 Task: Look for space in Préveza, Greece from 12th August, 2023 to 16th August, 2023 for 8 adults in price range Rs.10000 to Rs.16000. Place can be private room with 8 bedrooms having 8 beds and 8 bathrooms. Property type can be house, flat, hotel. Amenities needed are: wifi, TV, free parkinig on premises, gym, breakfast. Booking option can be shelf check-in. Required host language is English.
Action: Mouse pressed left at (439, 88)
Screenshot: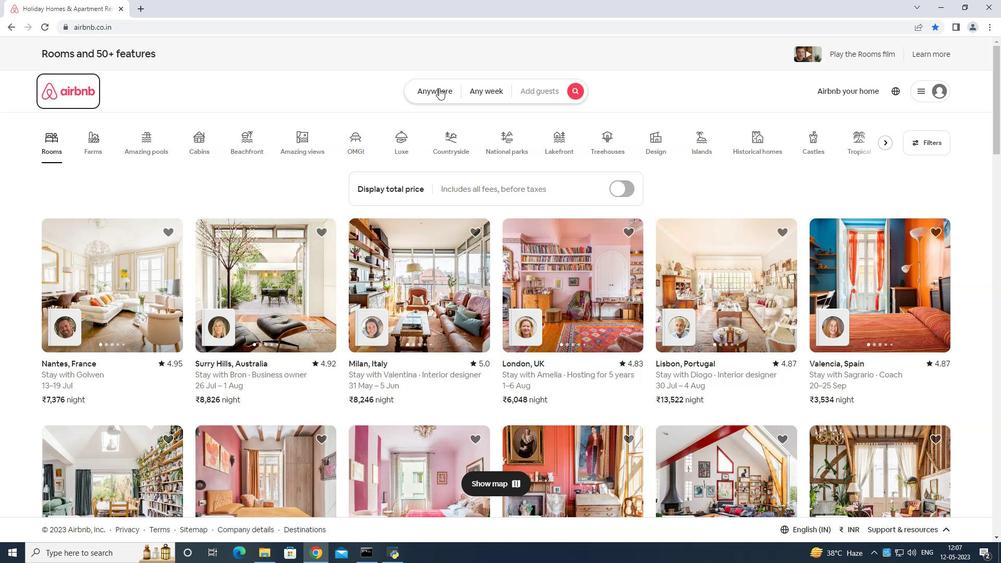 
Action: Mouse moved to (396, 133)
Screenshot: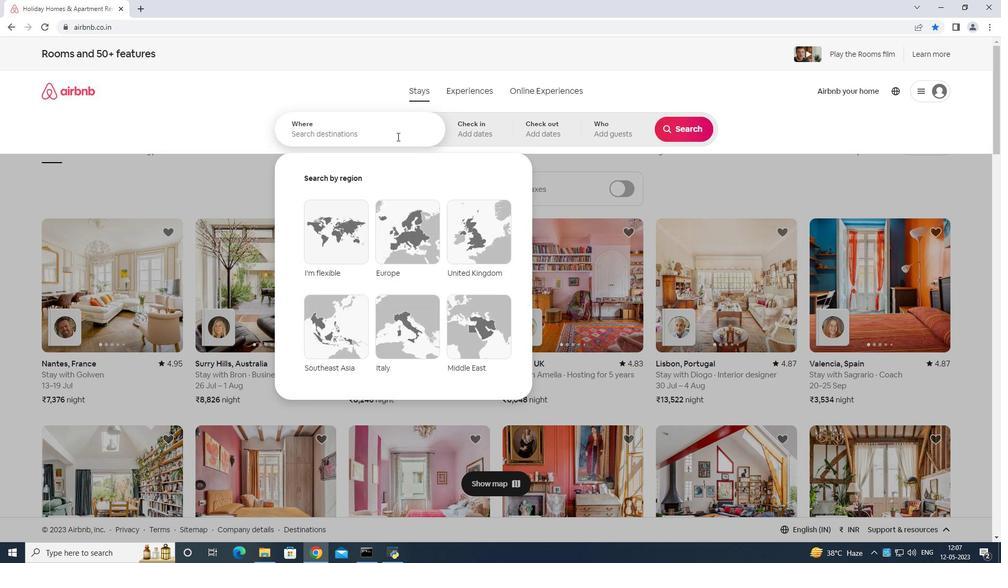 
Action: Mouse pressed left at (396, 133)
Screenshot: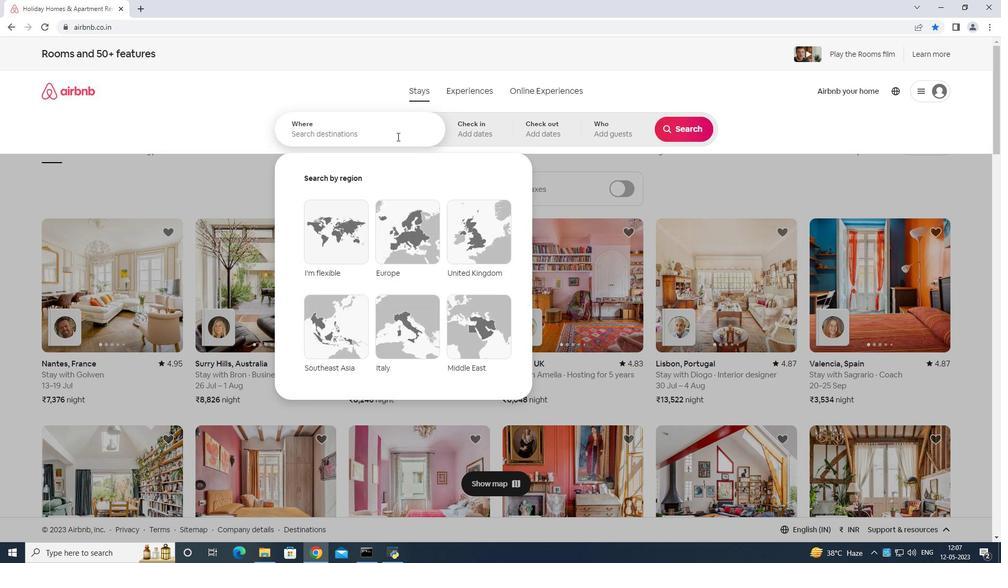 
Action: Mouse moved to (389, 126)
Screenshot: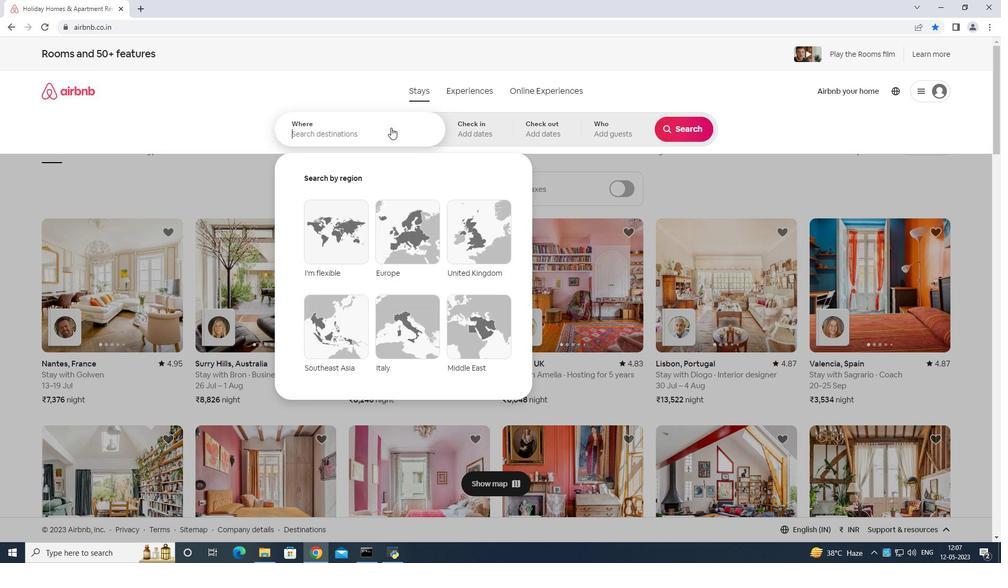 
Action: Key pressed <Key.shift>Preveza<Key.space>greece<Key.enter>
Screenshot: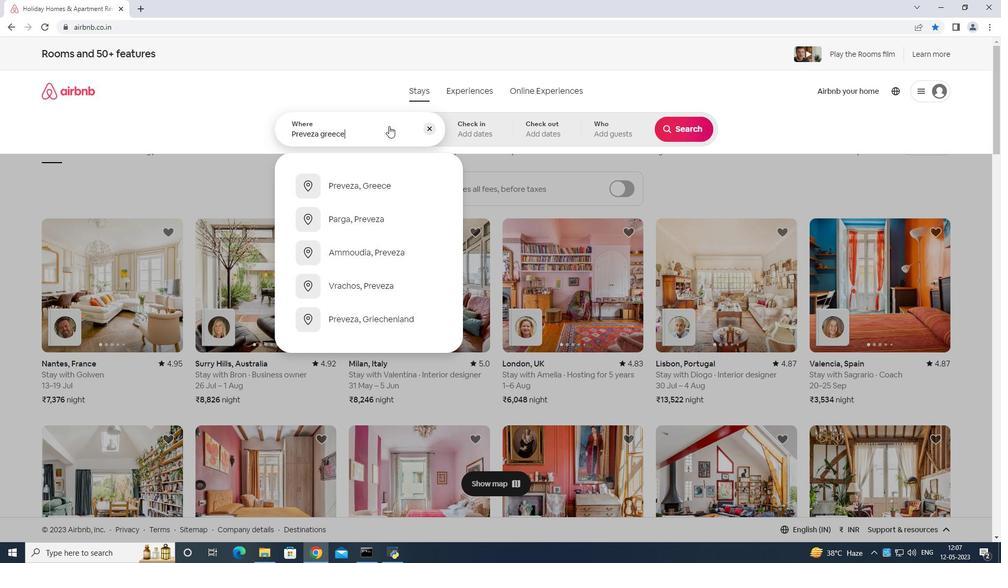 
Action: Mouse moved to (677, 213)
Screenshot: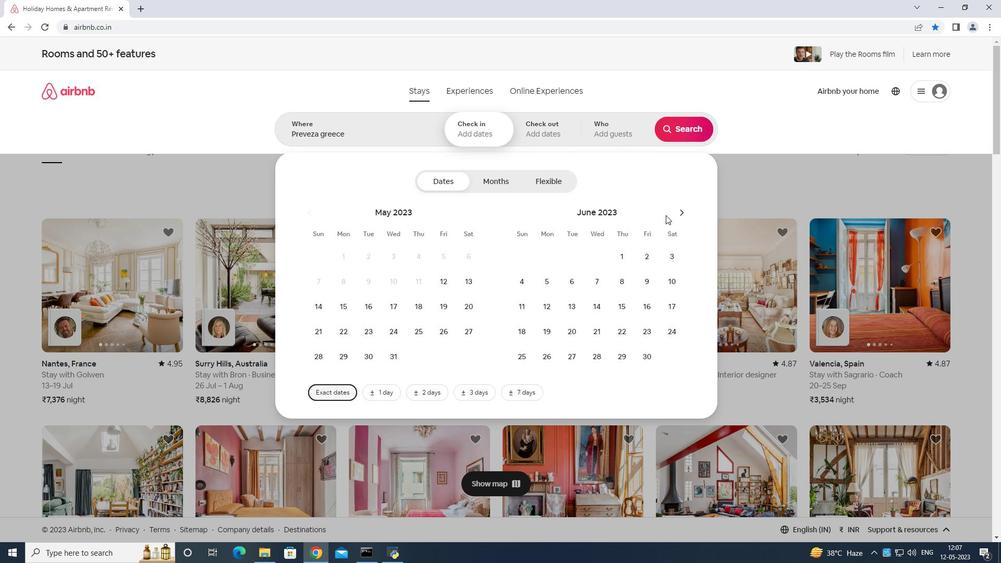 
Action: Mouse pressed left at (677, 213)
Screenshot: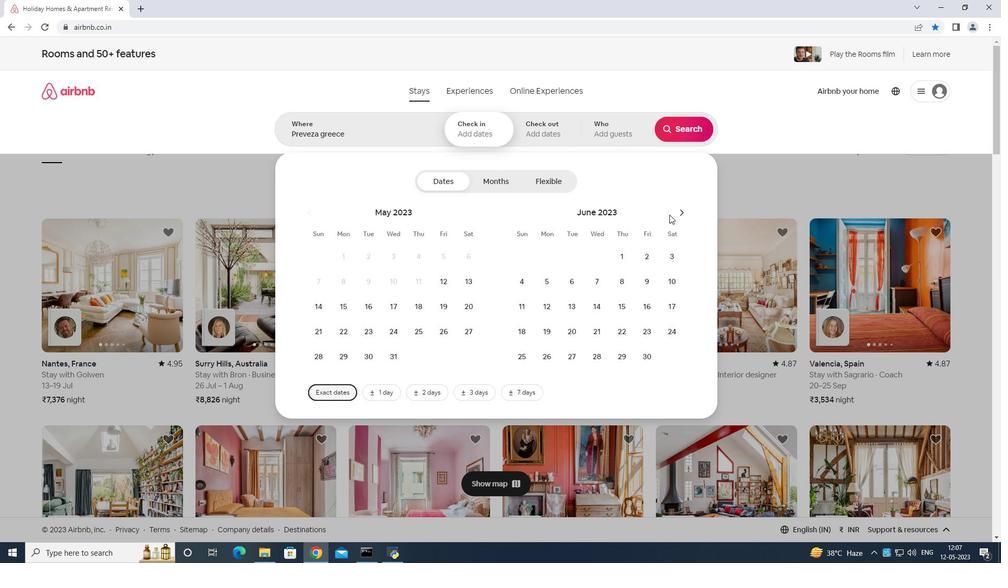 
Action: Mouse moved to (678, 211)
Screenshot: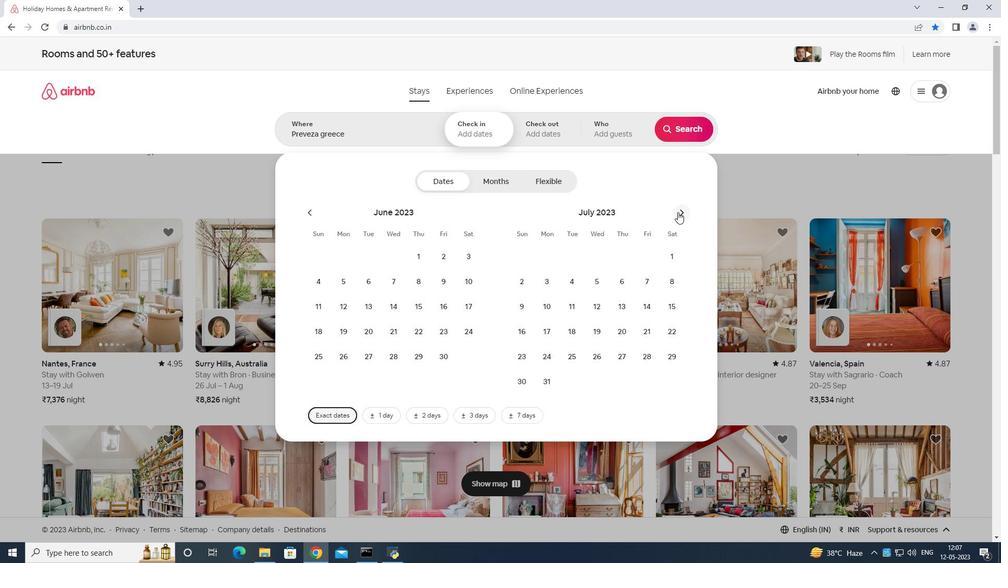 
Action: Mouse pressed left at (678, 211)
Screenshot: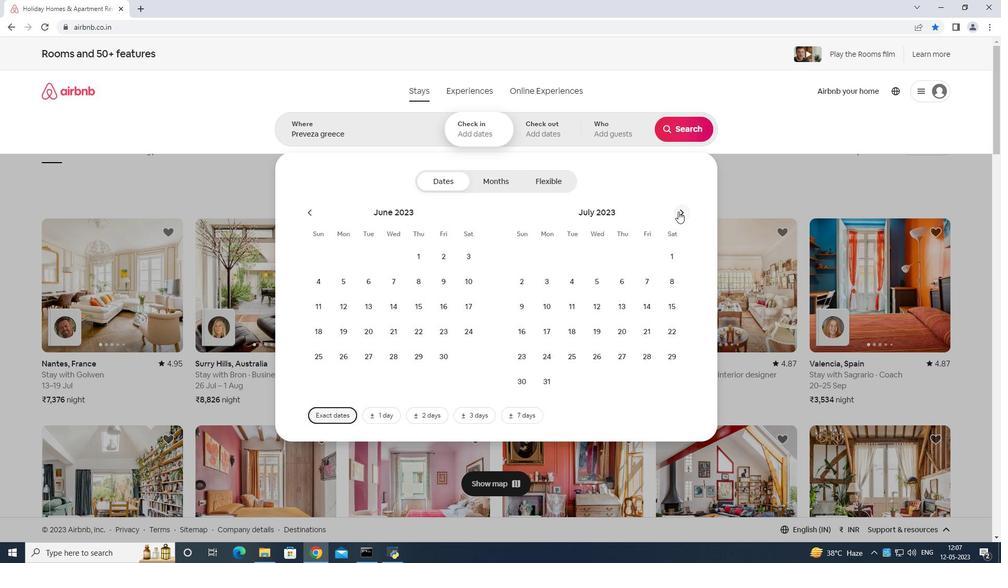 
Action: Mouse moved to (667, 280)
Screenshot: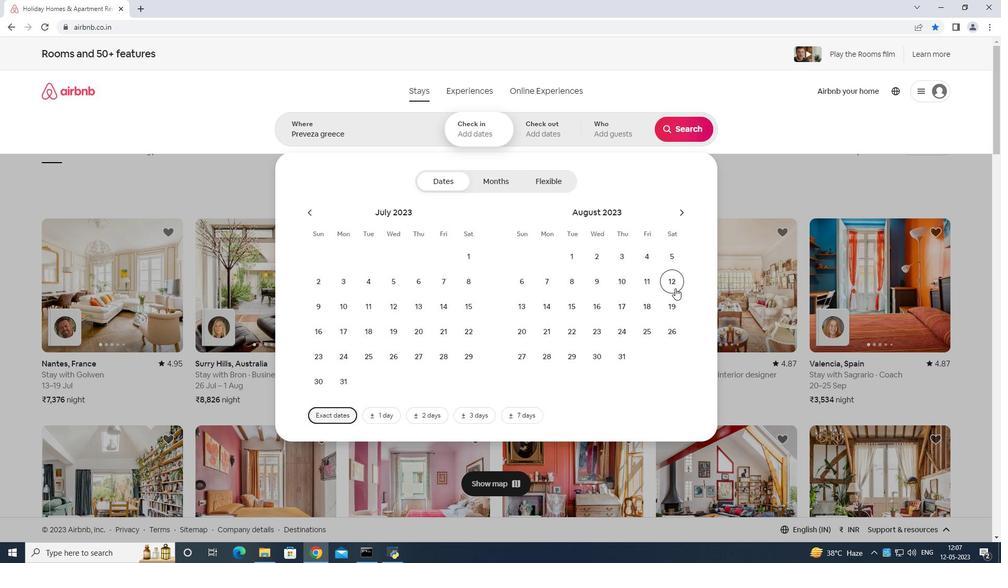 
Action: Mouse pressed left at (667, 280)
Screenshot: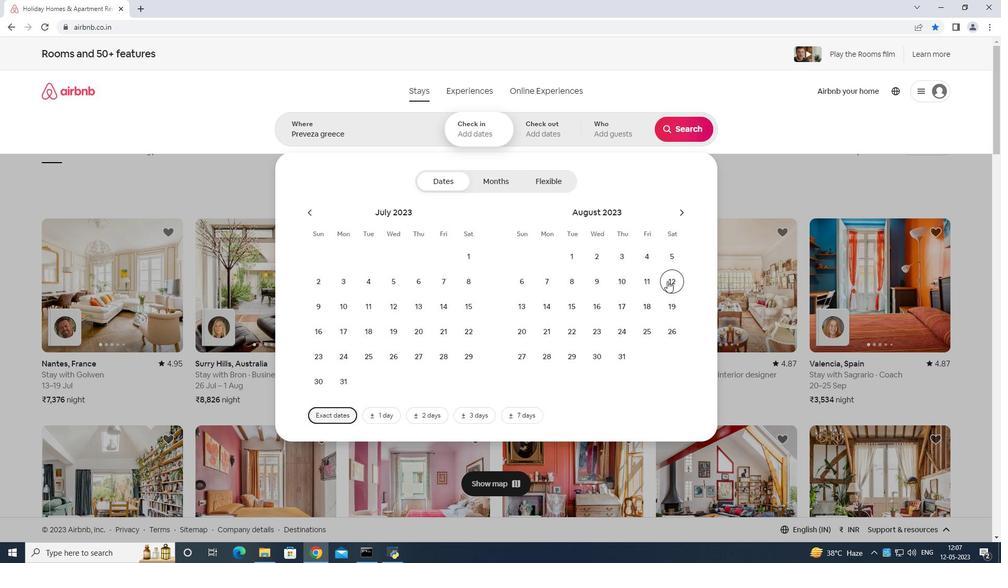 
Action: Mouse moved to (596, 303)
Screenshot: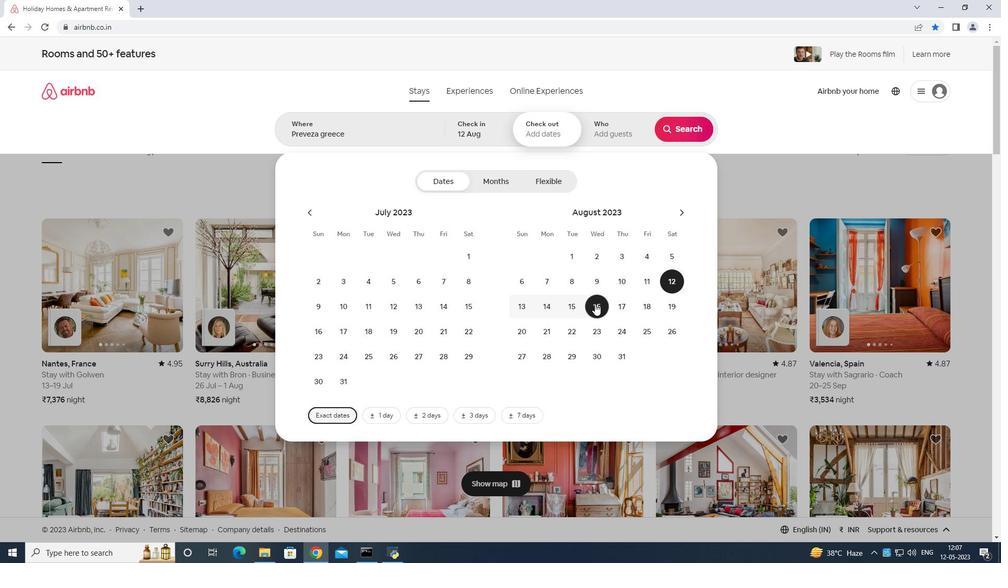 
Action: Mouse pressed left at (596, 303)
Screenshot: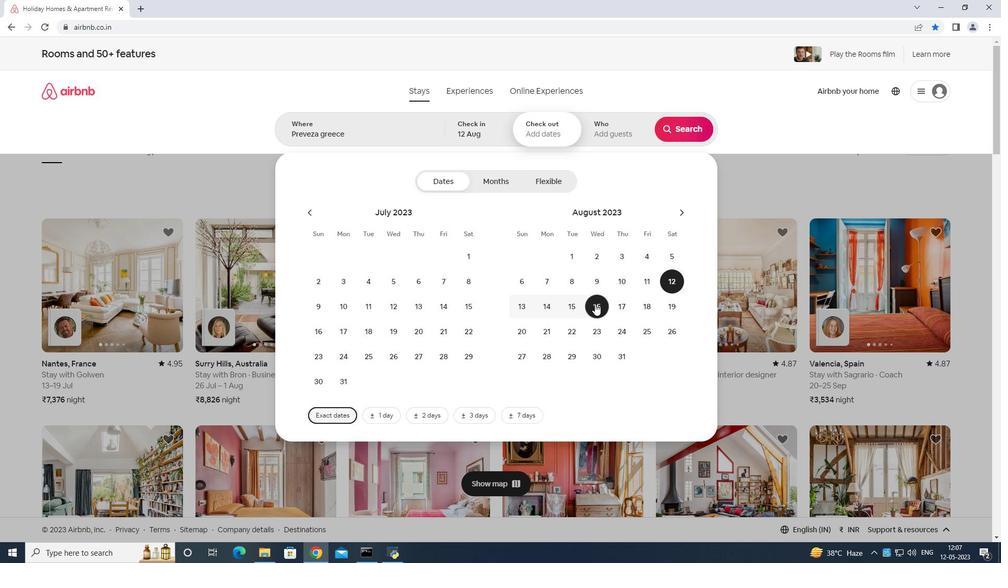 
Action: Mouse moved to (617, 127)
Screenshot: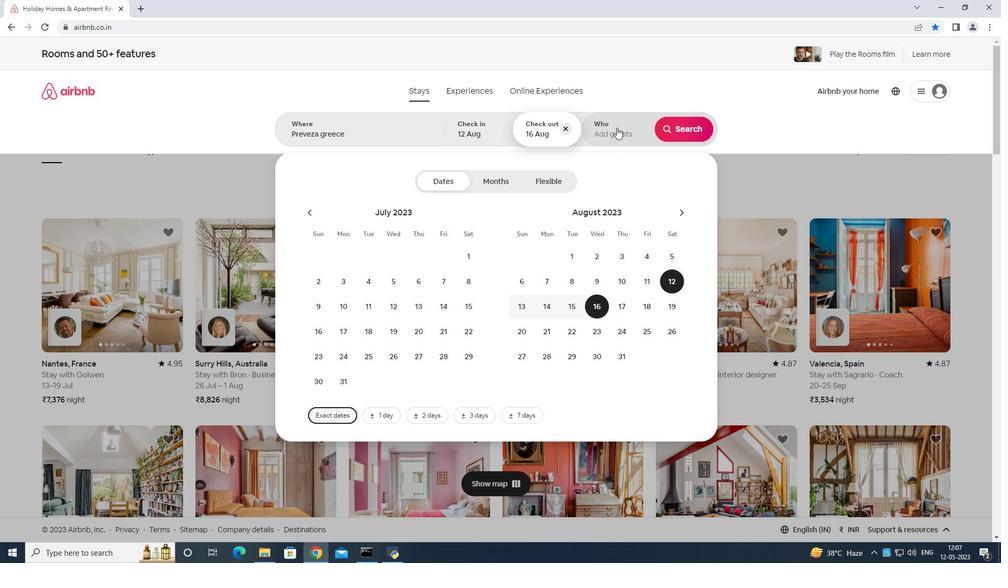 
Action: Mouse pressed left at (617, 127)
Screenshot: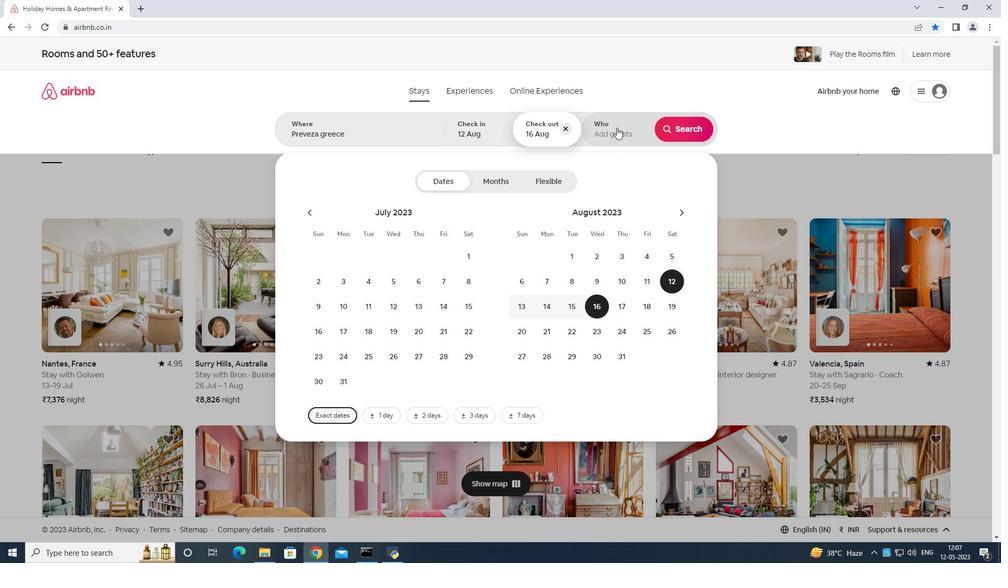 
Action: Mouse moved to (679, 184)
Screenshot: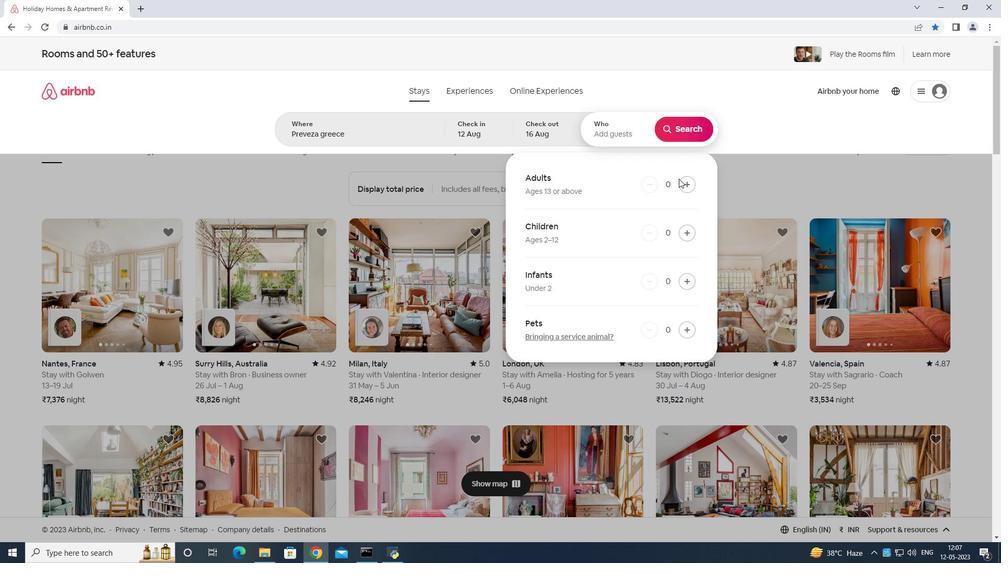 
Action: Mouse pressed left at (679, 184)
Screenshot: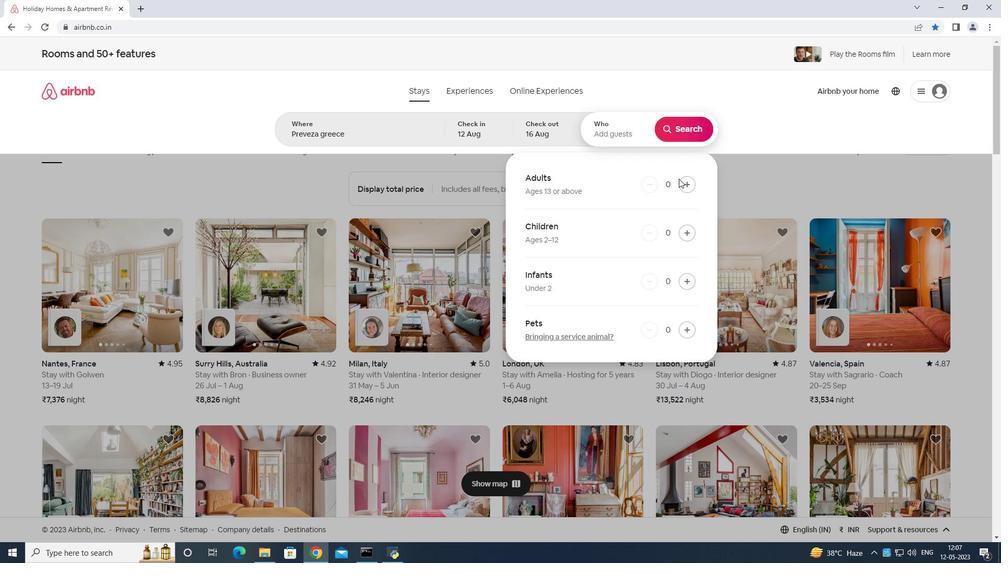 
Action: Mouse moved to (680, 183)
Screenshot: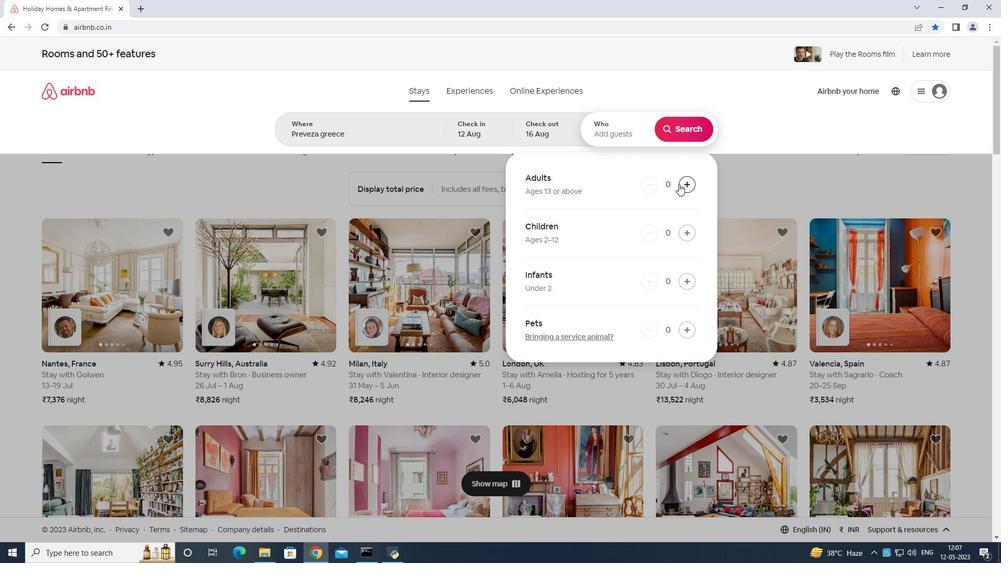 
Action: Mouse pressed left at (680, 183)
Screenshot: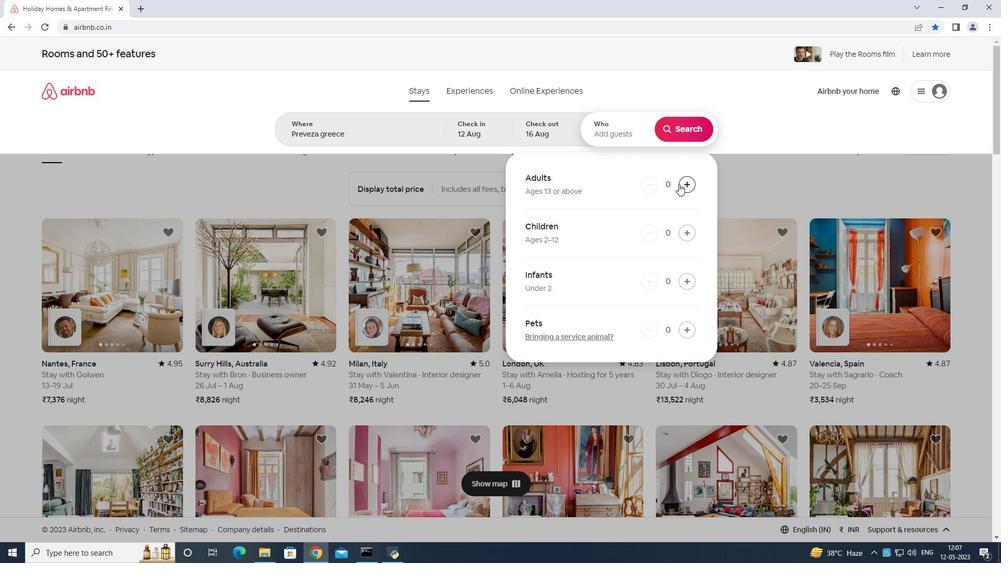 
Action: Mouse moved to (680, 183)
Screenshot: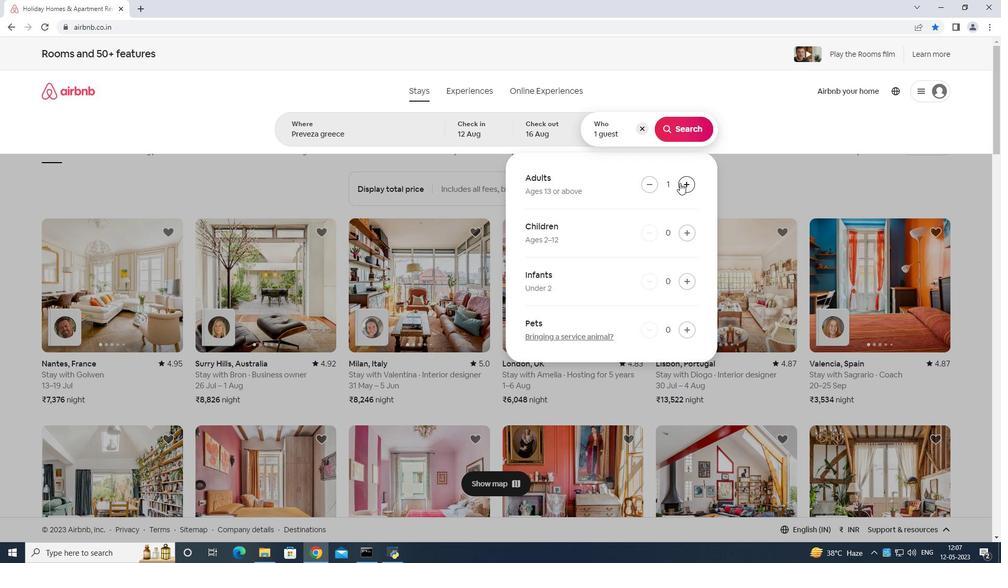 
Action: Mouse pressed left at (680, 183)
Screenshot: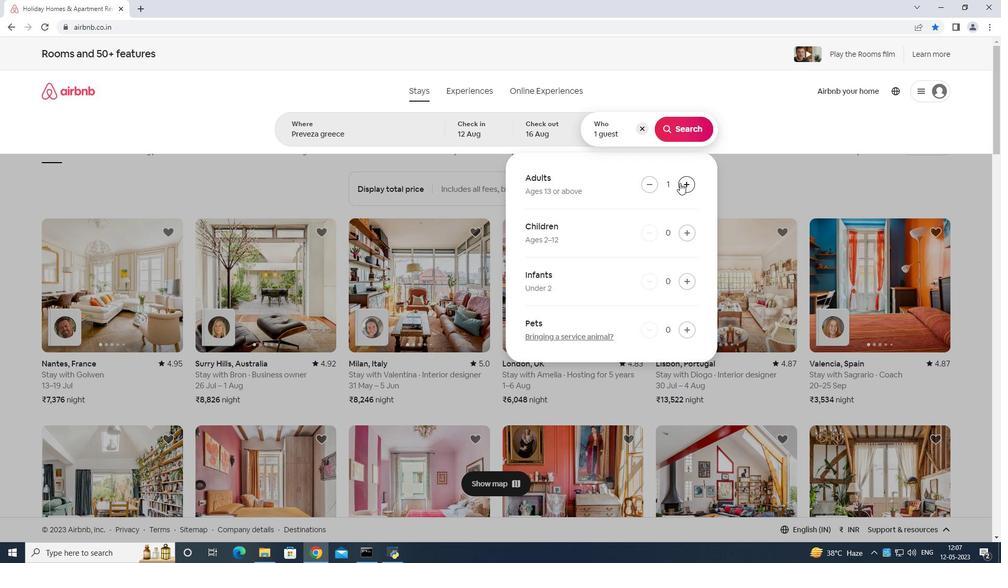
Action: Mouse moved to (681, 182)
Screenshot: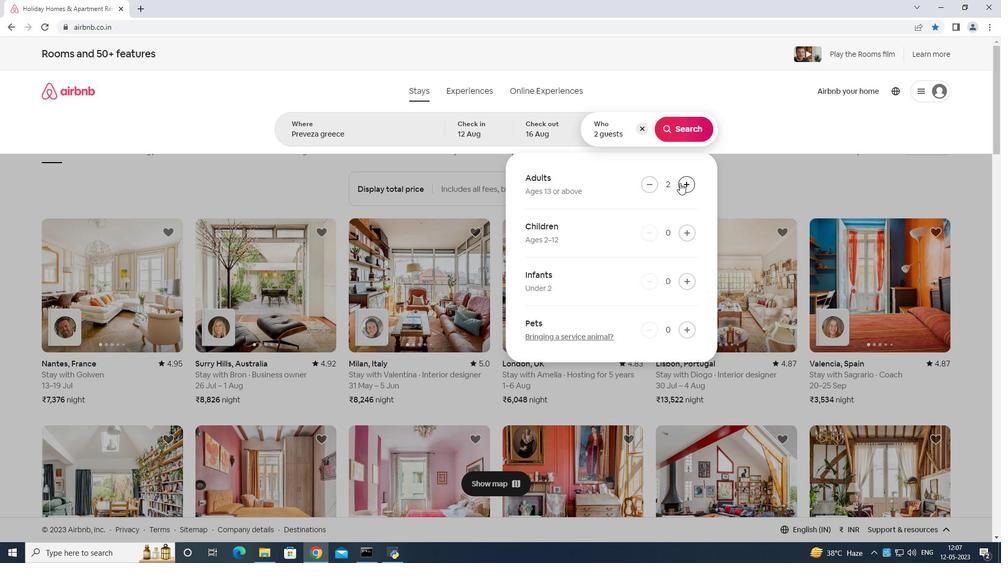 
Action: Mouse pressed left at (681, 182)
Screenshot: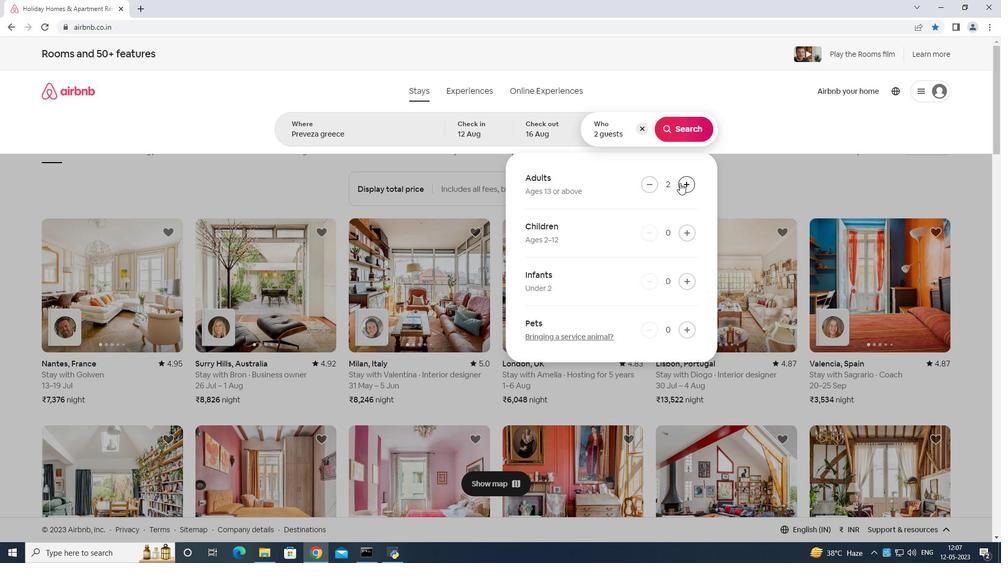 
Action: Mouse moved to (681, 182)
Screenshot: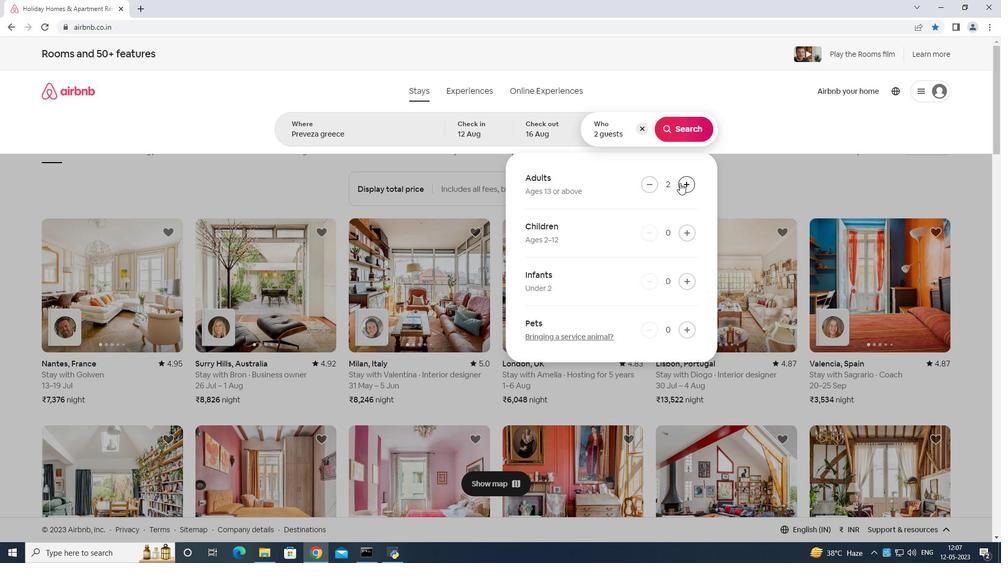 
Action: Mouse pressed left at (681, 182)
Screenshot: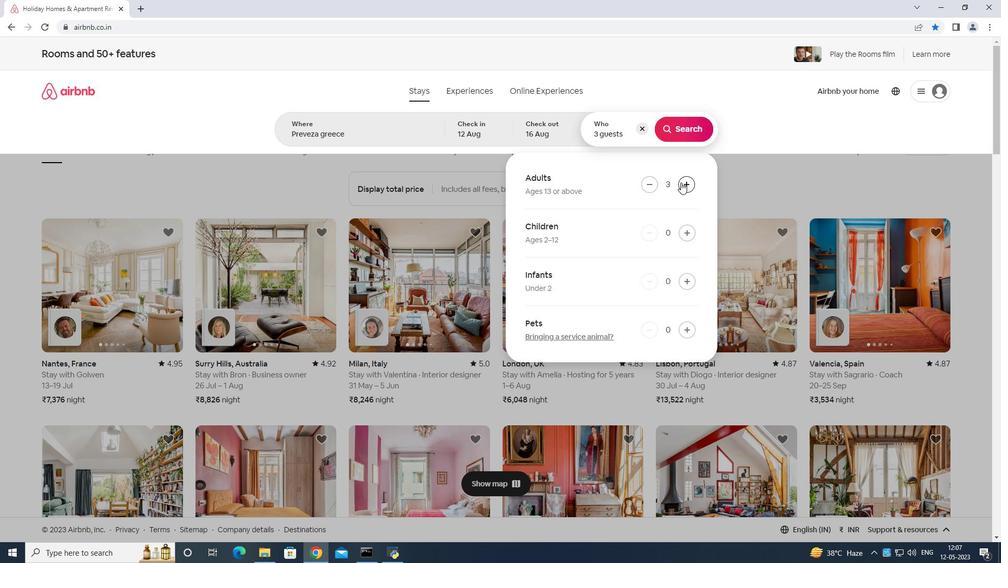 
Action: Mouse pressed left at (681, 182)
Screenshot: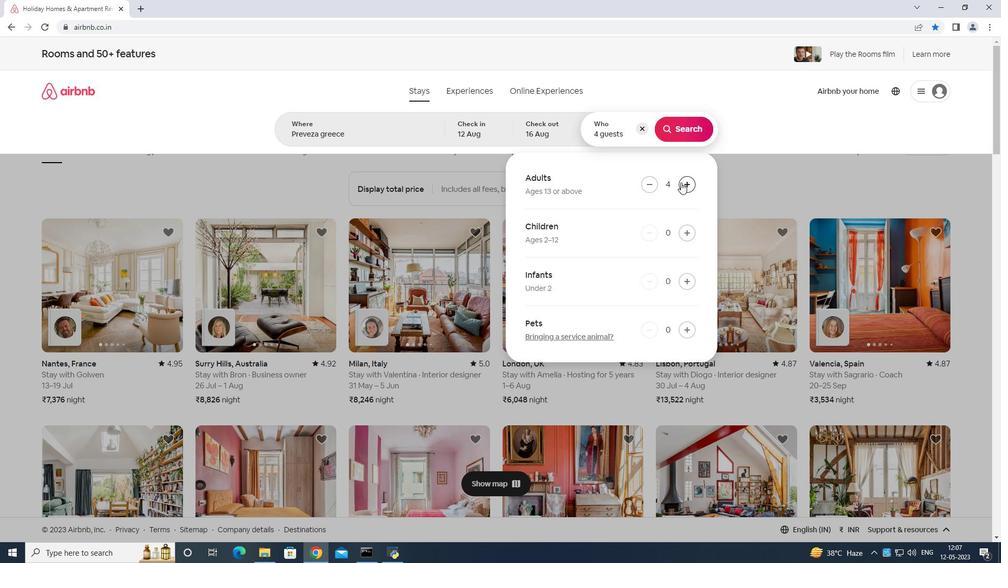 
Action: Mouse pressed left at (681, 182)
Screenshot: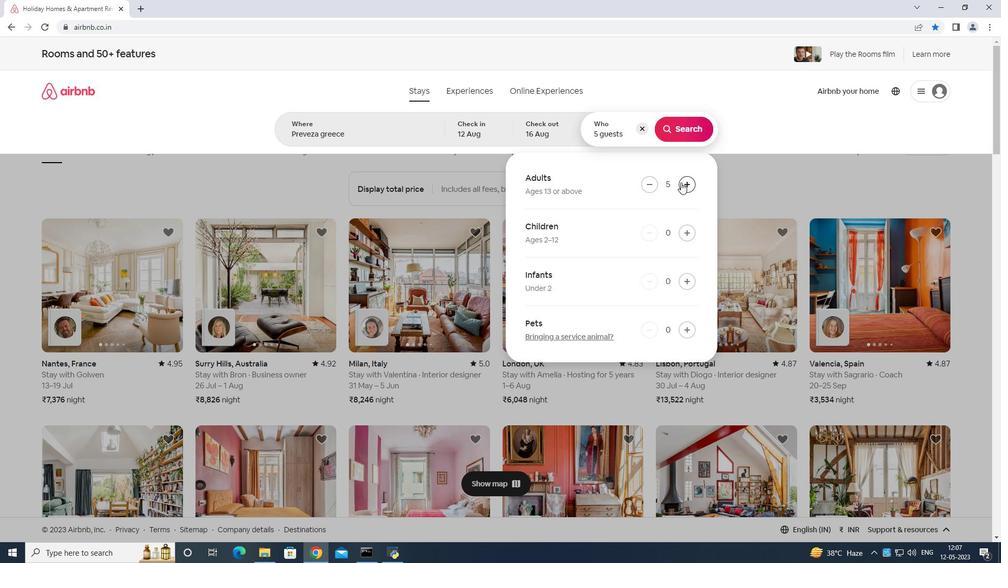 
Action: Mouse pressed left at (681, 182)
Screenshot: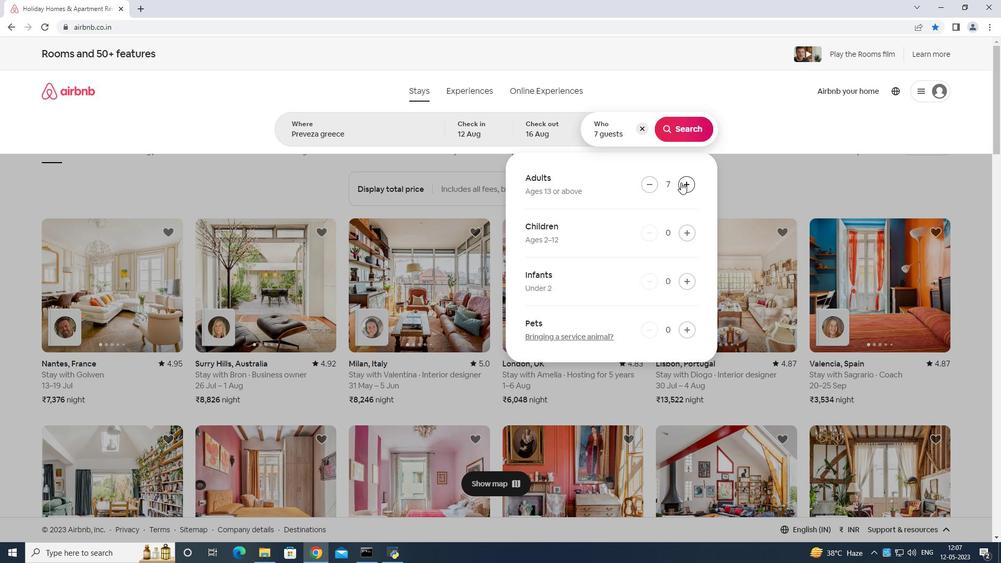 
Action: Mouse moved to (688, 126)
Screenshot: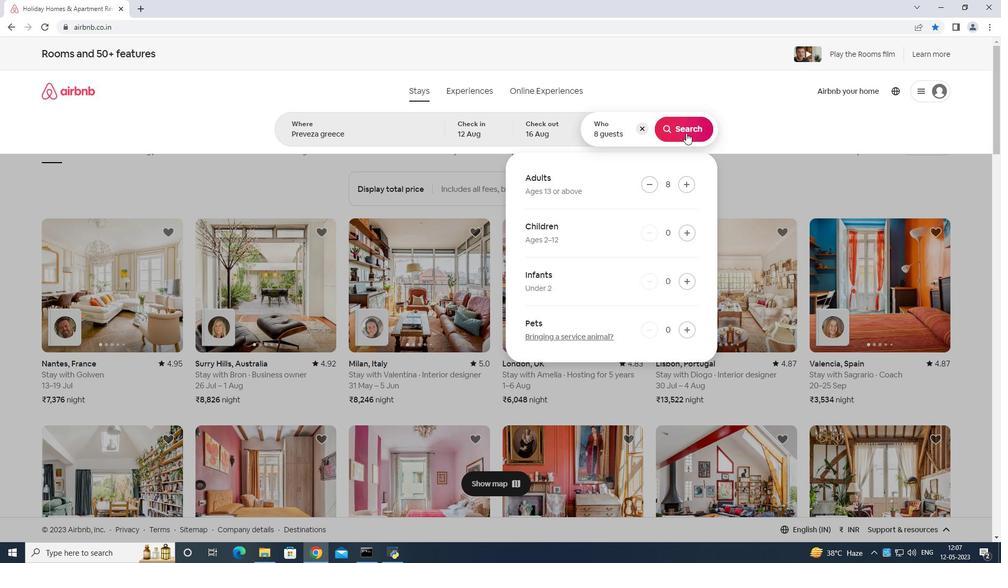 
Action: Mouse pressed left at (688, 126)
Screenshot: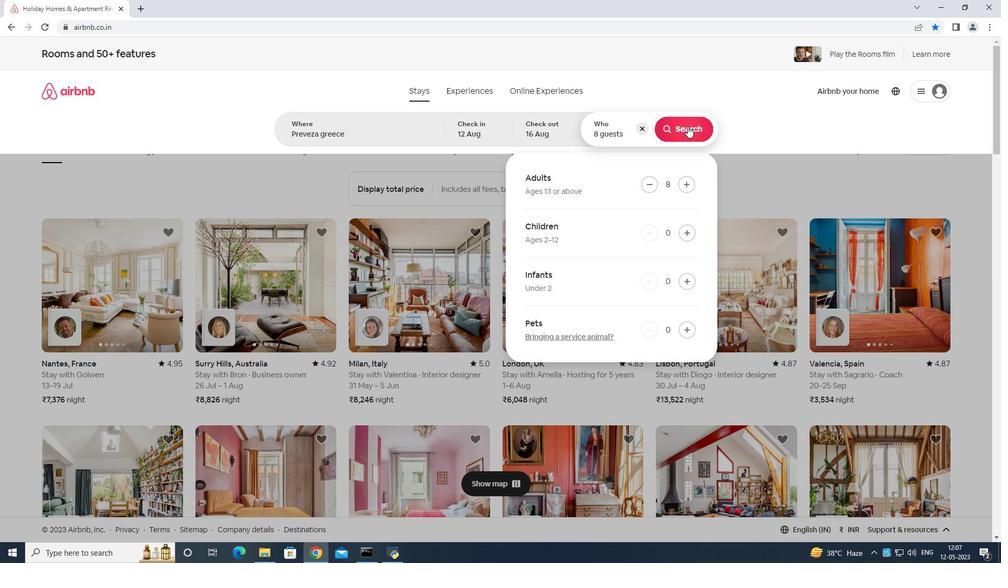 
Action: Mouse moved to (953, 96)
Screenshot: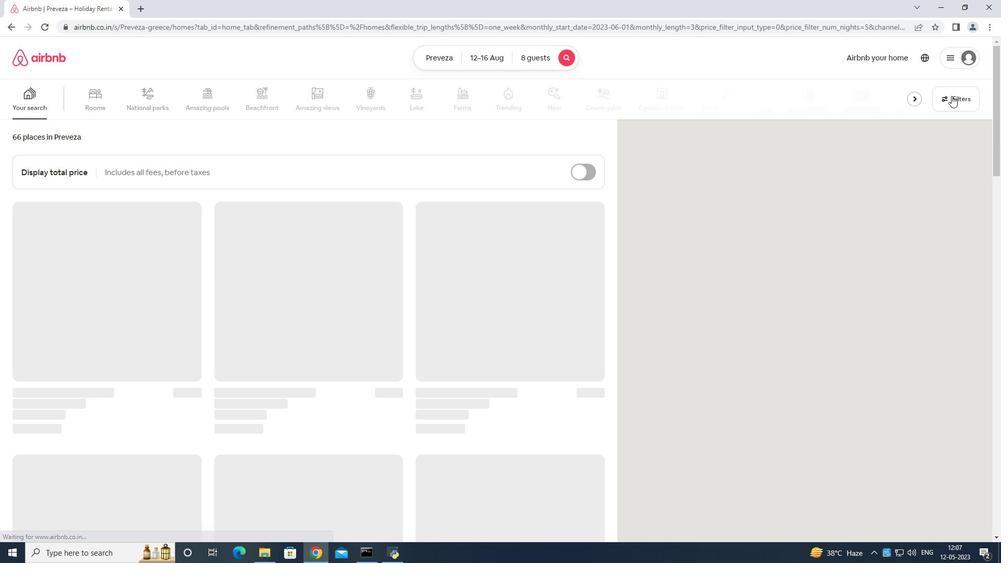 
Action: Mouse pressed left at (953, 96)
Screenshot: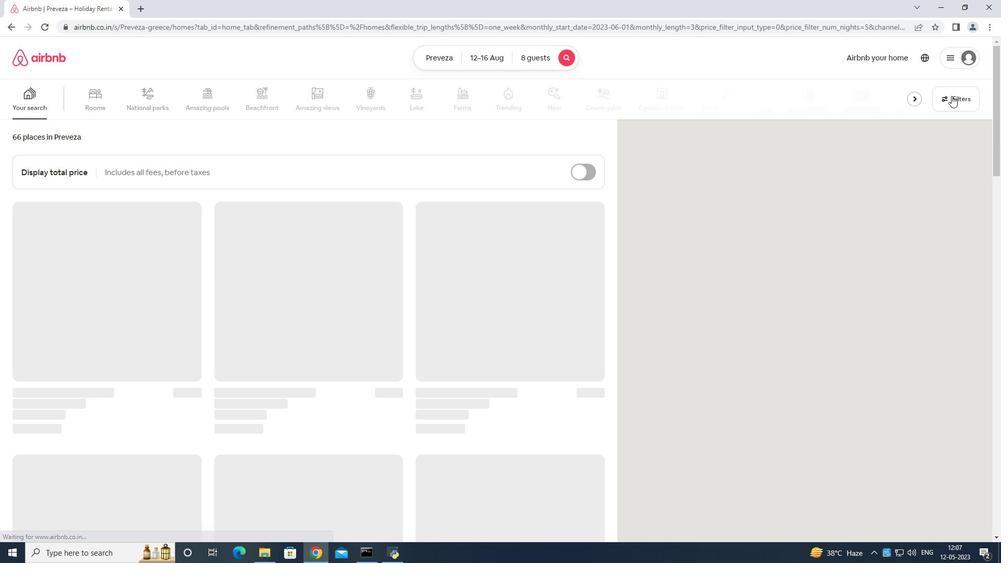 
Action: Mouse moved to (424, 338)
Screenshot: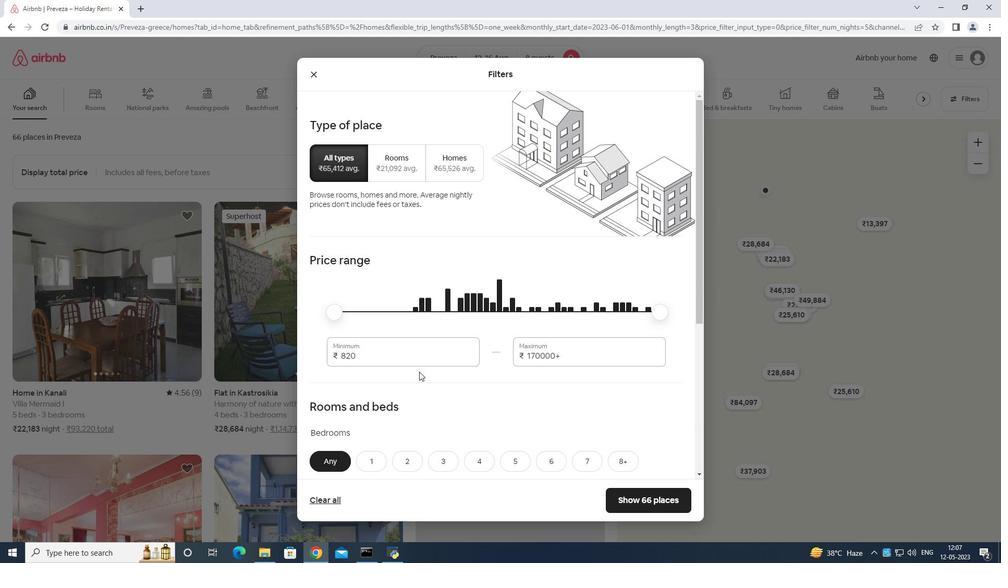 
Action: Mouse pressed left at (424, 338)
Screenshot: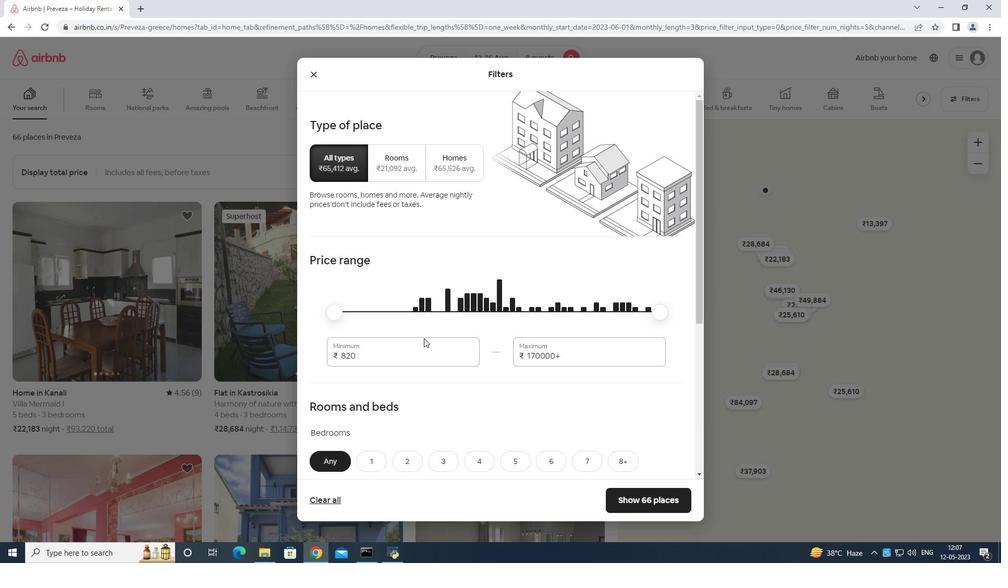 
Action: Key pressed <Key.backspace>
Screenshot: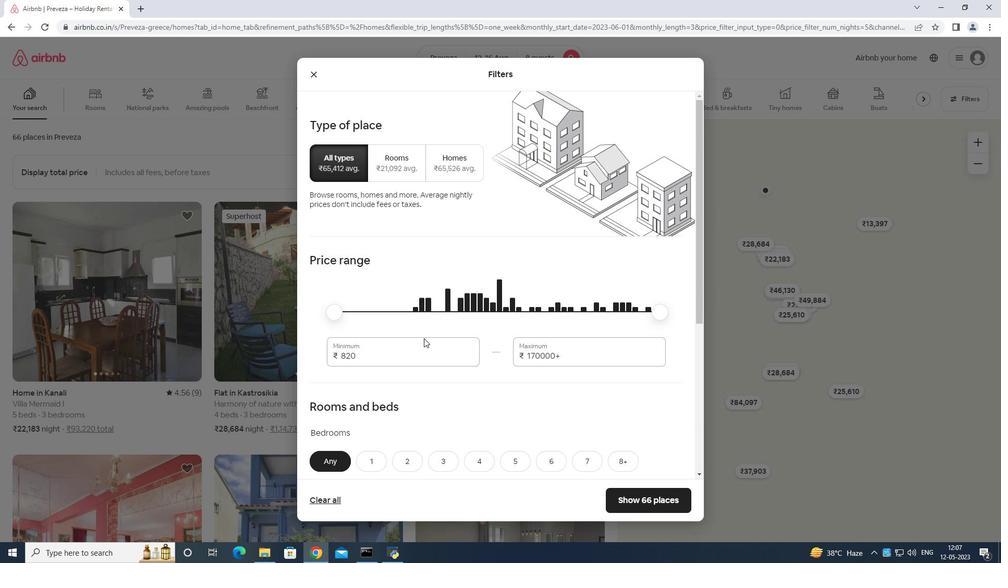 
Action: Mouse moved to (424, 338)
Screenshot: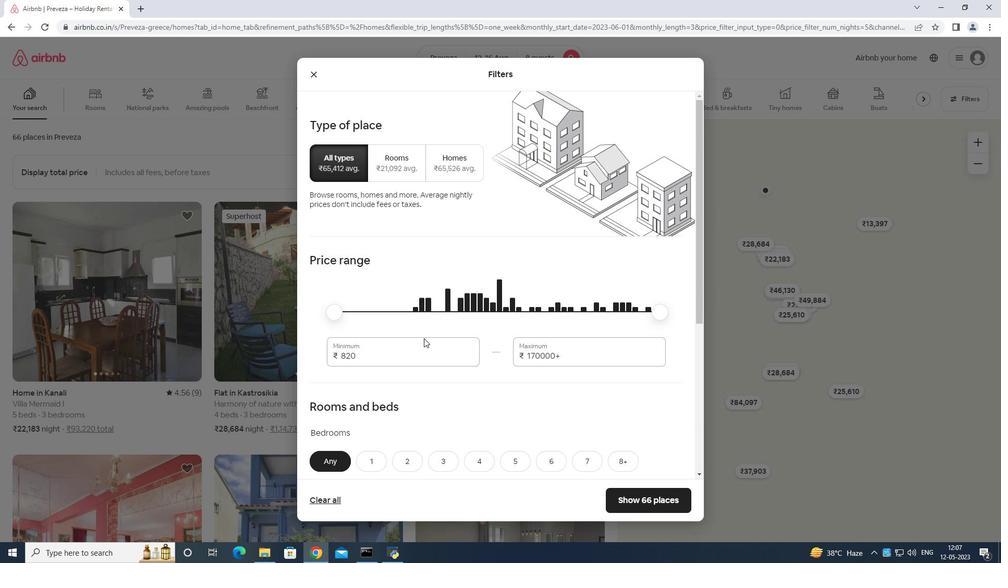 
Action: Key pressed <Key.backspace>
Screenshot: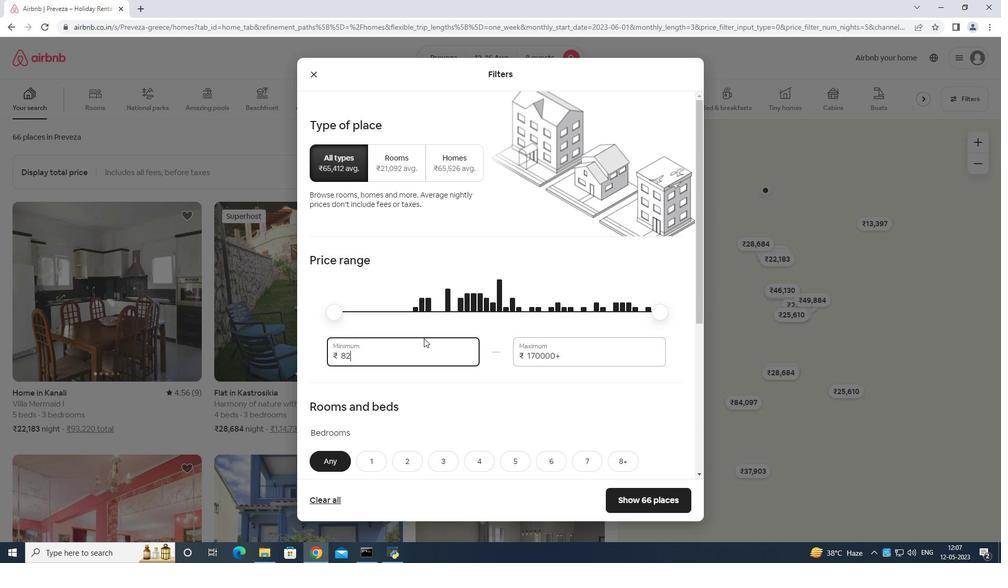
Action: Mouse moved to (424, 338)
Screenshot: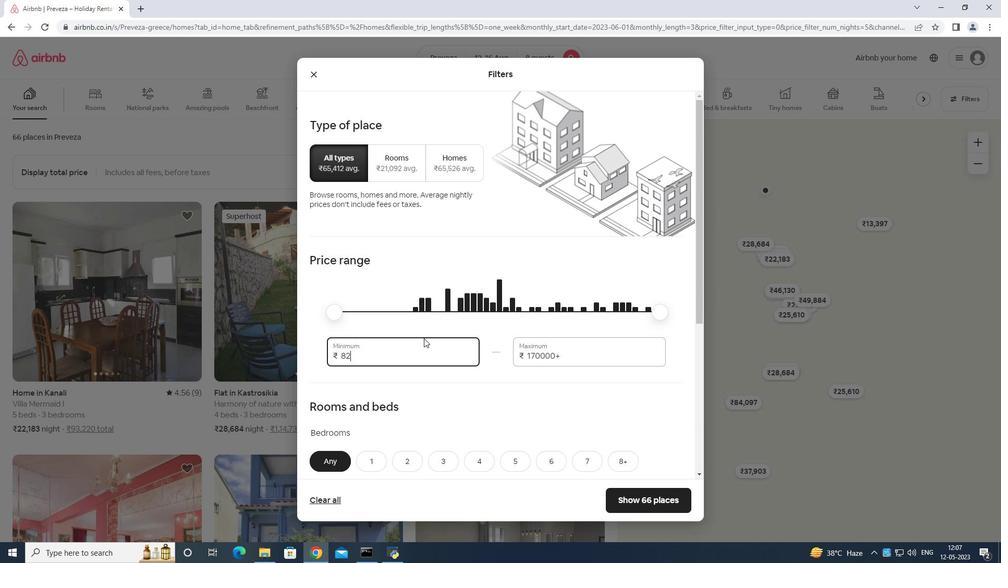
Action: Key pressed <Key.backspace><Key.backspace><Key.backspace><Key.backspace><Key.backspace>100
Screenshot: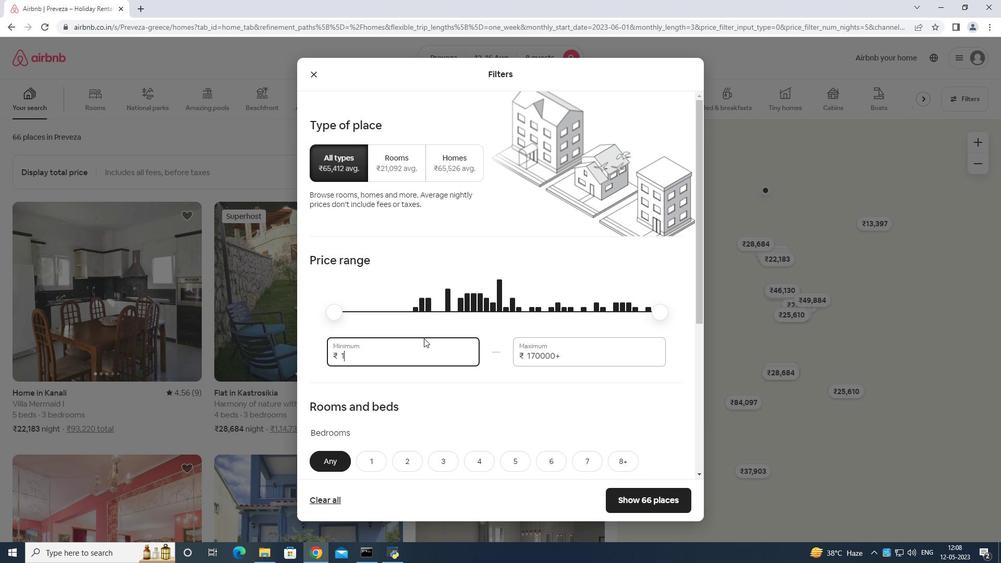 
Action: Mouse moved to (420, 339)
Screenshot: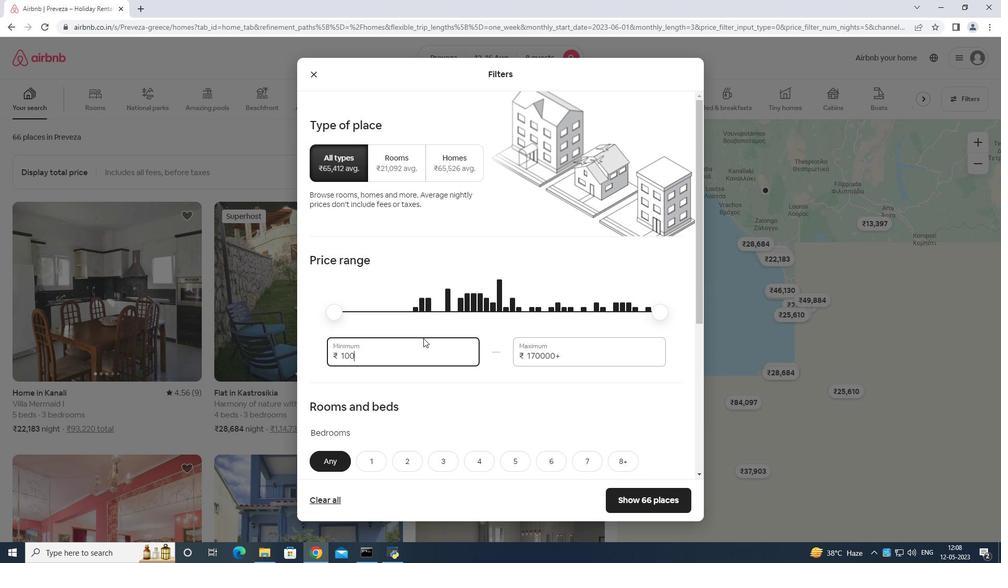
Action: Key pressed 0
Screenshot: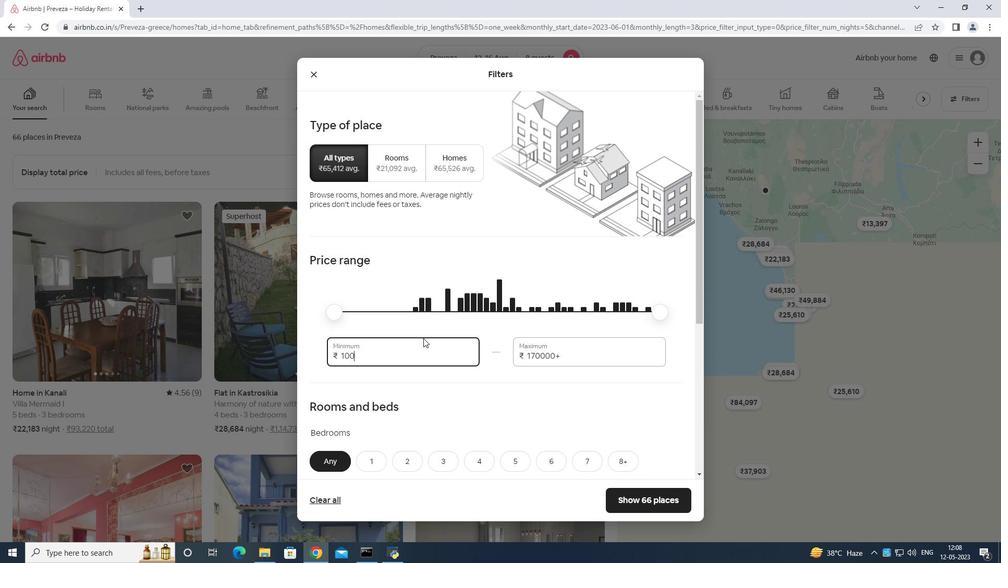 
Action: Mouse moved to (414, 346)
Screenshot: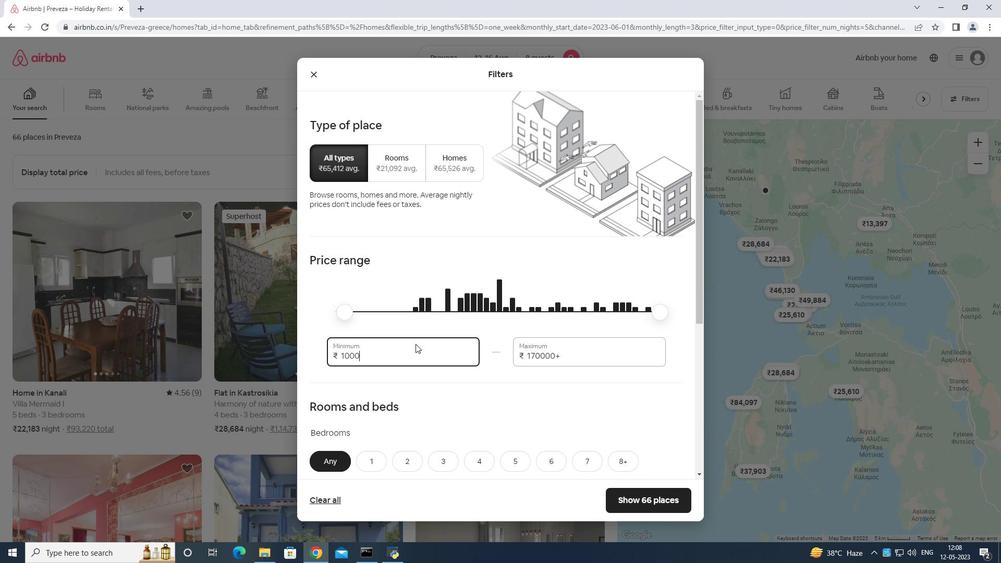 
Action: Key pressed 0
Screenshot: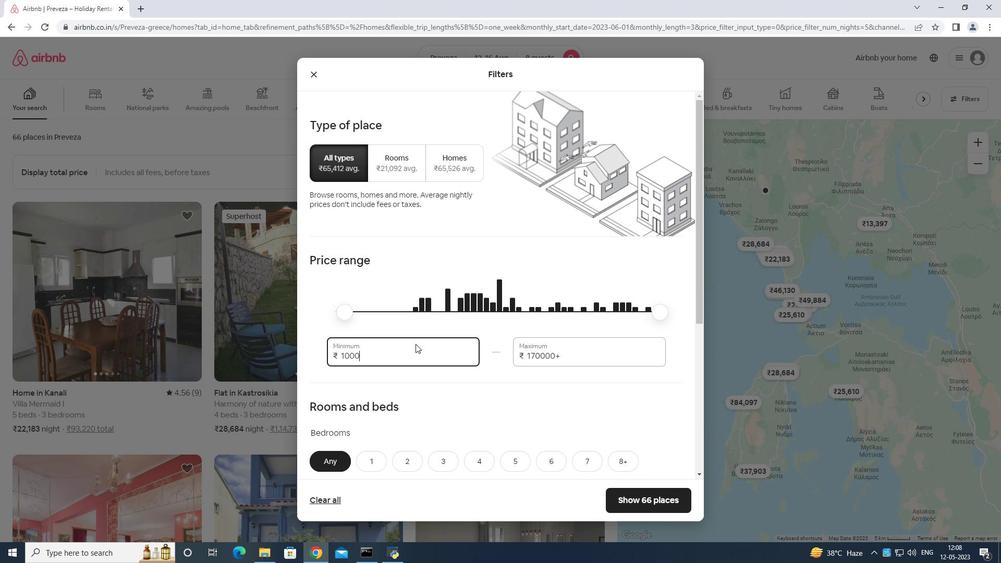 
Action: Mouse moved to (566, 343)
Screenshot: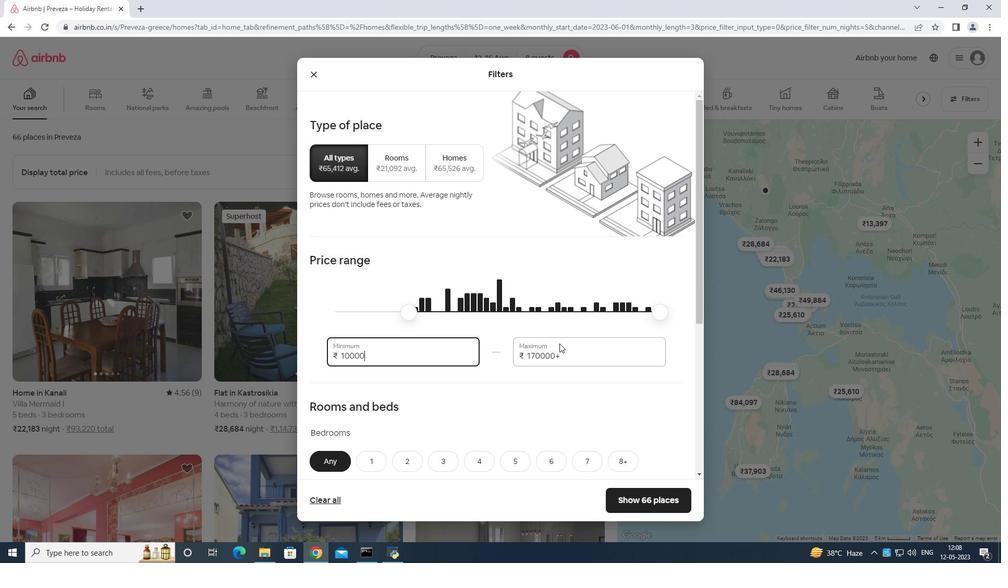 
Action: Mouse pressed left at (566, 343)
Screenshot: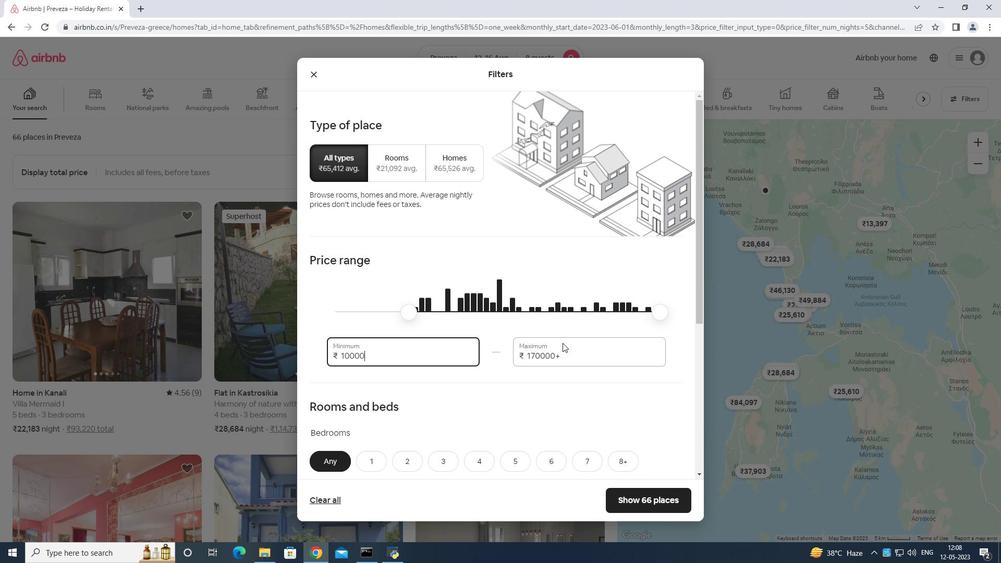 
Action: Mouse moved to (566, 344)
Screenshot: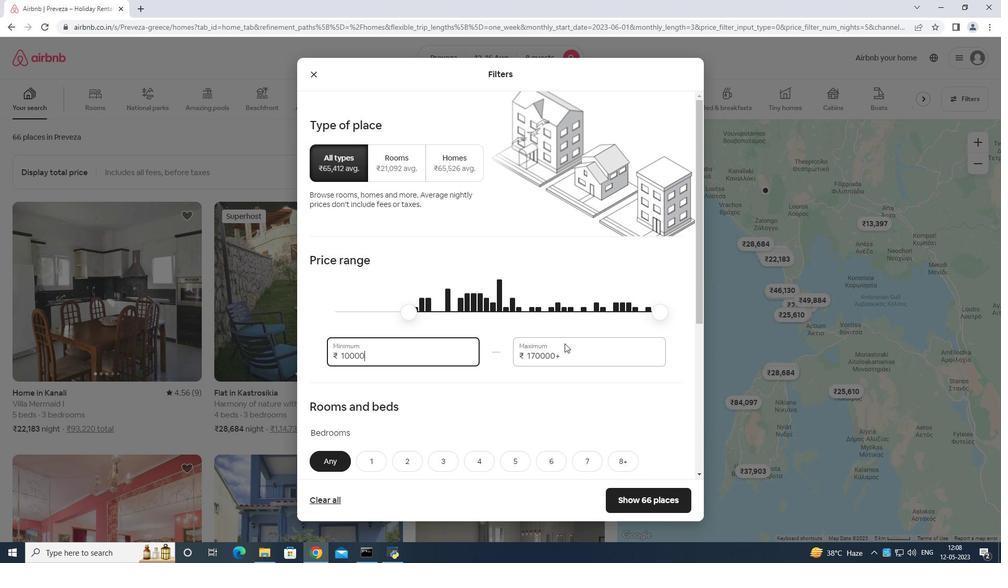
Action: Key pressed <Key.backspace>
Screenshot: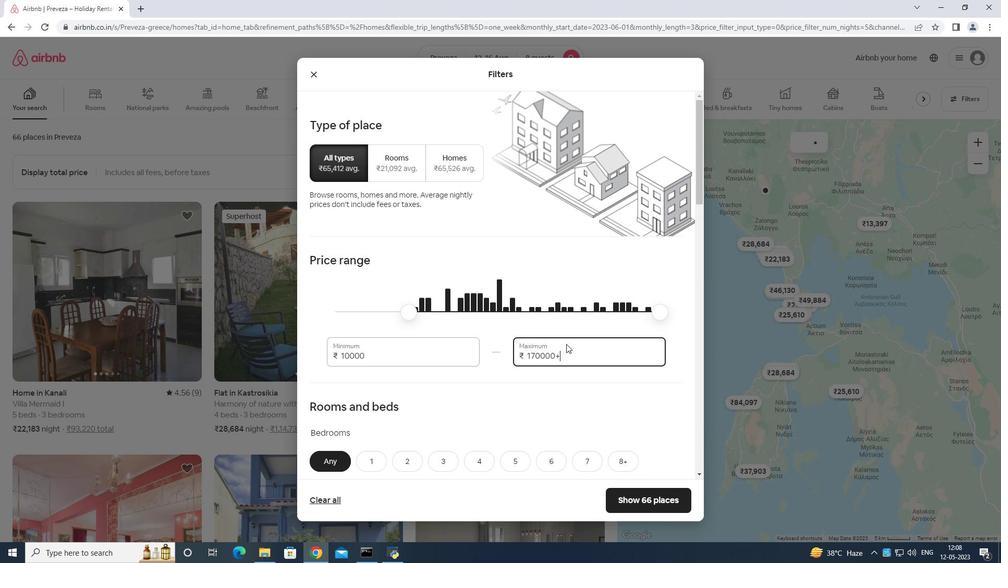 
Action: Mouse moved to (566, 345)
Screenshot: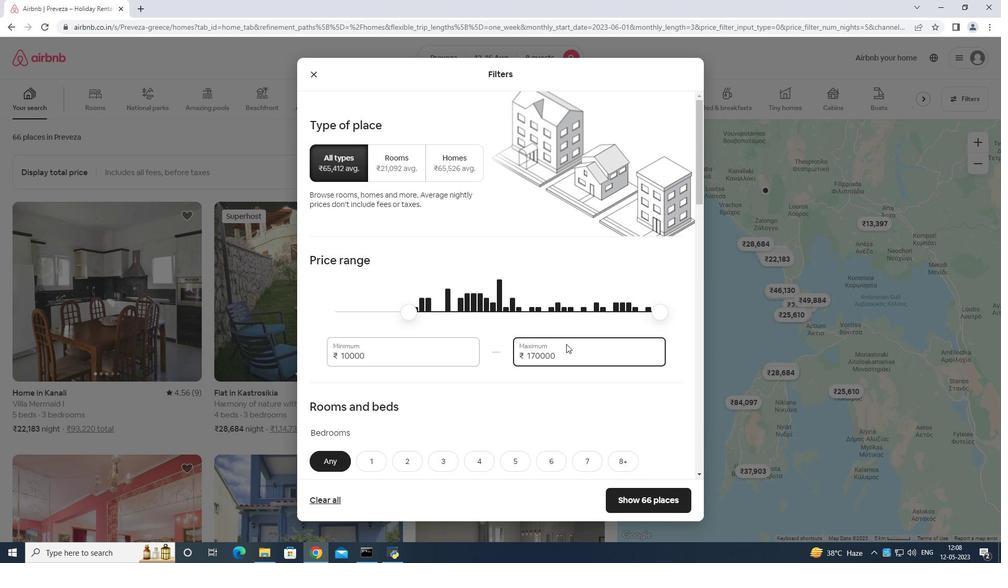 
Action: Key pressed <Key.backspace><Key.backspace><Key.backspace><Key.backspace><Key.backspace><Key.backspace><Key.backspace><Key.backspace><Key.backspace><Key.backspace><Key.backspace><Key.backspace><Key.backspace><Key.backspace>160
Screenshot: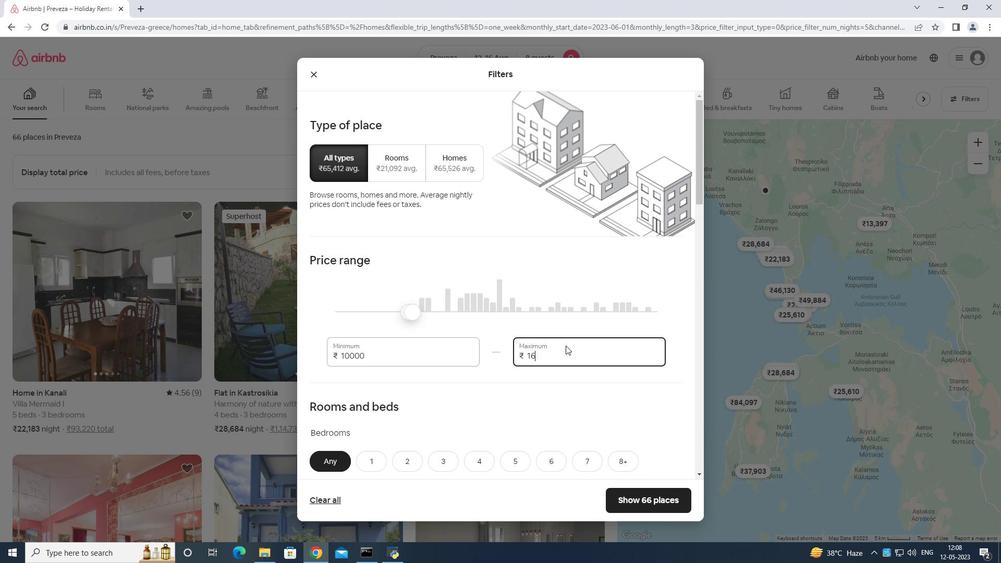 
Action: Mouse moved to (565, 347)
Screenshot: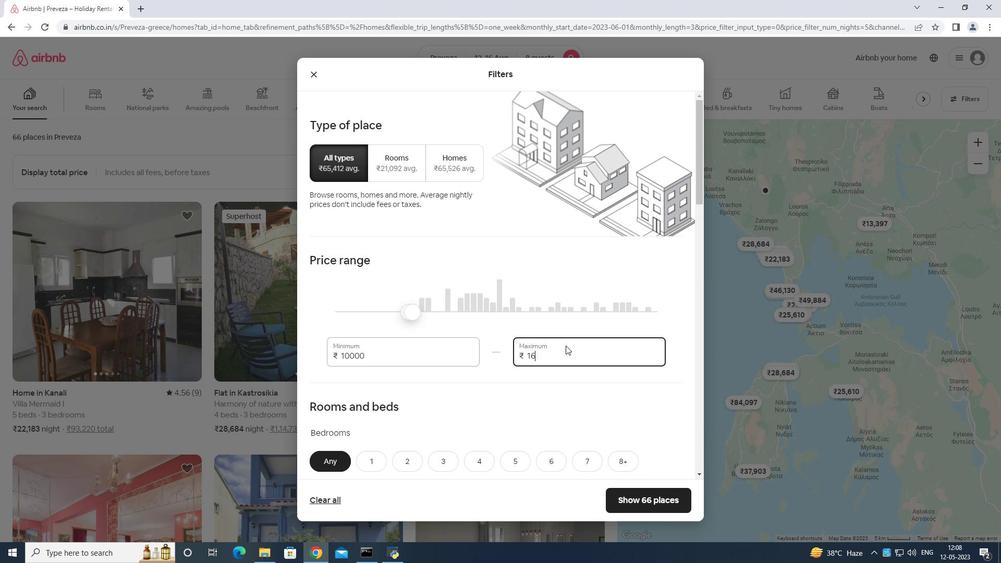 
Action: Key pressed 0
Screenshot: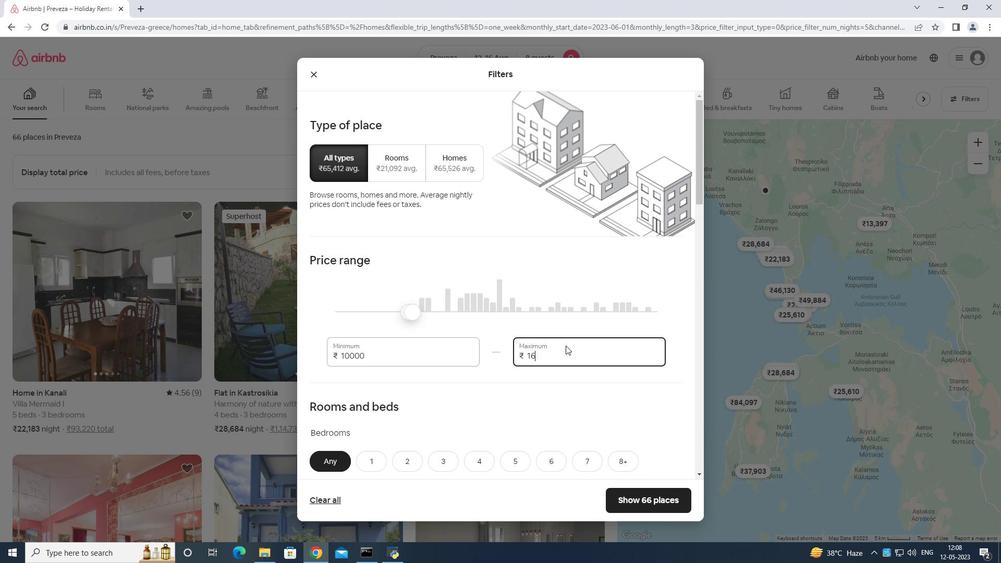 
Action: Mouse moved to (564, 348)
Screenshot: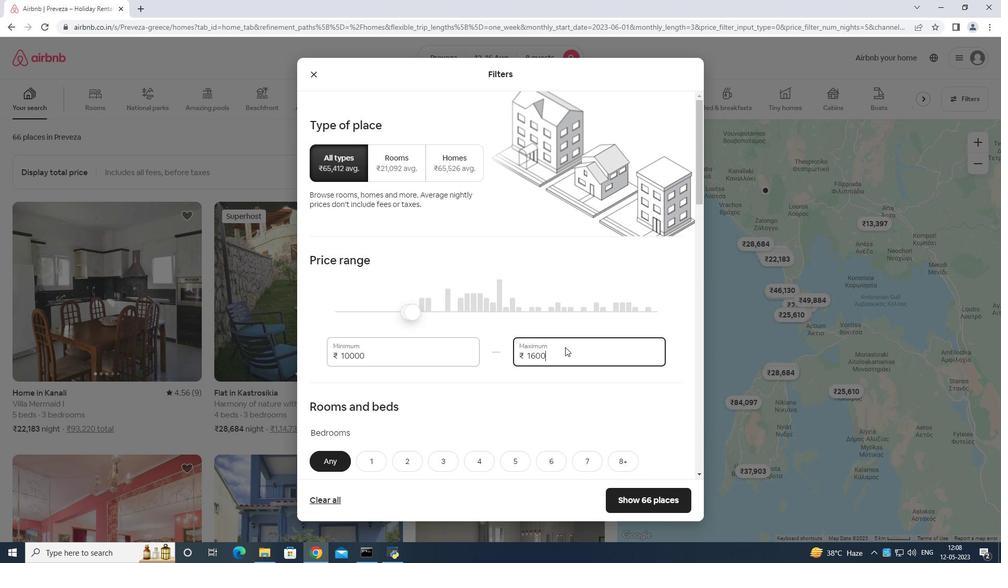 
Action: Key pressed 0
Screenshot: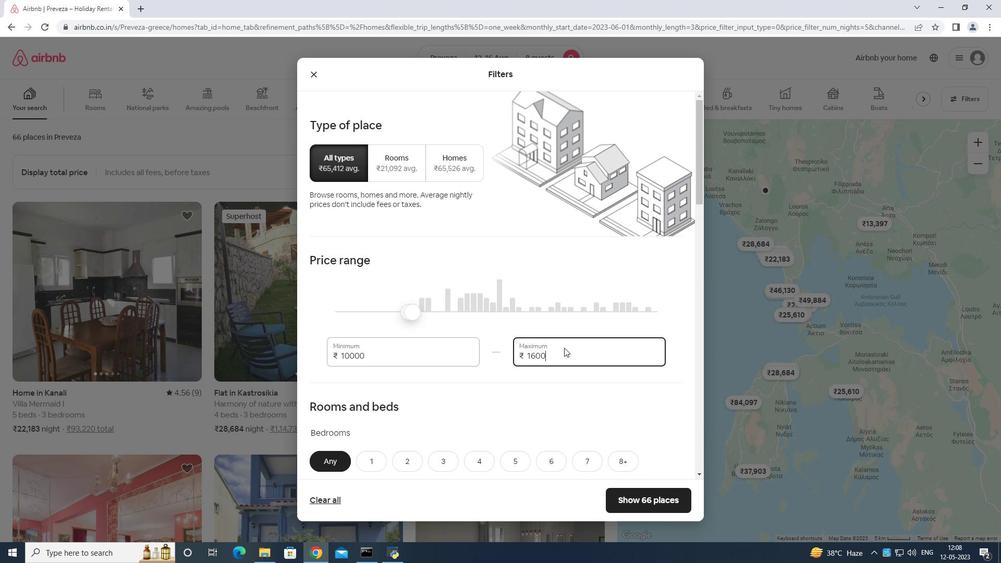 
Action: Mouse moved to (574, 362)
Screenshot: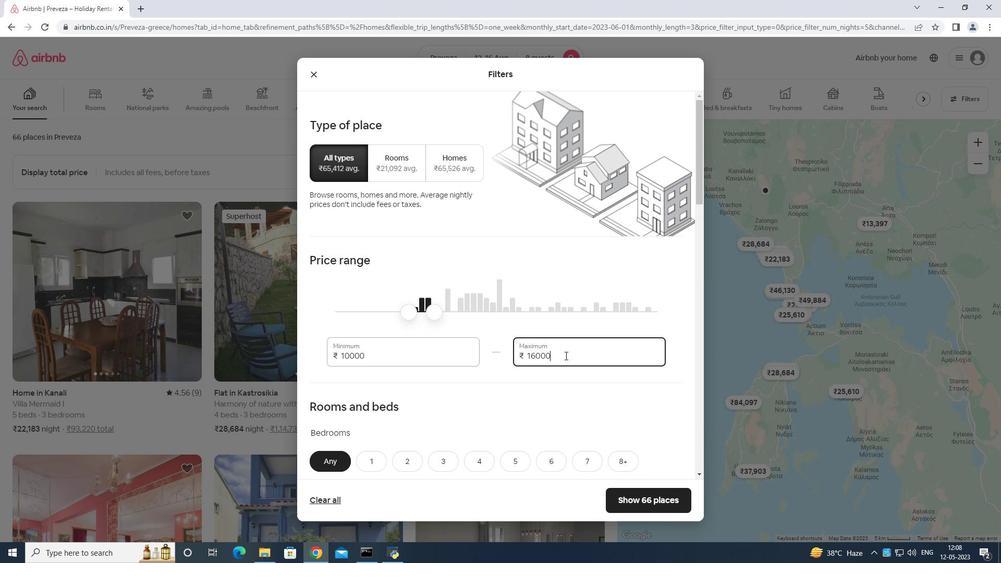 
Action: Mouse scrolled (574, 361) with delta (0, 0)
Screenshot: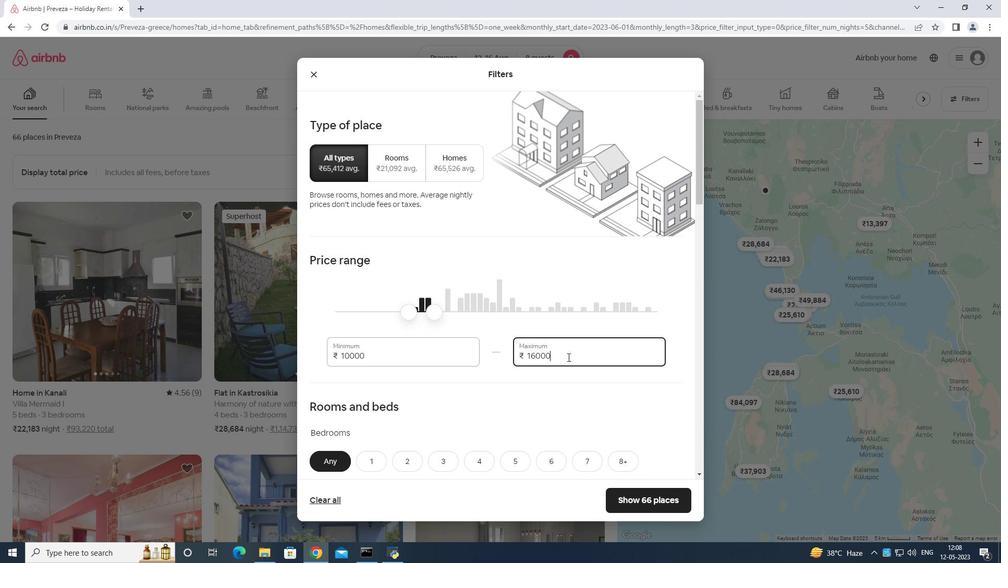 
Action: Mouse moved to (574, 363)
Screenshot: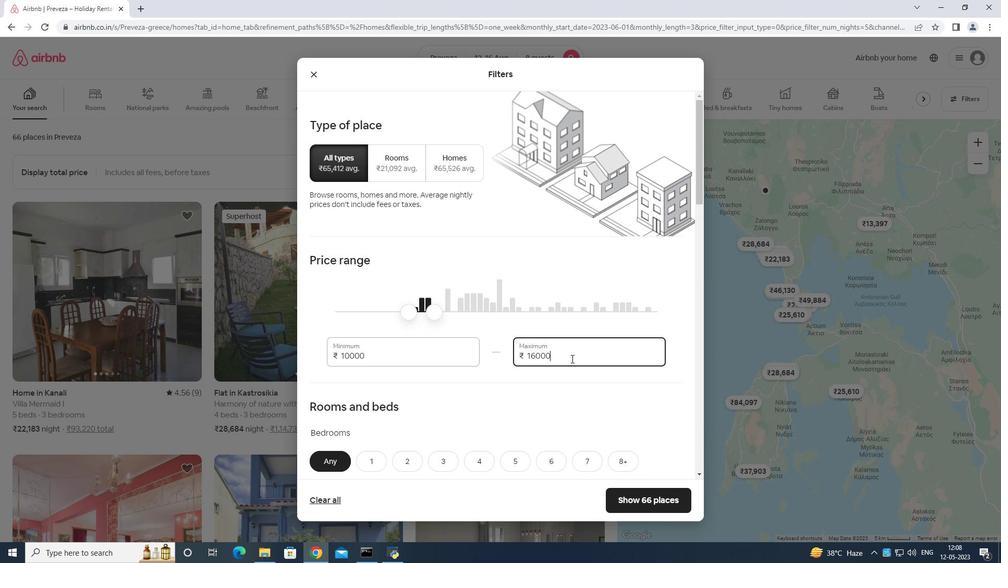 
Action: Mouse scrolled (574, 363) with delta (0, 0)
Screenshot: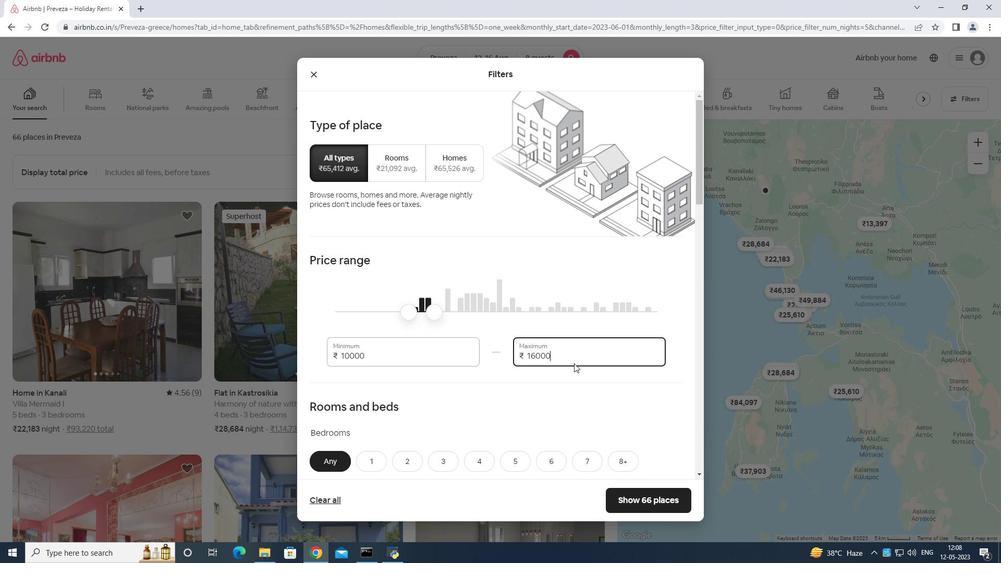
Action: Mouse moved to (576, 365)
Screenshot: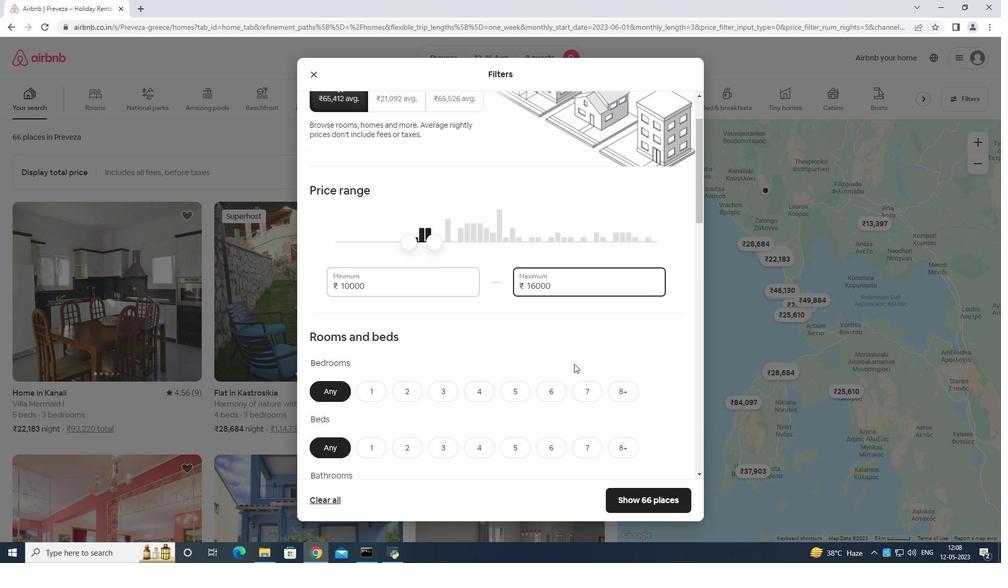 
Action: Mouse scrolled (576, 365) with delta (0, 0)
Screenshot: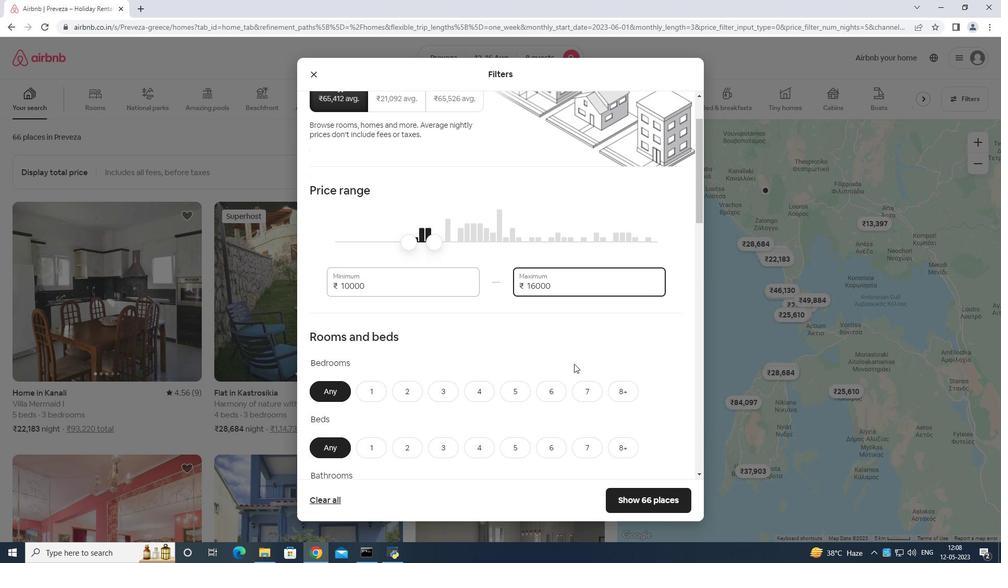 
Action: Mouse moved to (624, 308)
Screenshot: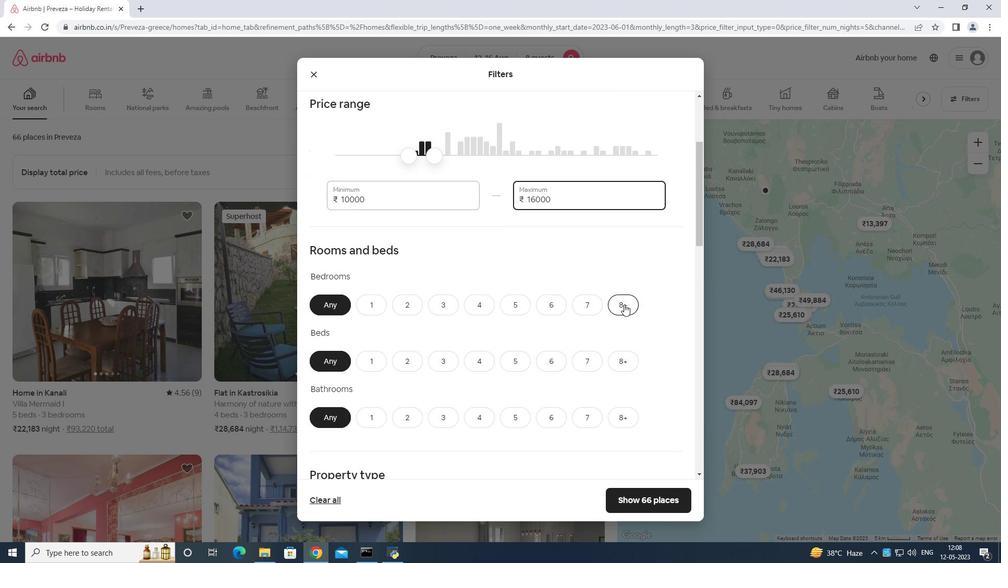 
Action: Mouse pressed left at (624, 308)
Screenshot: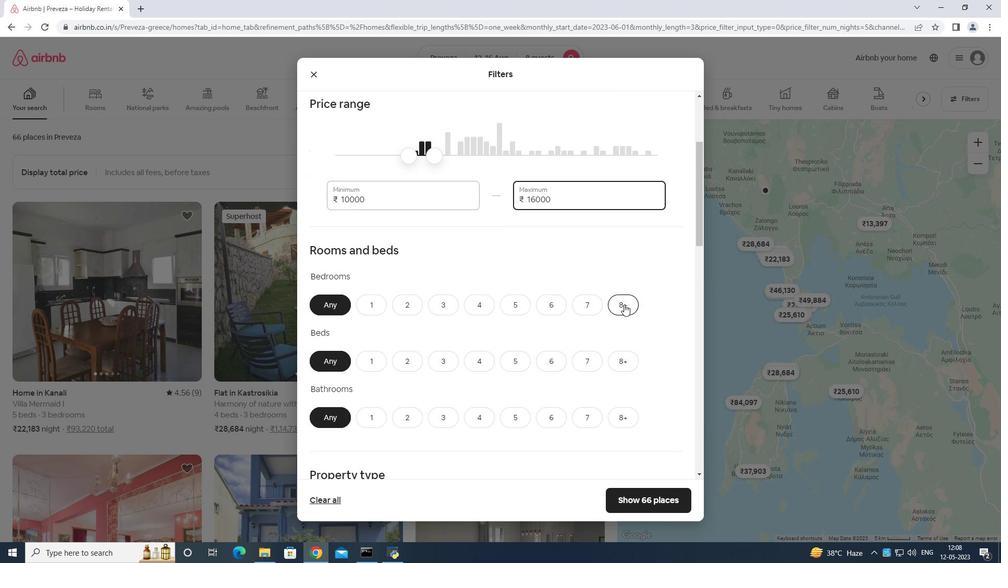 
Action: Mouse moved to (619, 361)
Screenshot: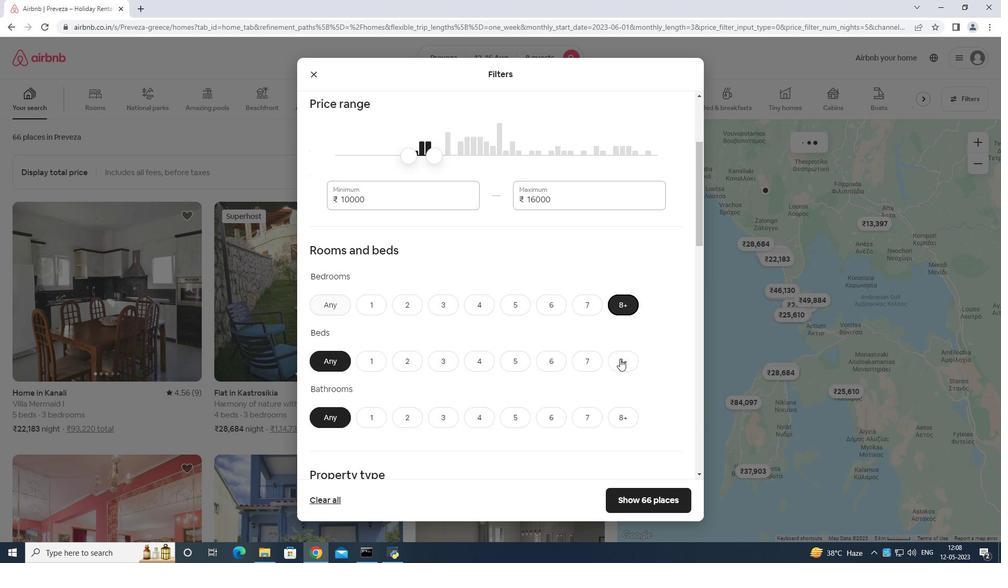 
Action: Mouse pressed left at (619, 361)
Screenshot: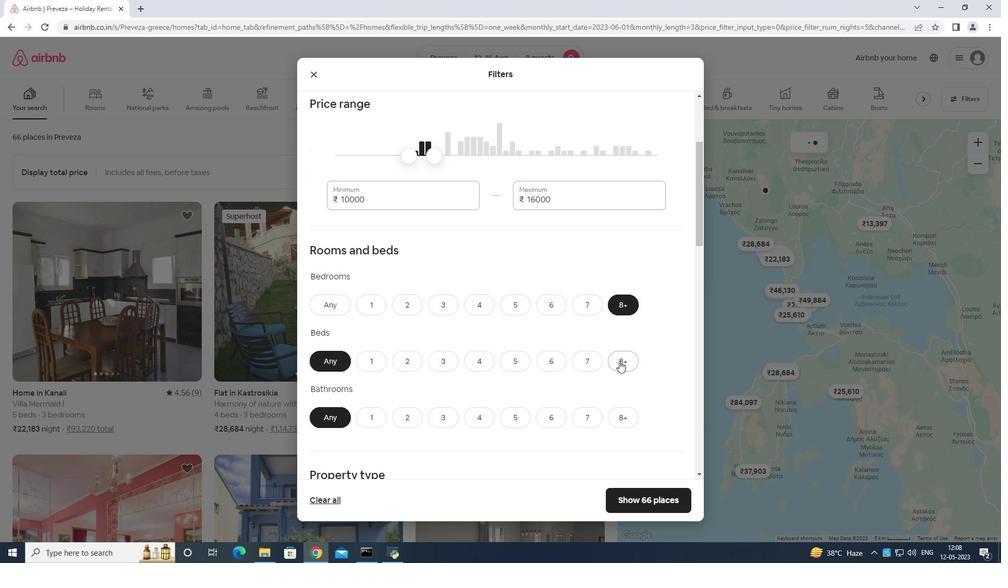 
Action: Mouse moved to (630, 405)
Screenshot: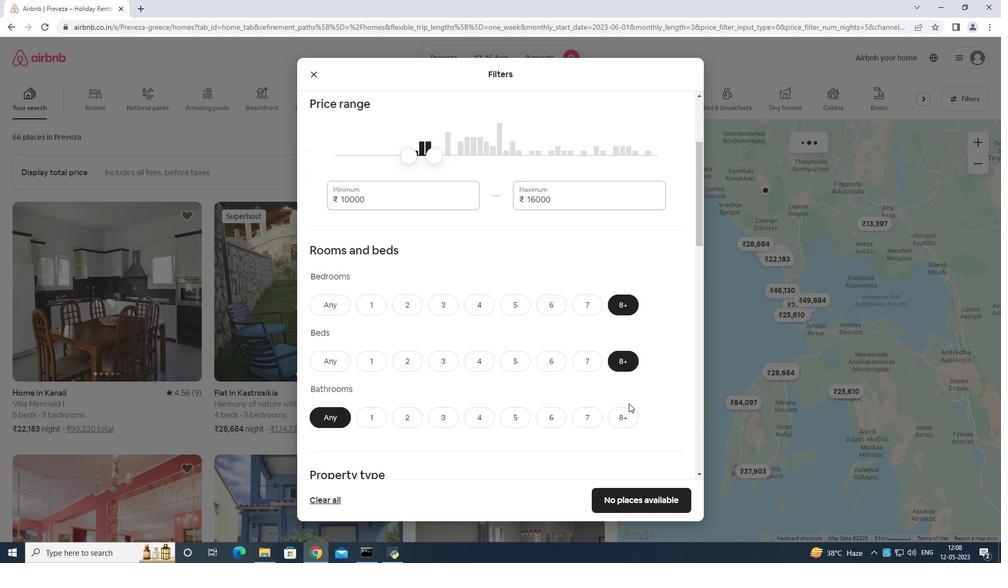 
Action: Mouse pressed left at (629, 405)
Screenshot: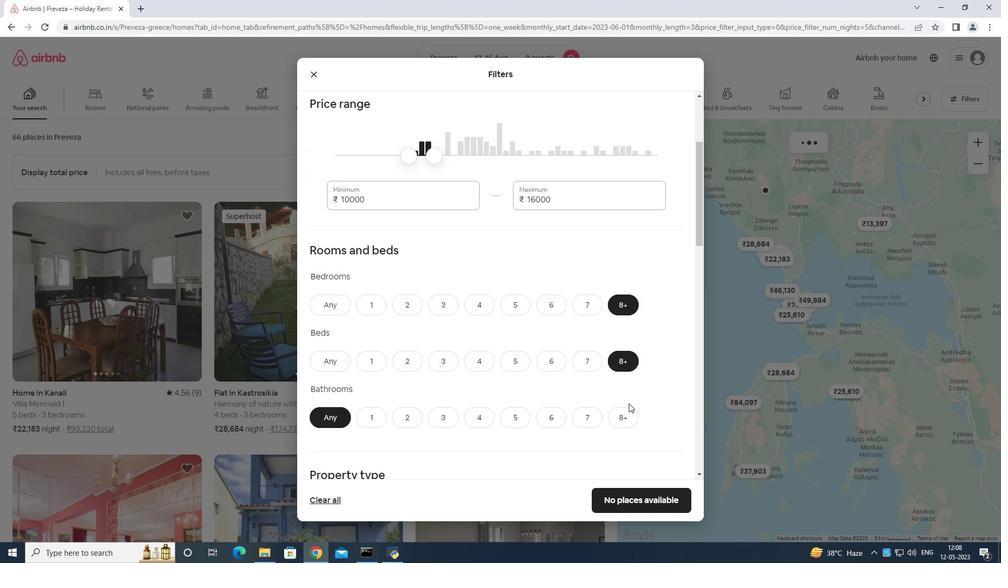 
Action: Mouse moved to (623, 417)
Screenshot: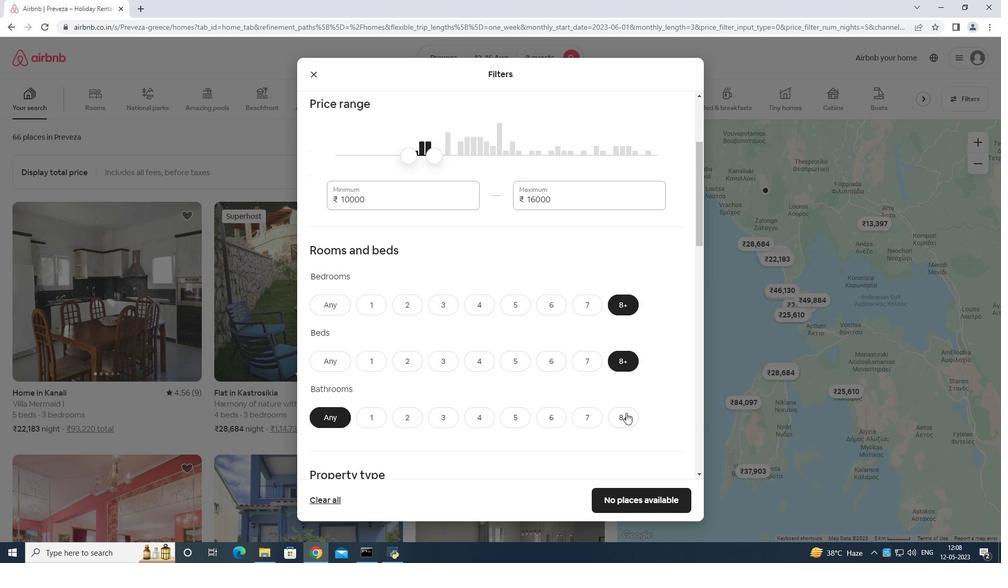 
Action: Mouse pressed left at (623, 417)
Screenshot: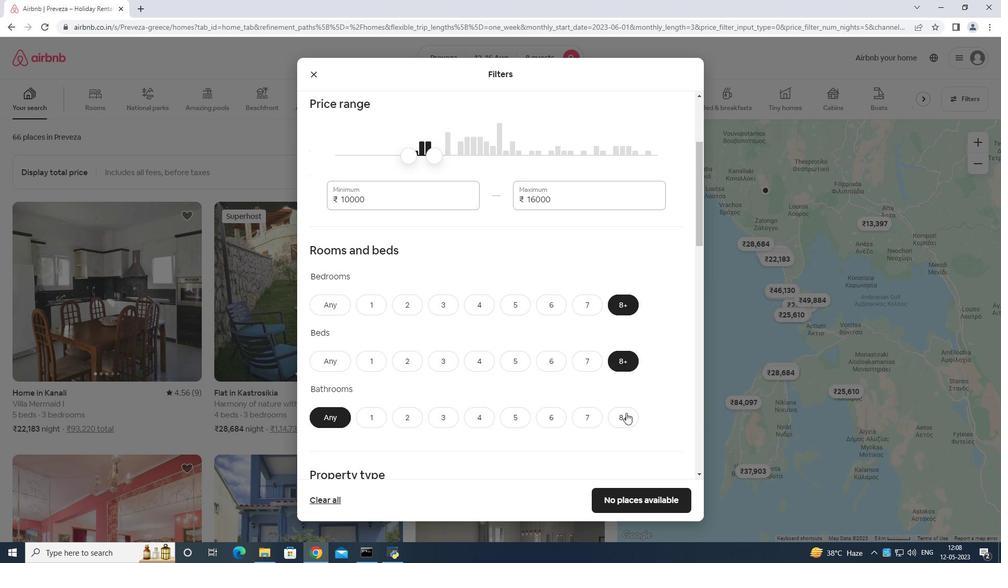 
Action: Mouse moved to (623, 408)
Screenshot: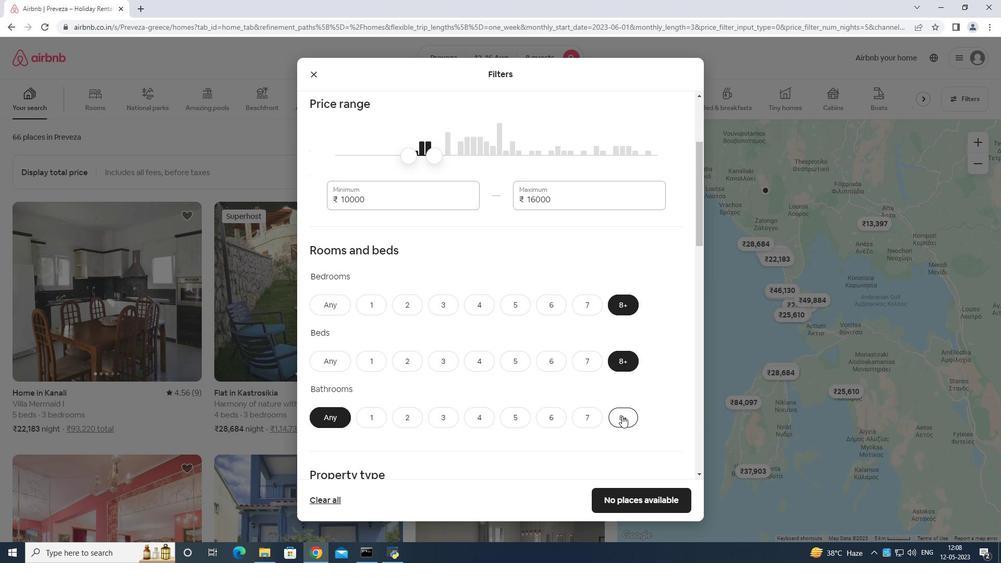 
Action: Mouse scrolled (623, 407) with delta (0, 0)
Screenshot: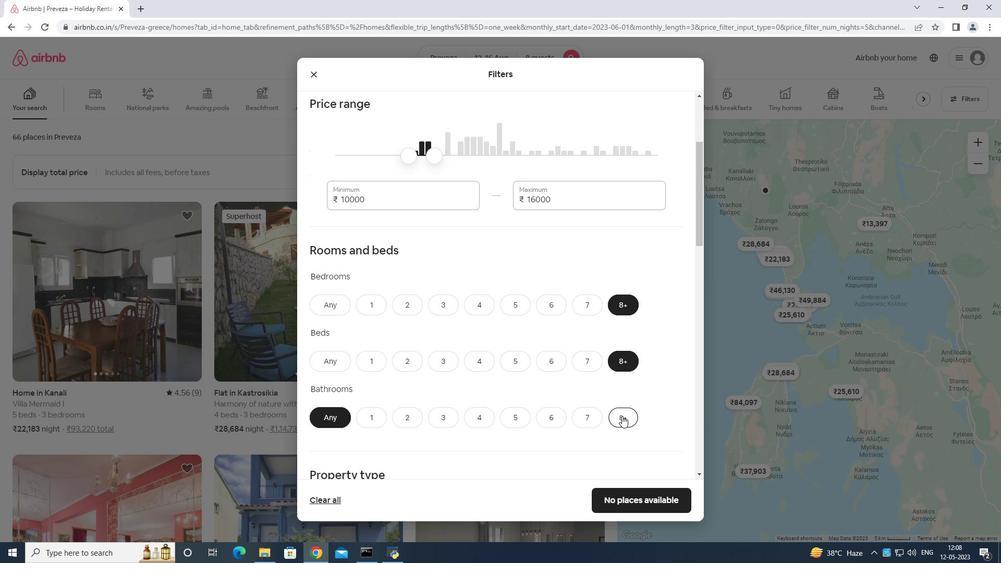 
Action: Mouse scrolled (623, 407) with delta (0, 0)
Screenshot: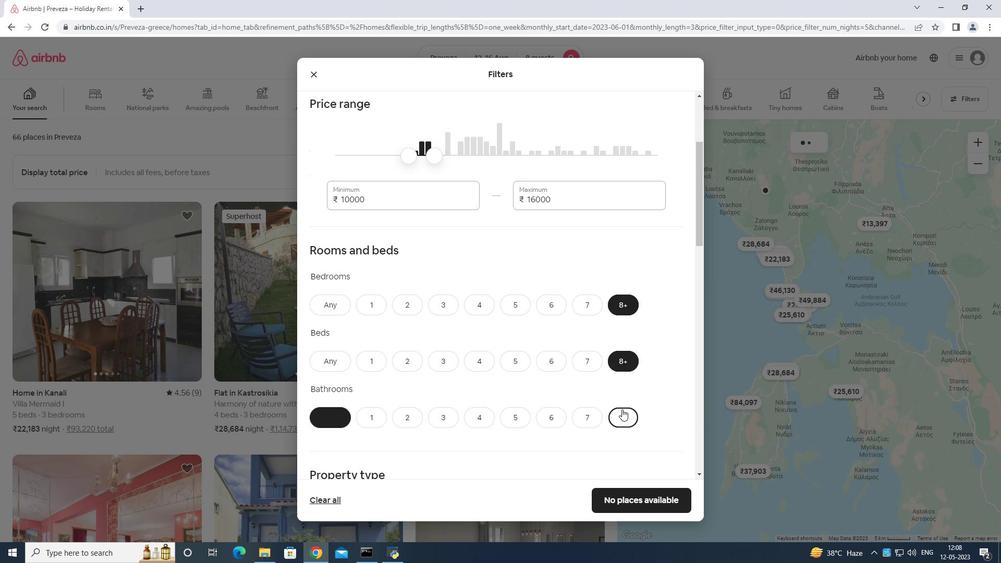 
Action: Mouse scrolled (623, 407) with delta (0, 0)
Screenshot: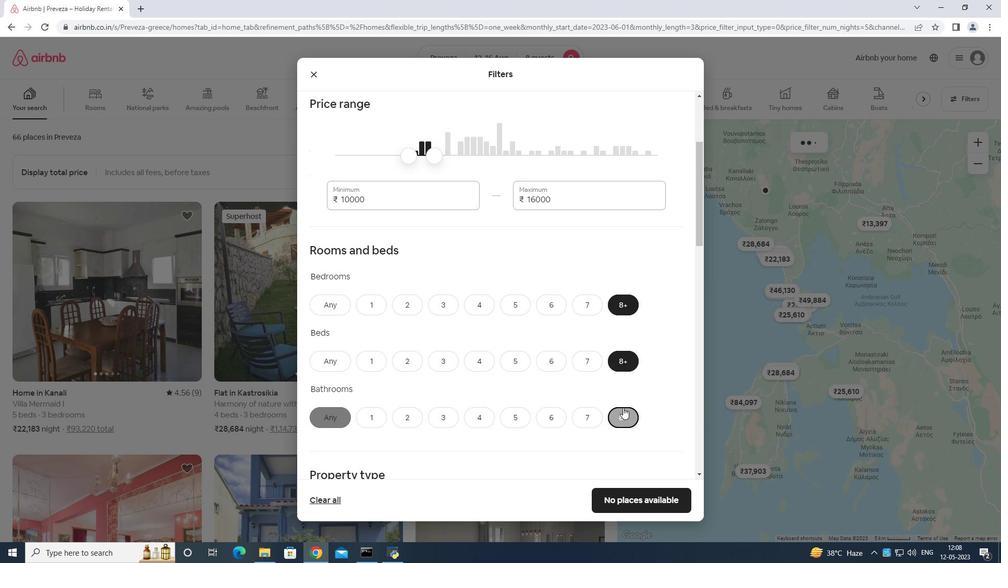 
Action: Mouse moved to (343, 385)
Screenshot: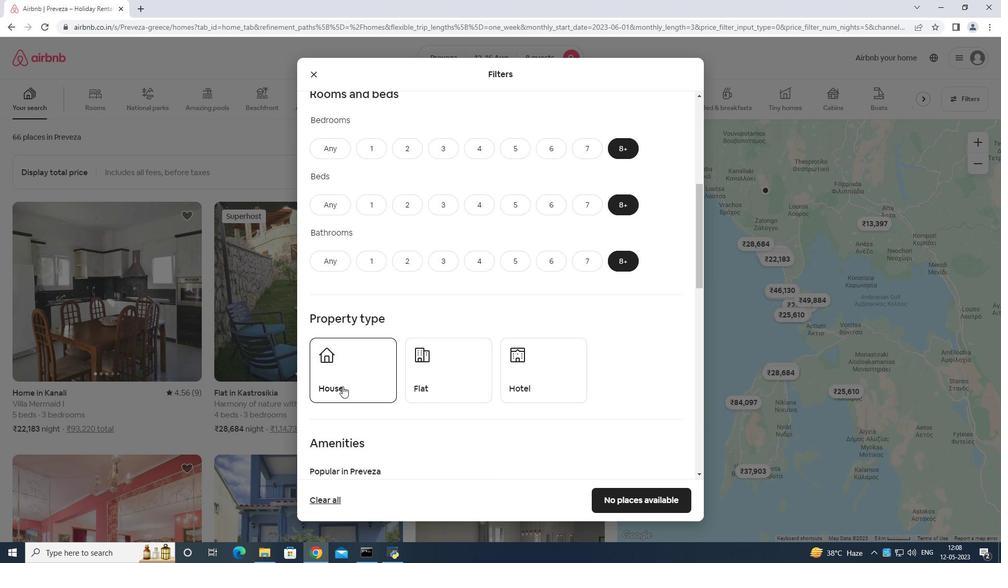 
Action: Mouse pressed left at (343, 385)
Screenshot: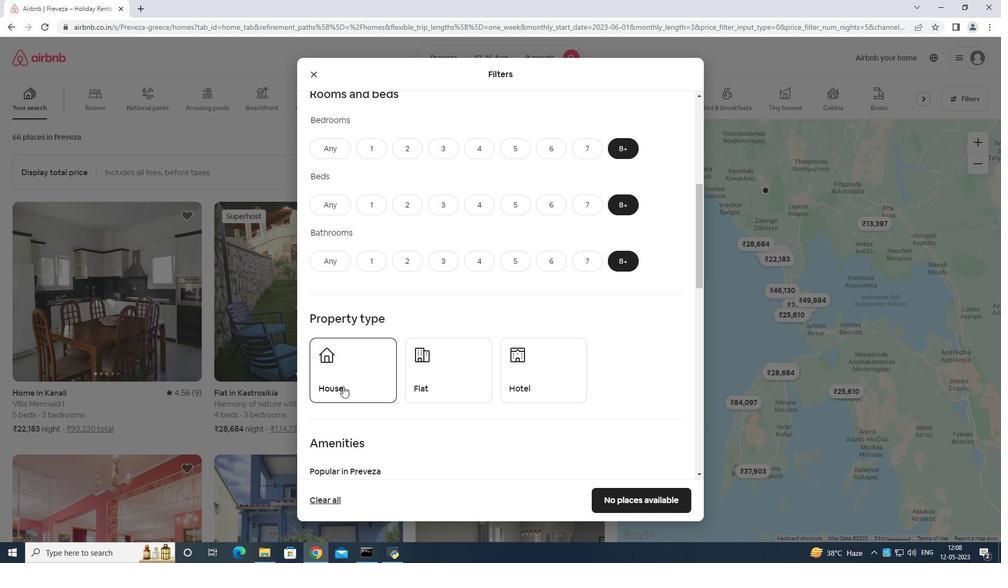 
Action: Mouse moved to (449, 372)
Screenshot: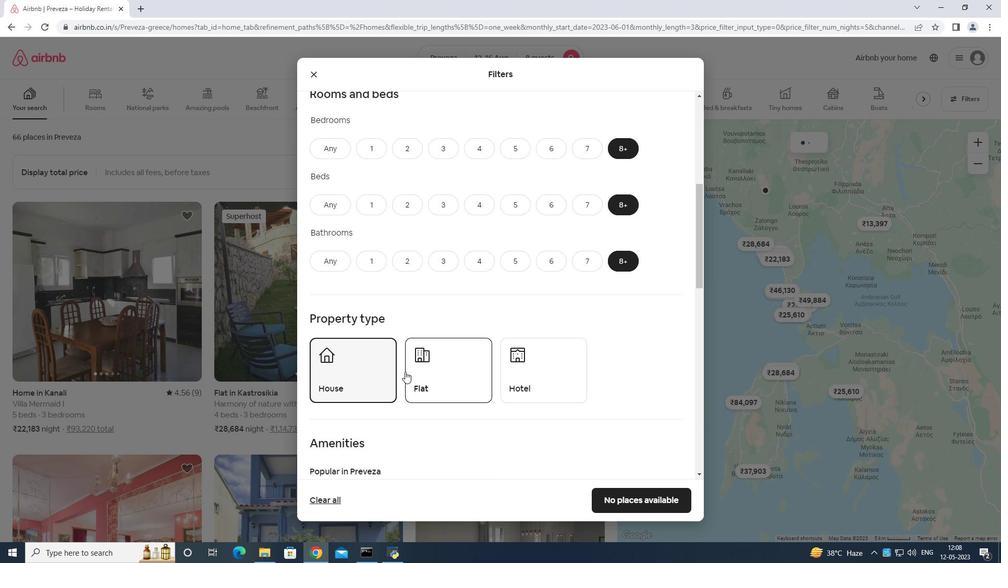 
Action: Mouse pressed left at (449, 372)
Screenshot: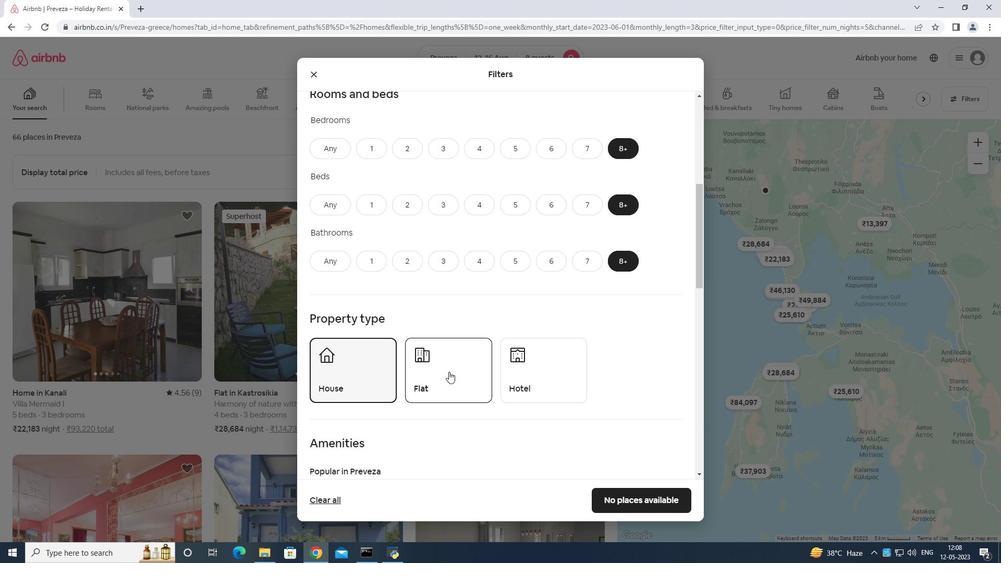 
Action: Mouse moved to (472, 371)
Screenshot: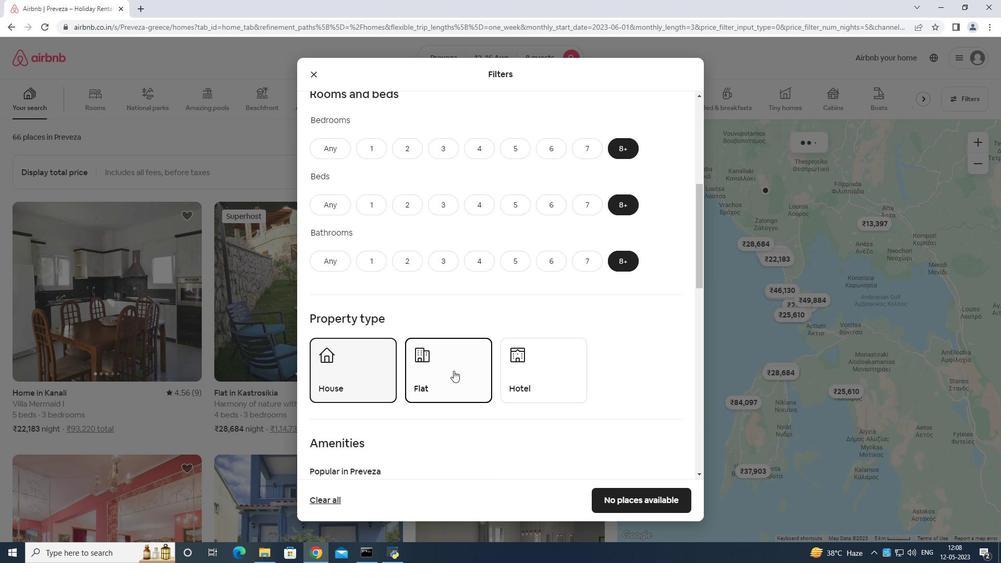 
Action: Mouse pressed left at (472, 371)
Screenshot: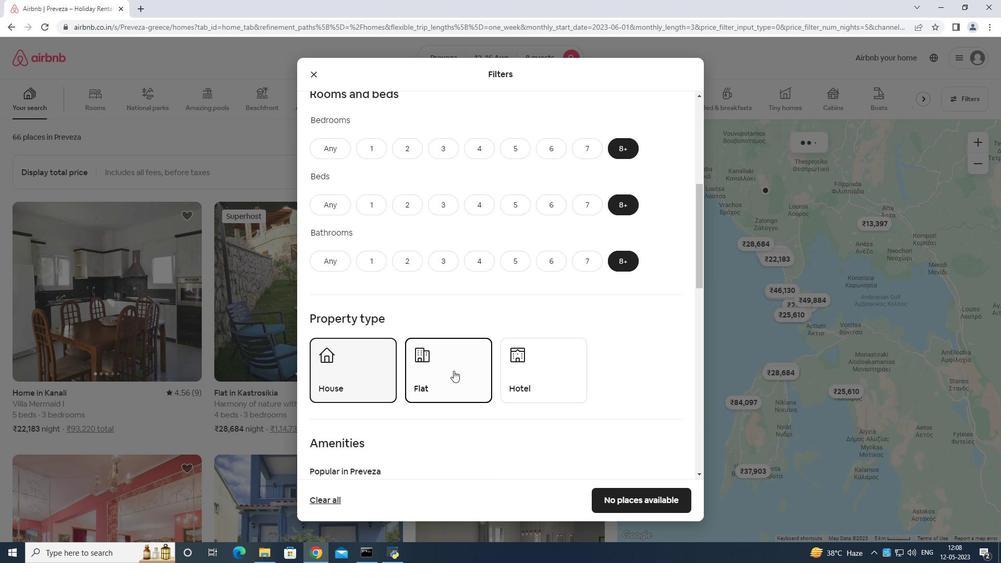 
Action: Mouse moved to (527, 368)
Screenshot: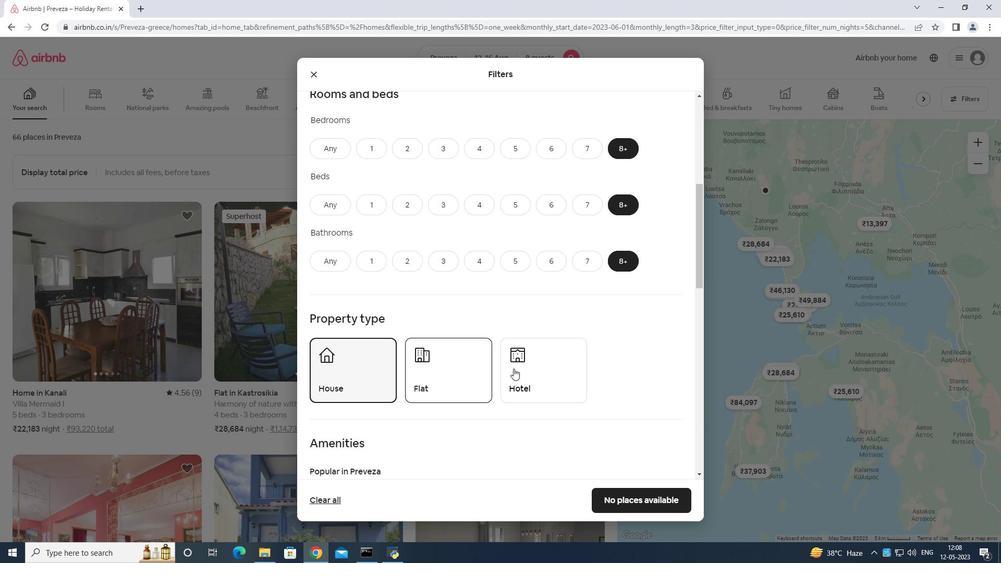 
Action: Mouse pressed left at (527, 368)
Screenshot: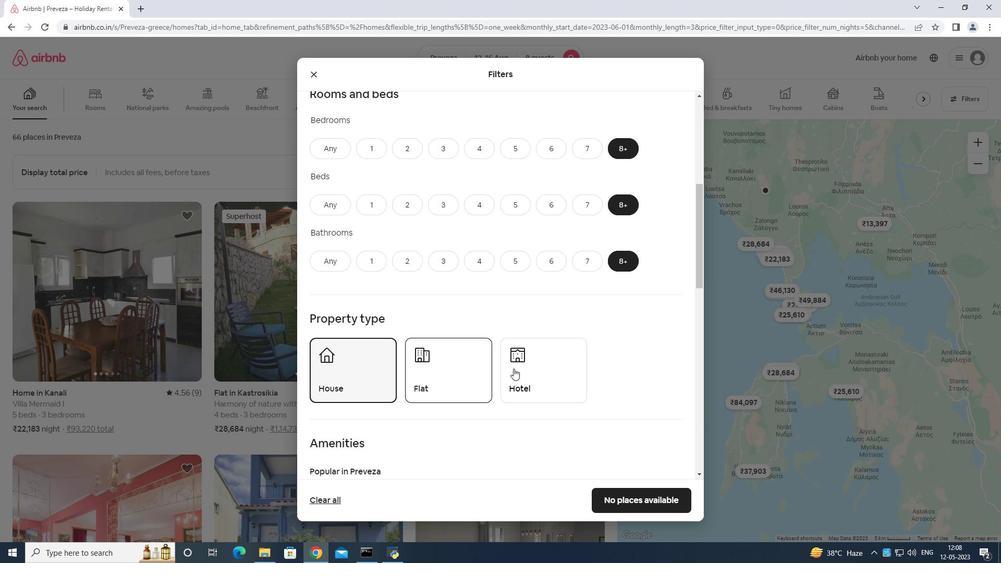 
Action: Mouse moved to (459, 371)
Screenshot: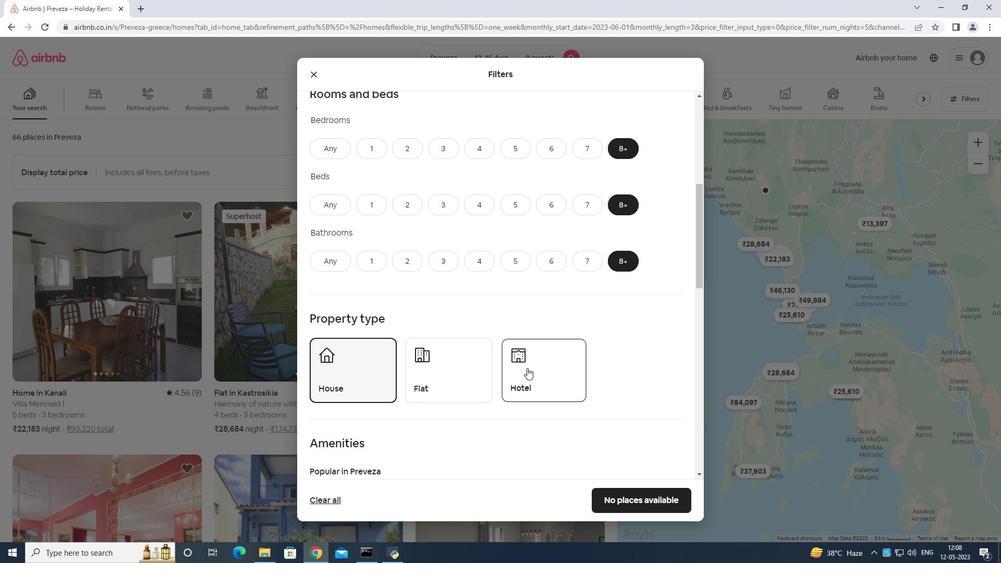 
Action: Mouse pressed left at (459, 371)
Screenshot: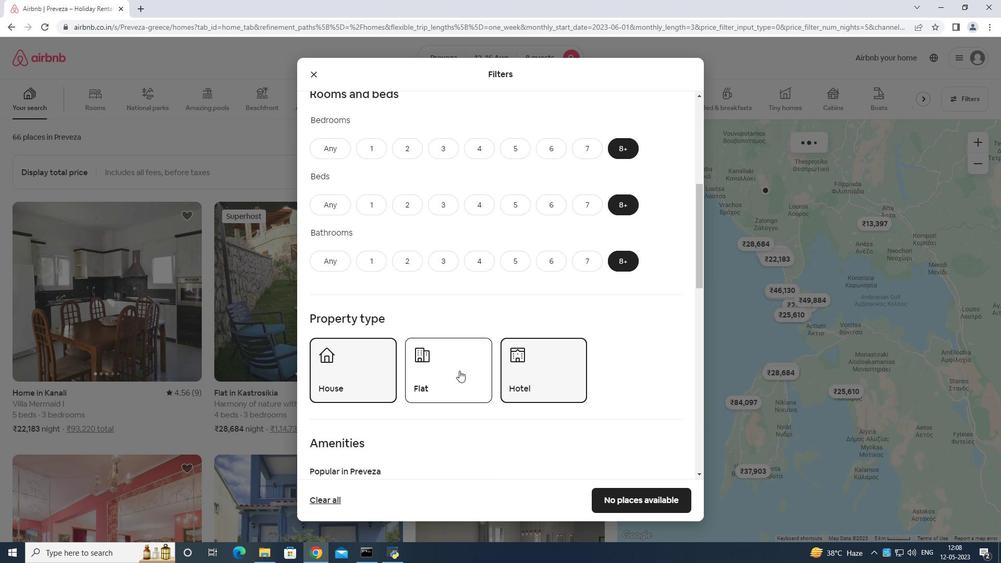 
Action: Mouse moved to (469, 366)
Screenshot: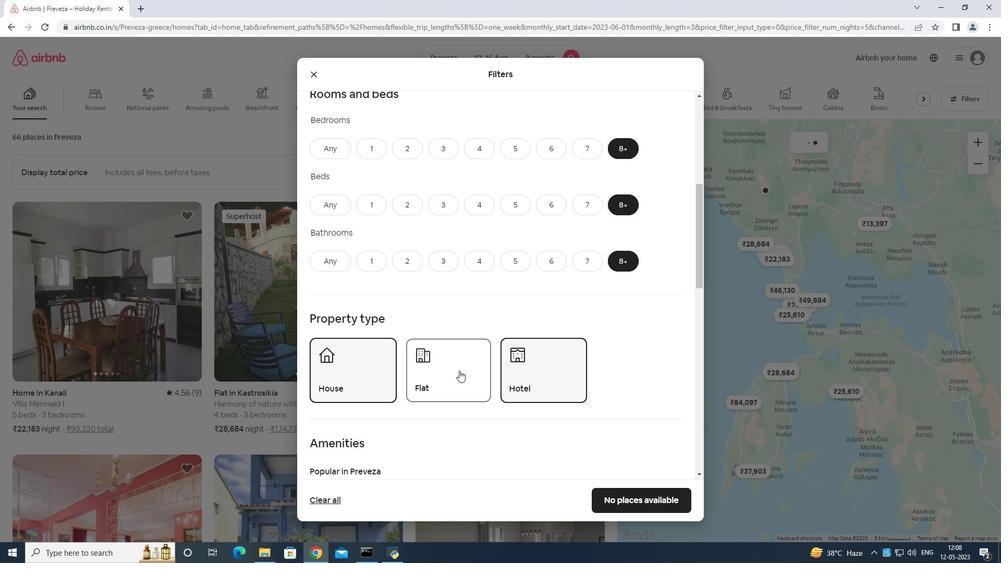 
Action: Mouse scrolled (469, 365) with delta (0, 0)
Screenshot: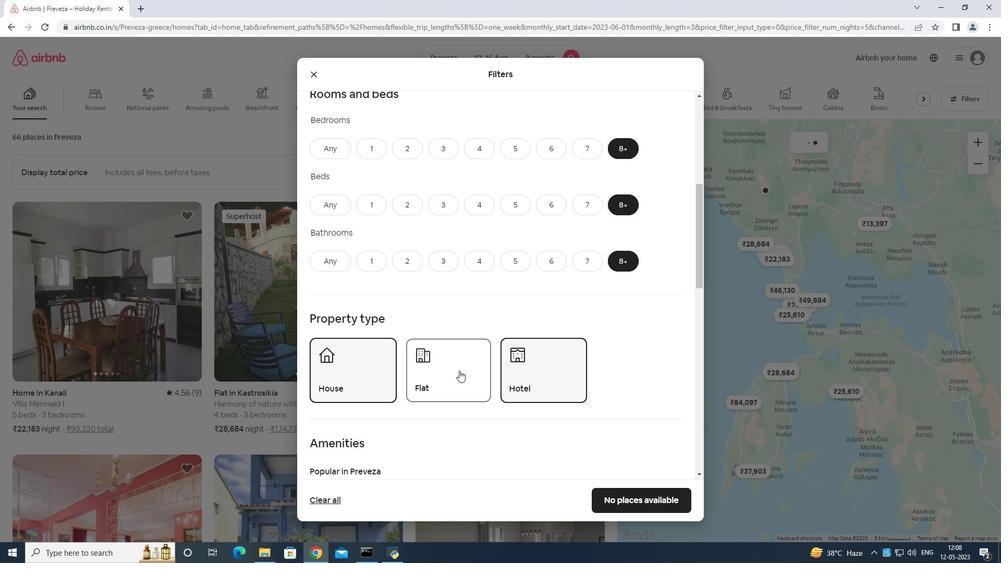 
Action: Mouse moved to (469, 368)
Screenshot: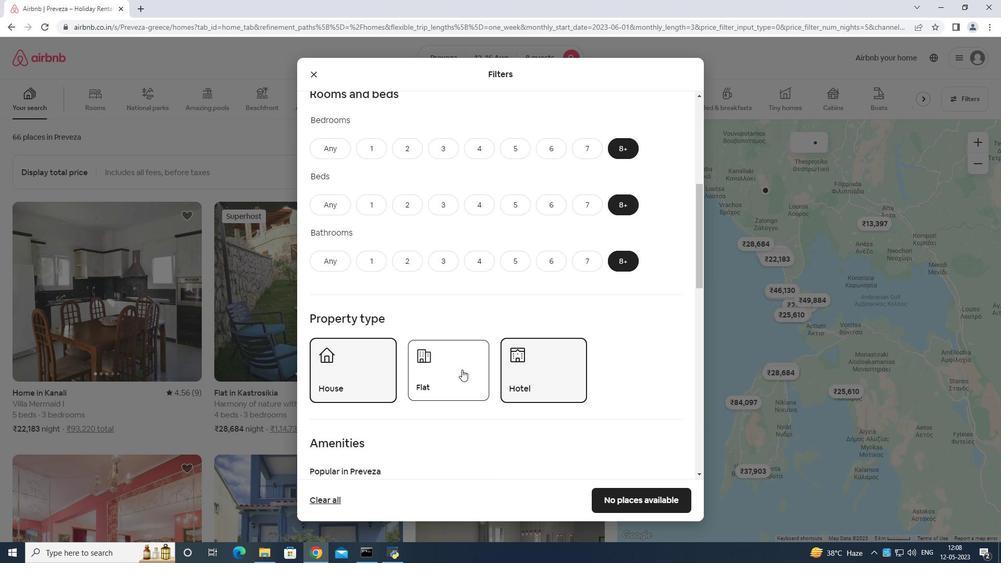 
Action: Mouse scrolled (469, 368) with delta (0, 0)
Screenshot: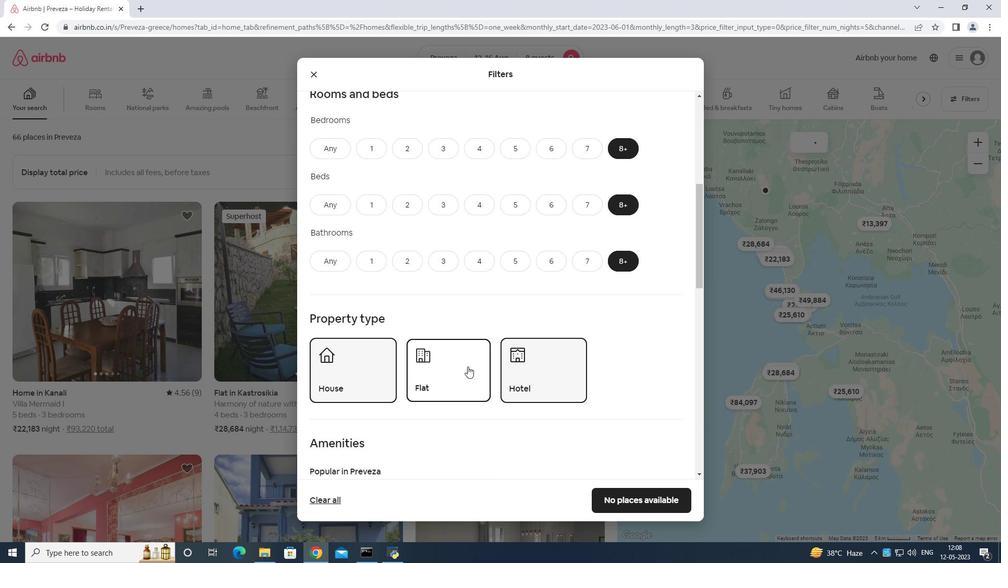 
Action: Mouse scrolled (469, 368) with delta (0, 0)
Screenshot: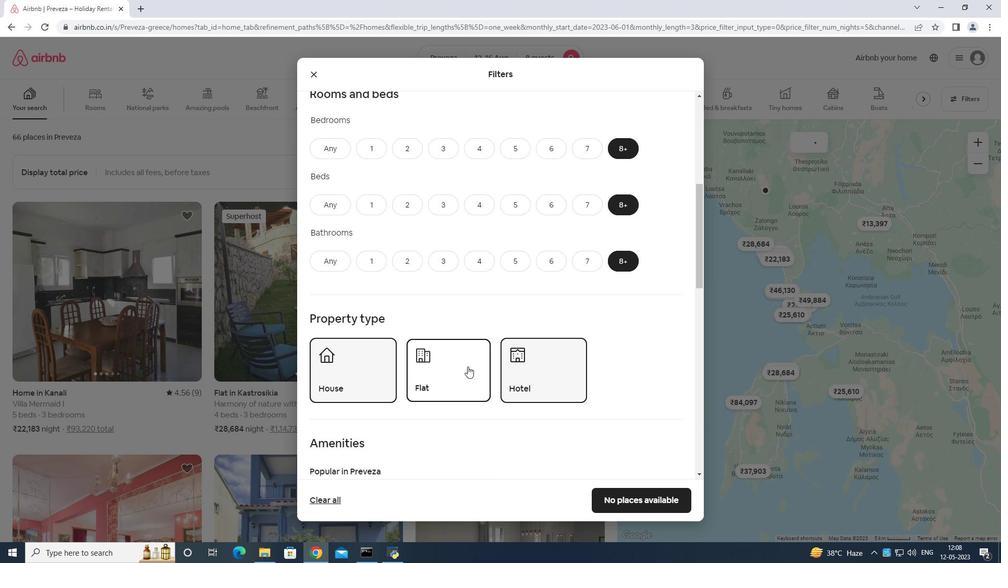 
Action: Mouse moved to (317, 339)
Screenshot: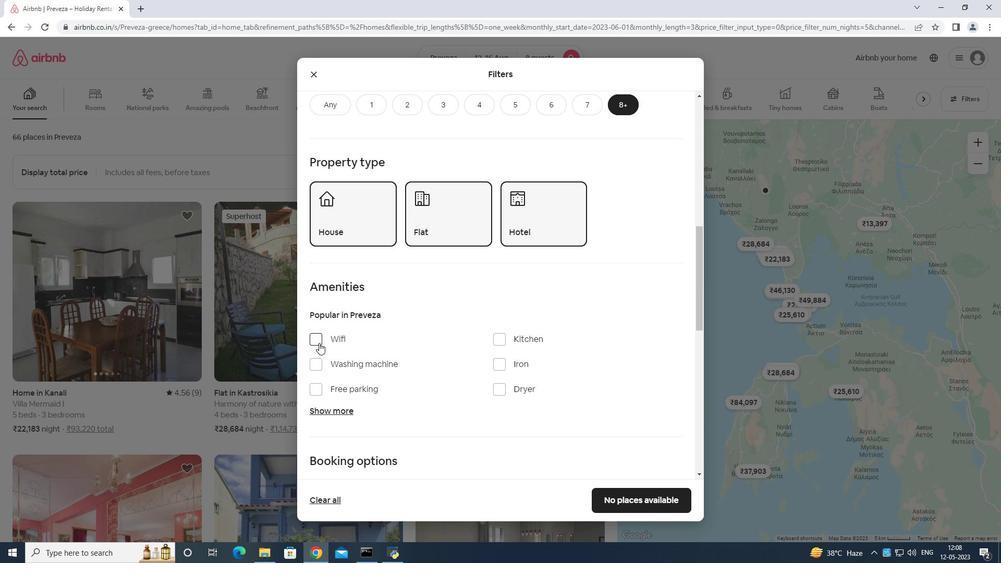 
Action: Mouse pressed left at (317, 339)
Screenshot: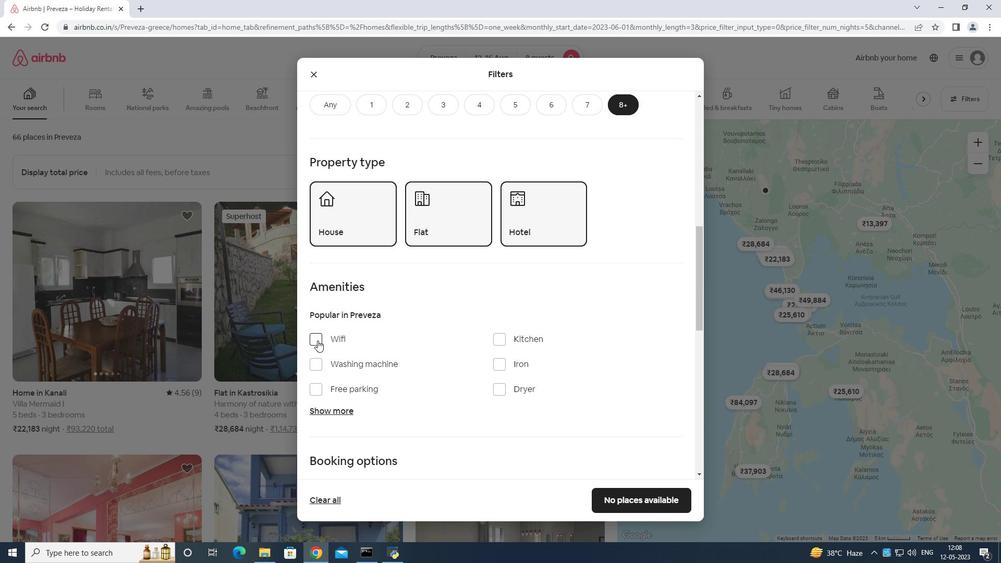 
Action: Mouse moved to (317, 392)
Screenshot: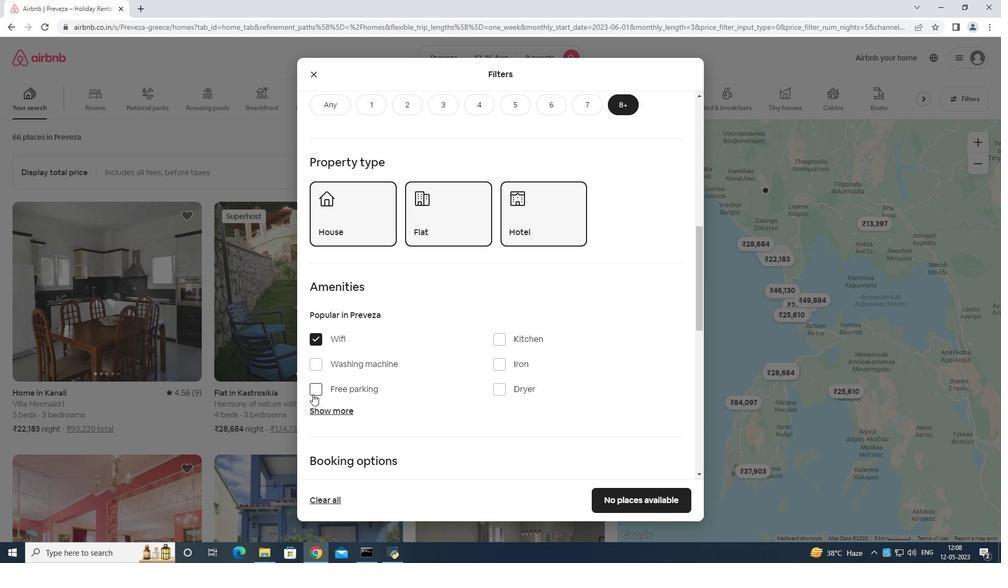 
Action: Mouse pressed left at (317, 392)
Screenshot: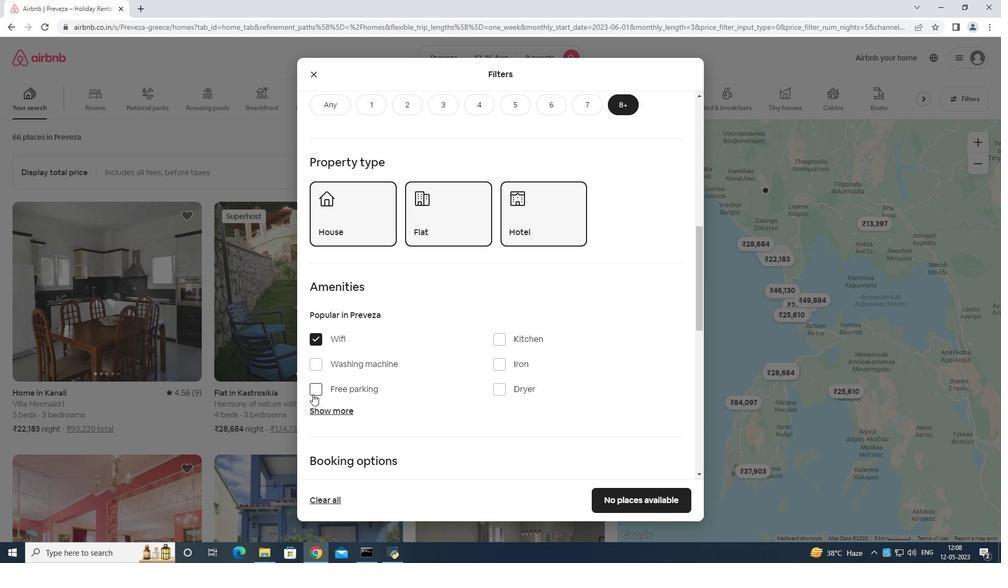 
Action: Mouse moved to (328, 413)
Screenshot: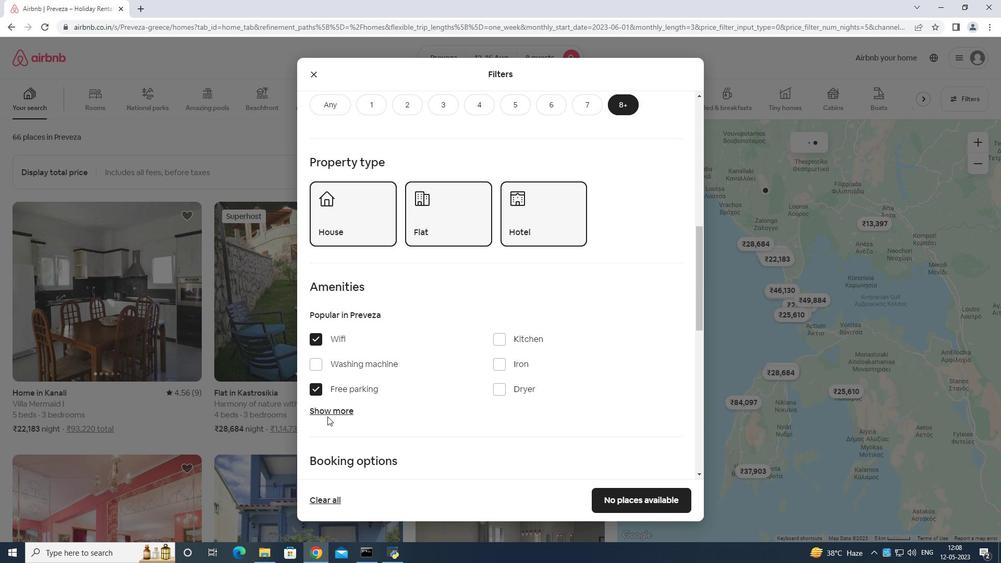 
Action: Mouse pressed left at (328, 413)
Screenshot: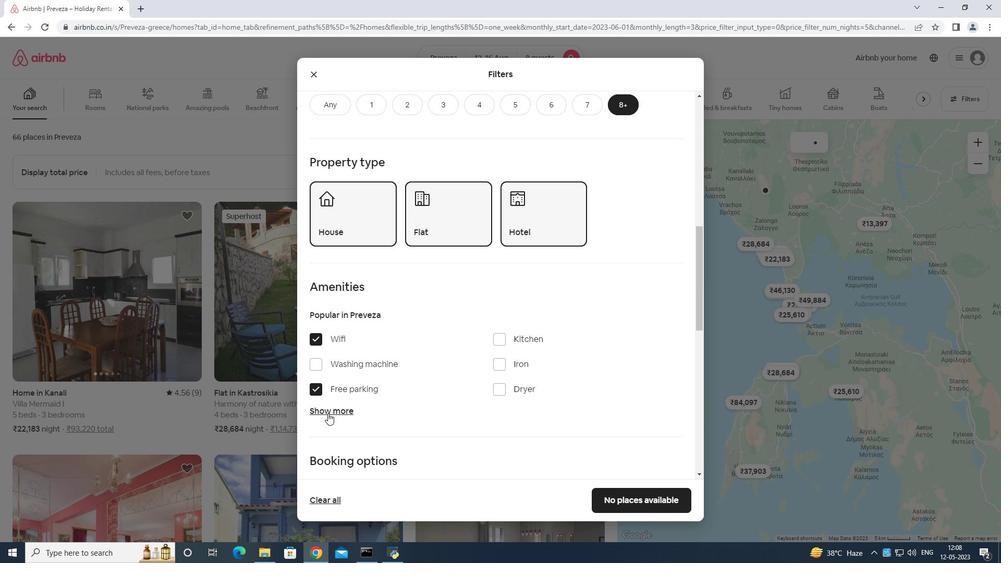 
Action: Mouse moved to (338, 408)
Screenshot: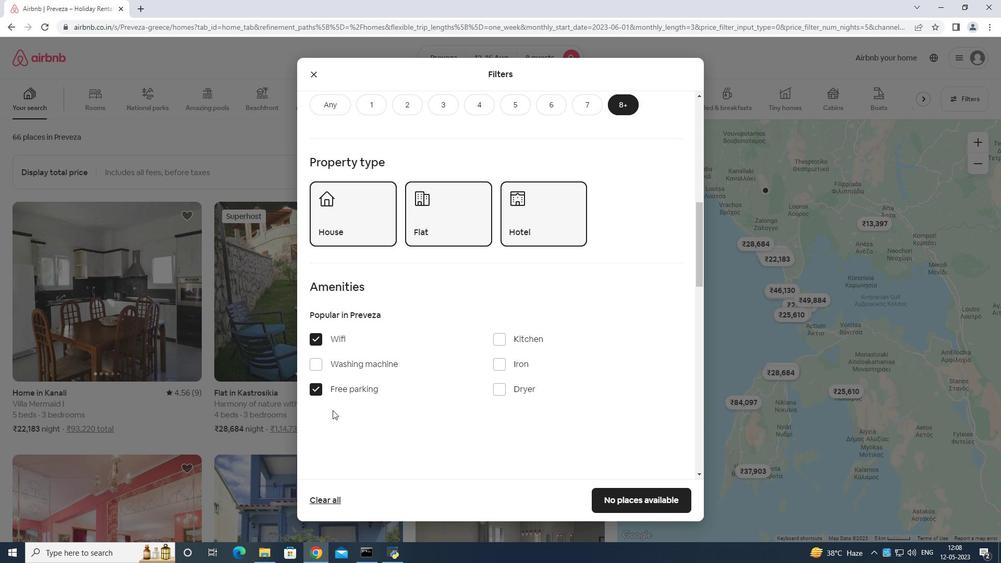 
Action: Mouse scrolled (338, 408) with delta (0, 0)
Screenshot: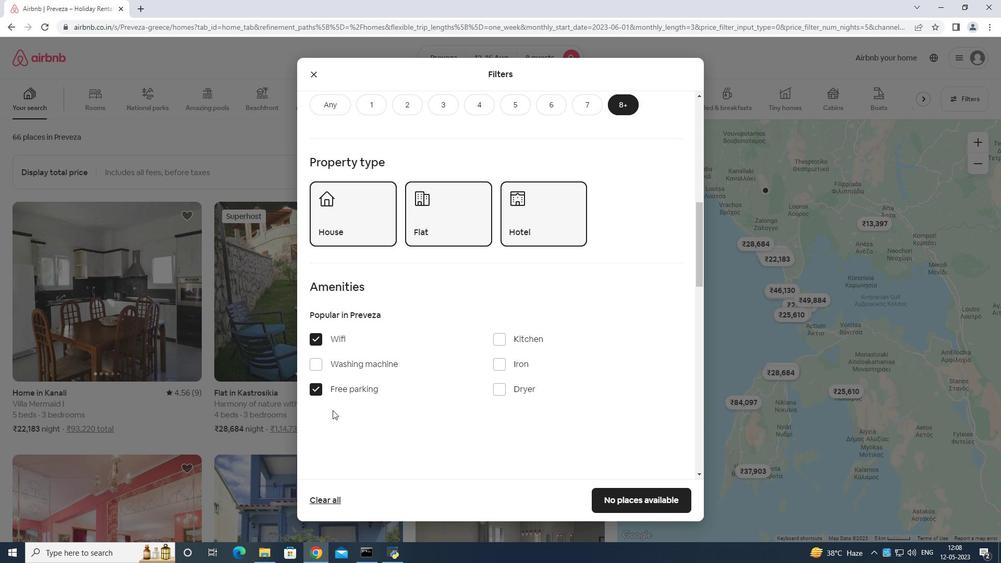 
Action: Mouse moved to (342, 409)
Screenshot: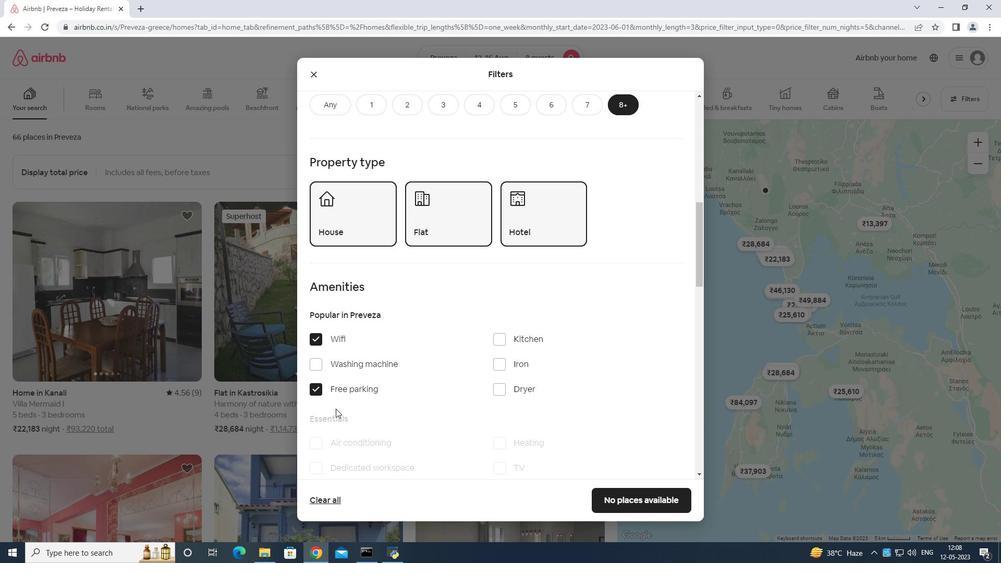 
Action: Mouse scrolled (342, 409) with delta (0, 0)
Screenshot: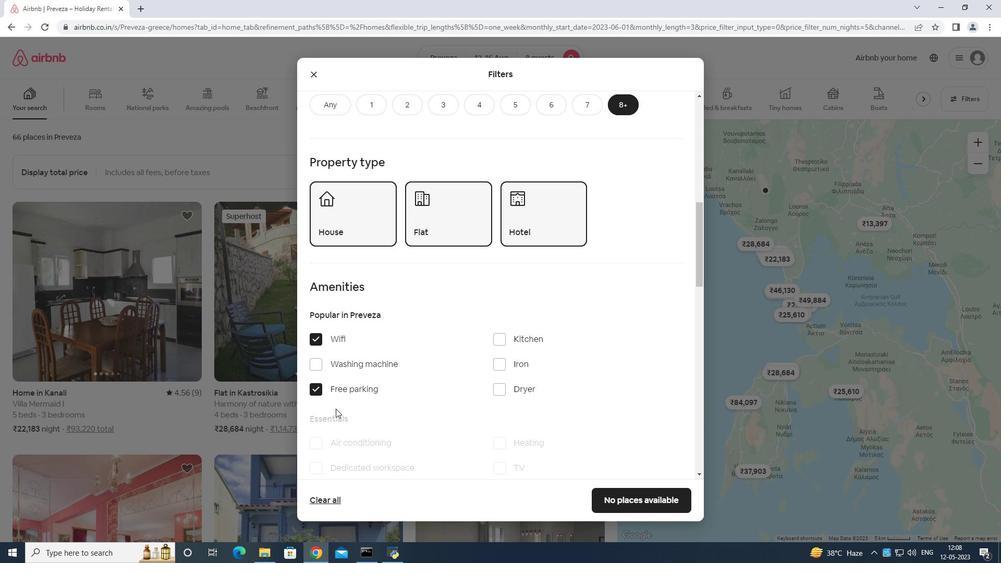 
Action: Mouse moved to (344, 410)
Screenshot: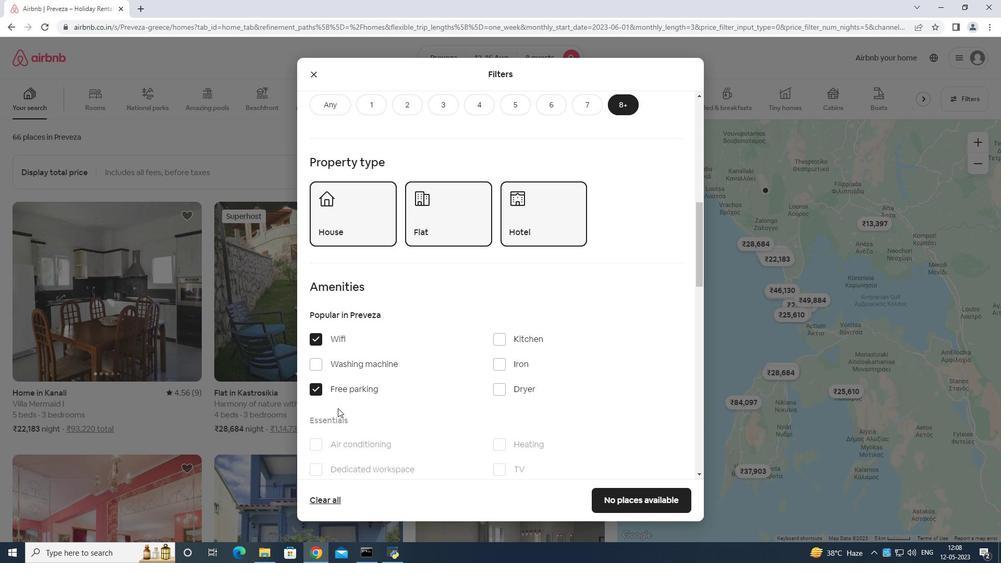 
Action: Mouse scrolled (344, 409) with delta (0, 0)
Screenshot: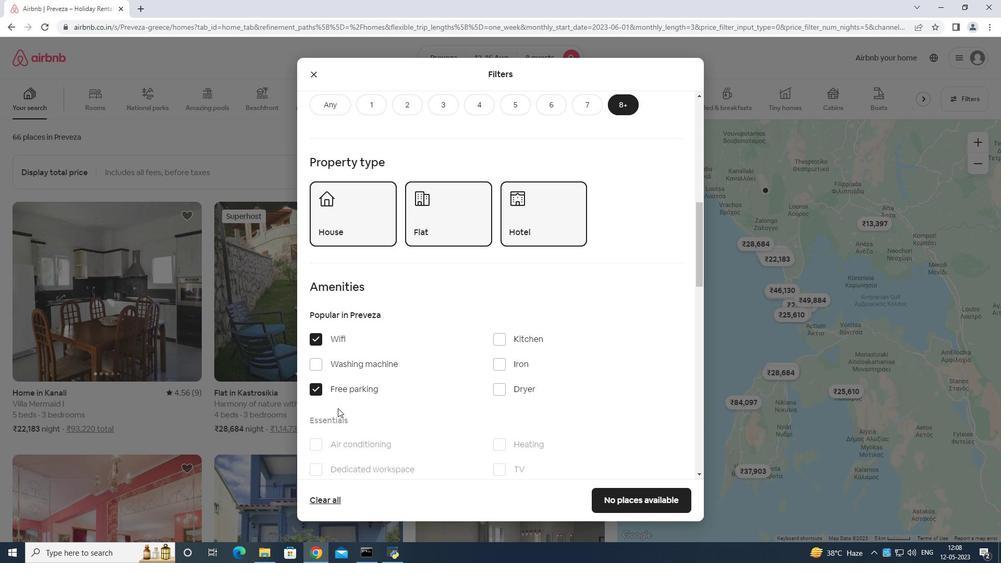 
Action: Mouse moved to (493, 313)
Screenshot: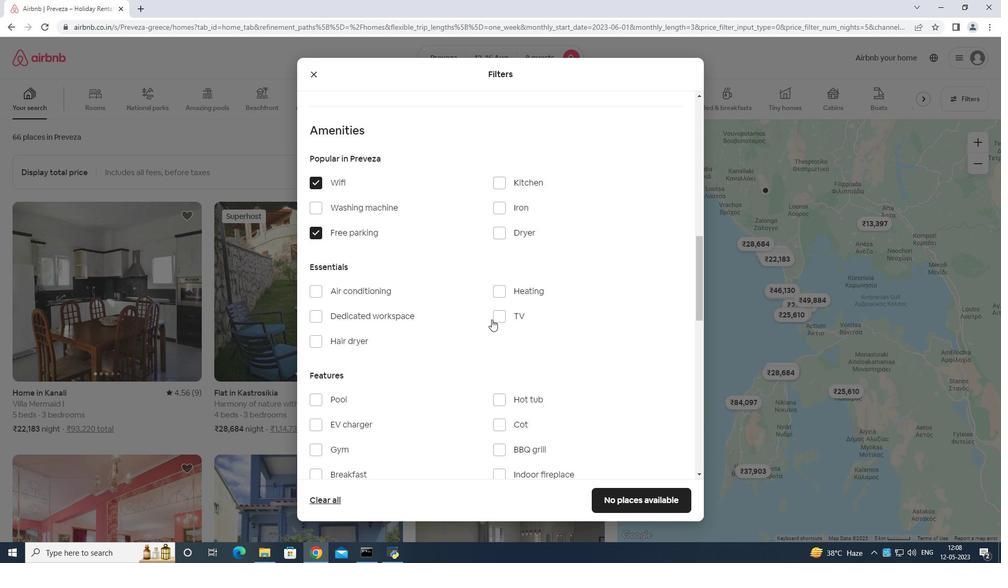 
Action: Mouse pressed left at (493, 313)
Screenshot: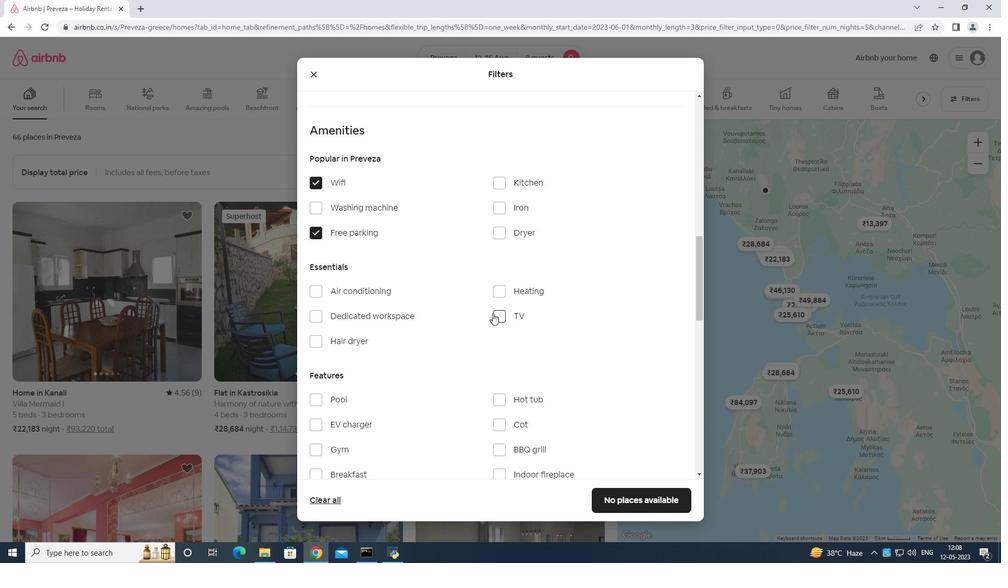 
Action: Mouse moved to (471, 372)
Screenshot: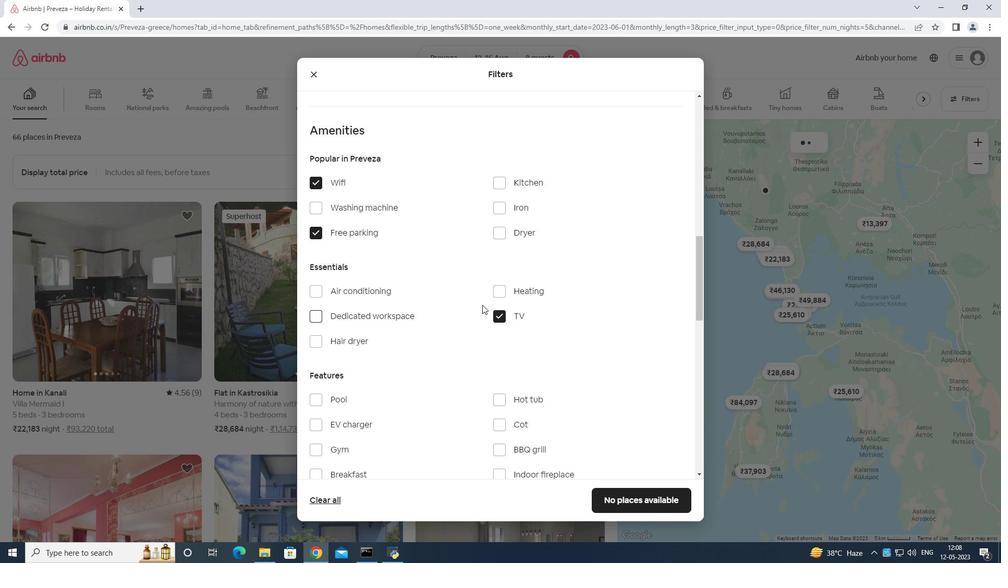 
Action: Mouse scrolled (471, 371) with delta (0, 0)
Screenshot: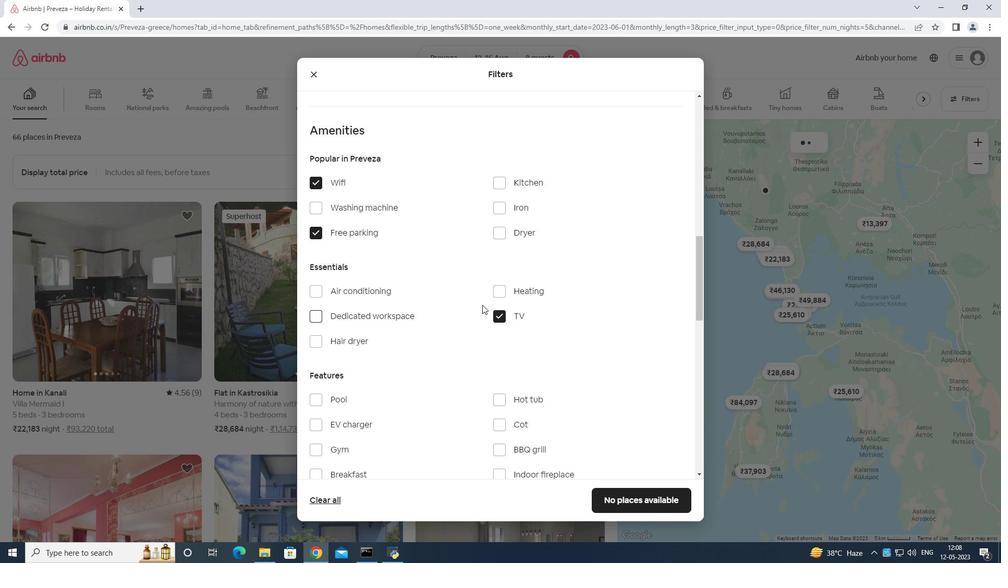 
Action: Mouse moved to (470, 375)
Screenshot: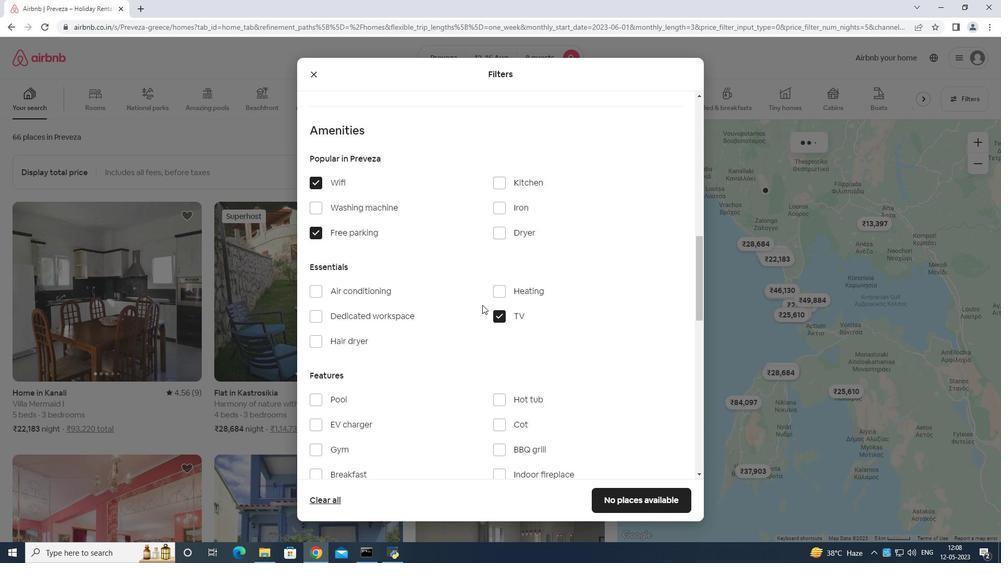 
Action: Mouse scrolled (470, 375) with delta (0, 0)
Screenshot: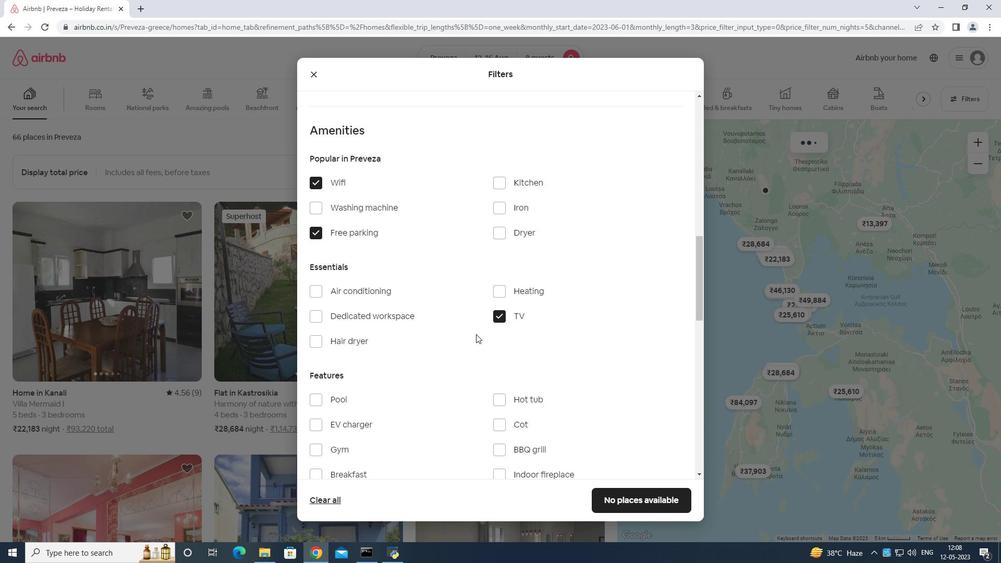 
Action: Mouse moved to (322, 347)
Screenshot: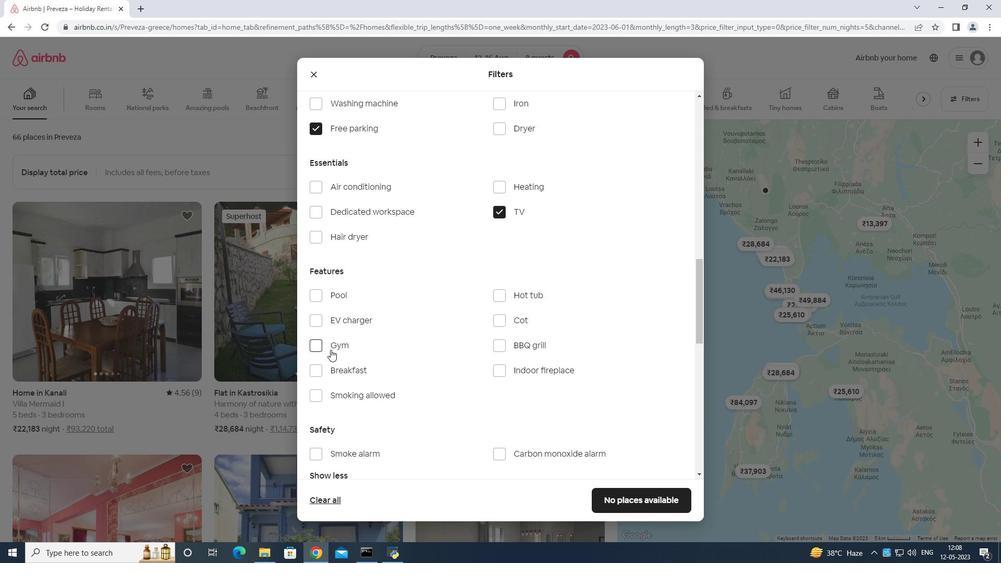 
Action: Mouse pressed left at (322, 347)
Screenshot: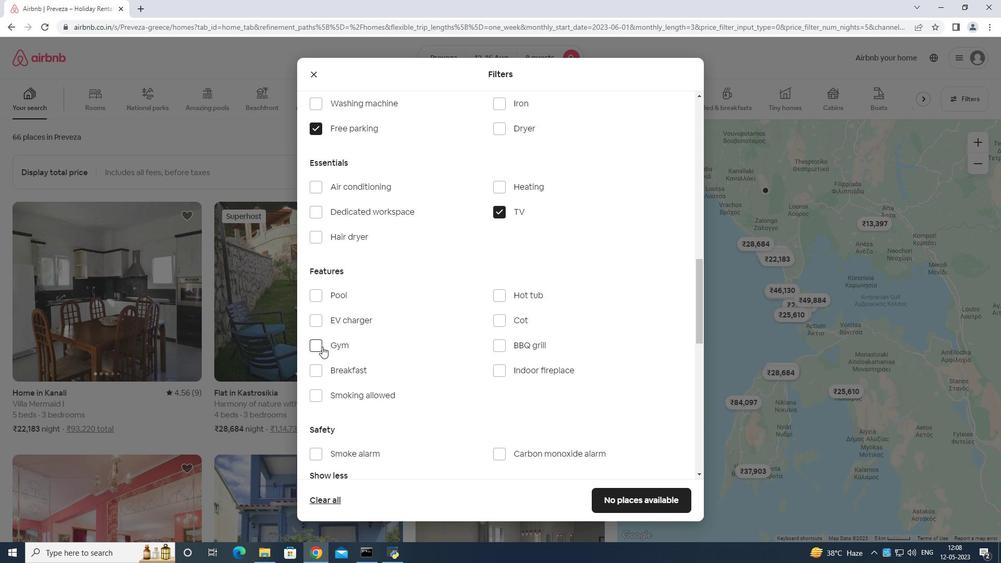 
Action: Mouse moved to (317, 368)
Screenshot: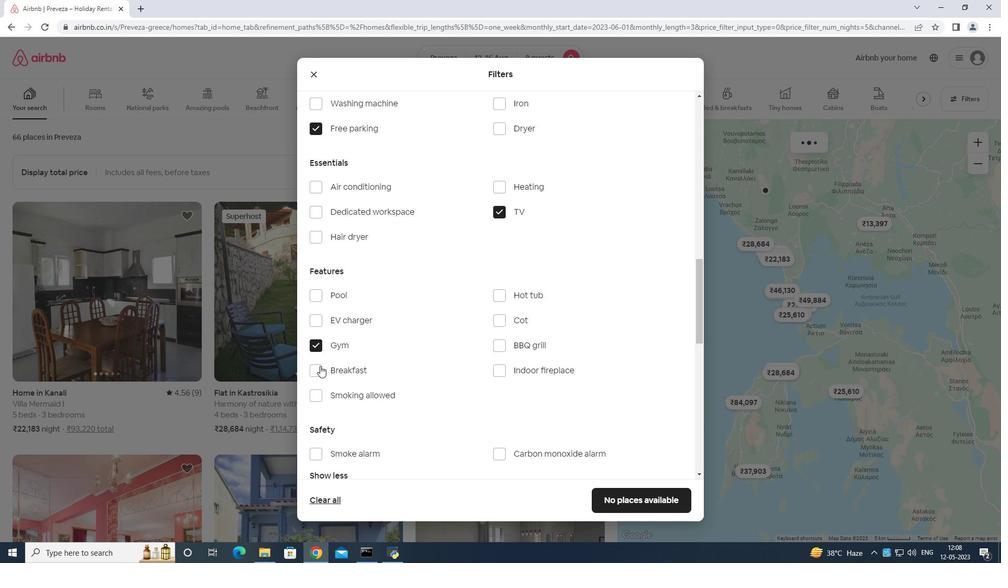 
Action: Mouse pressed left at (317, 368)
Screenshot: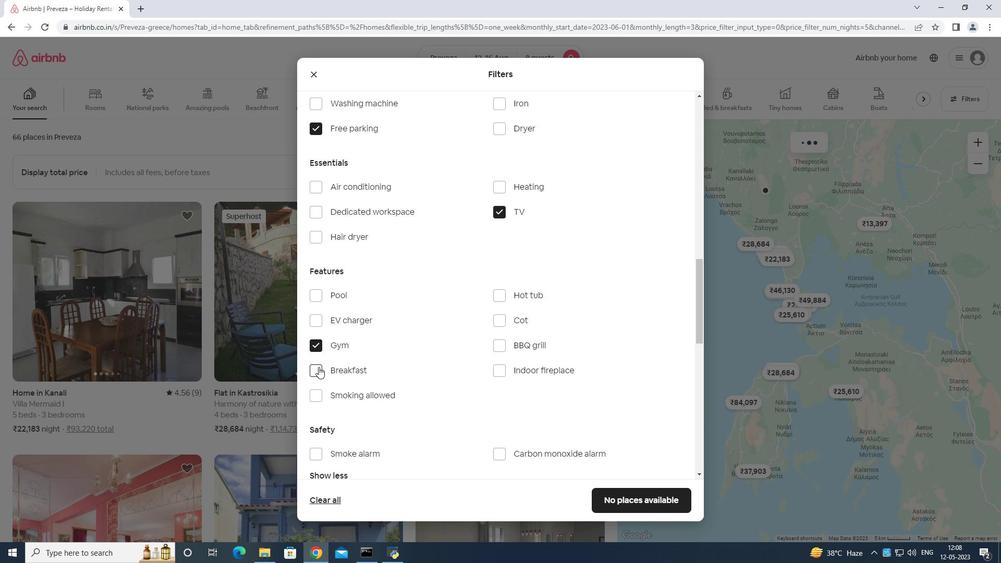 
Action: Mouse moved to (508, 383)
Screenshot: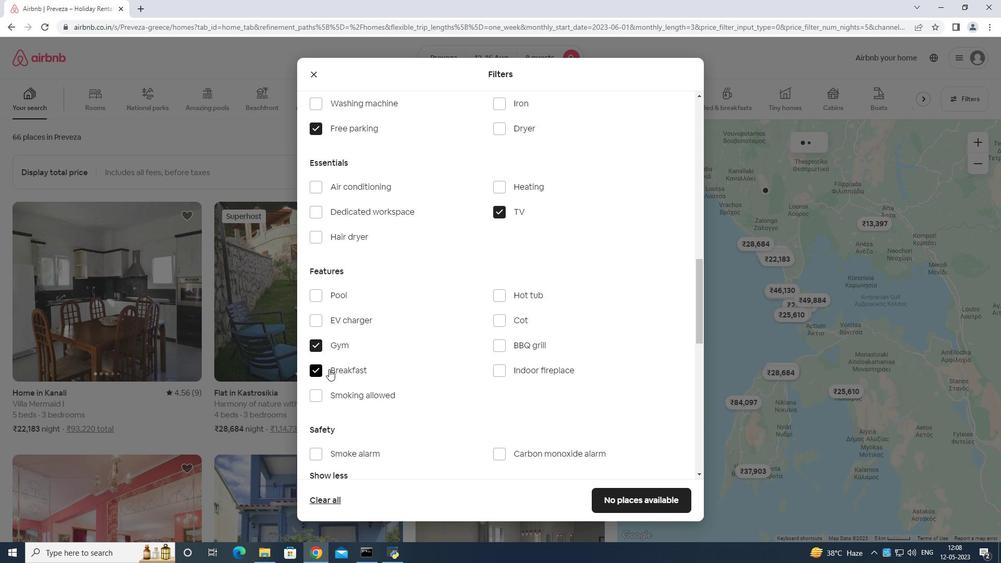 
Action: Mouse scrolled (508, 383) with delta (0, 0)
Screenshot: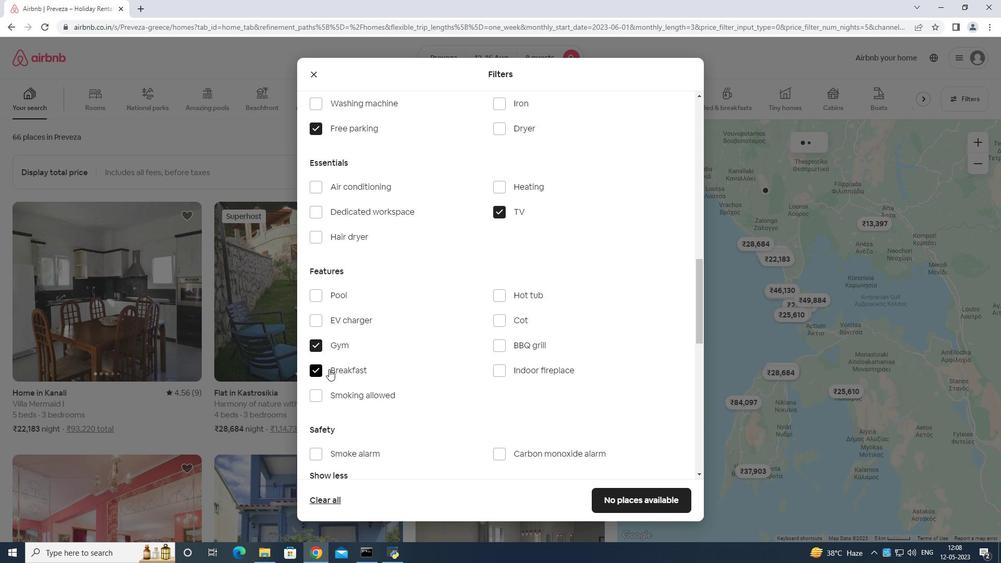 
Action: Mouse moved to (533, 387)
Screenshot: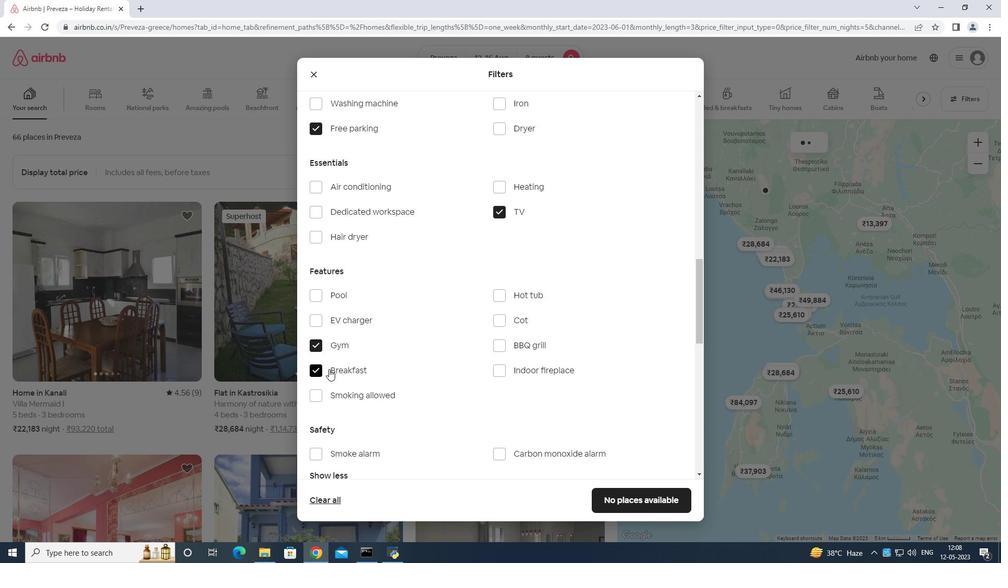 
Action: Mouse scrolled (533, 386) with delta (0, 0)
Screenshot: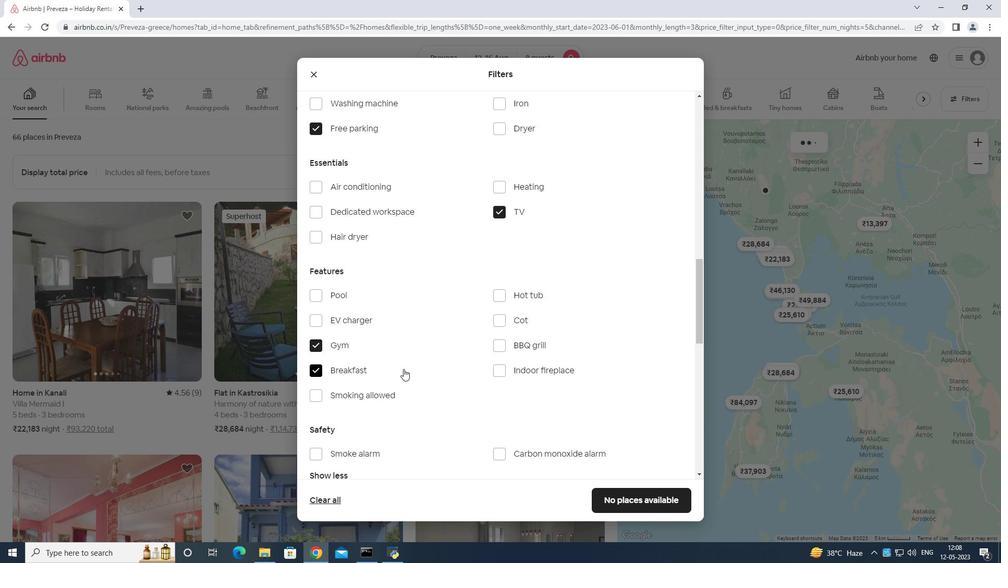 
Action: Mouse moved to (545, 387)
Screenshot: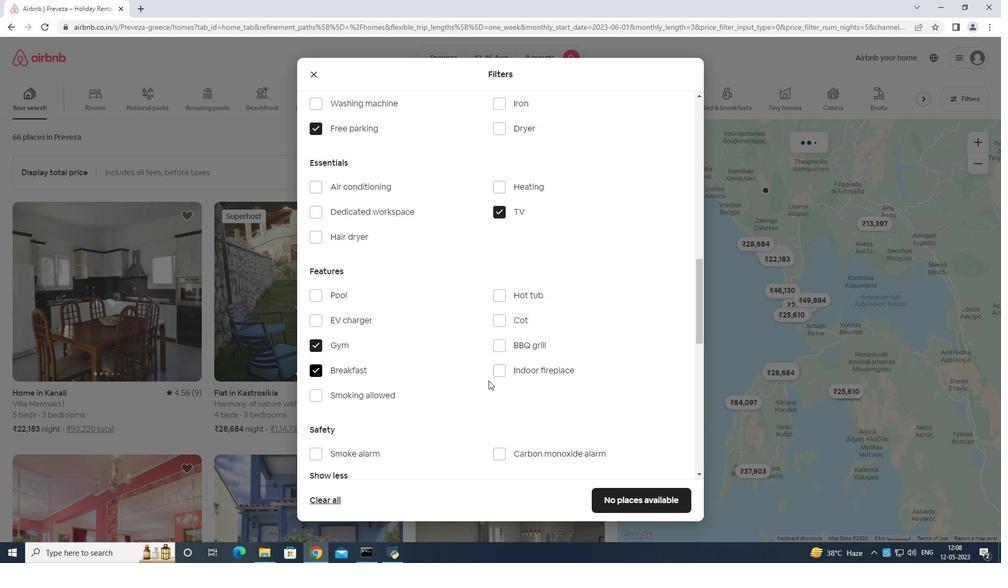 
Action: Mouse scrolled (545, 386) with delta (0, 0)
Screenshot: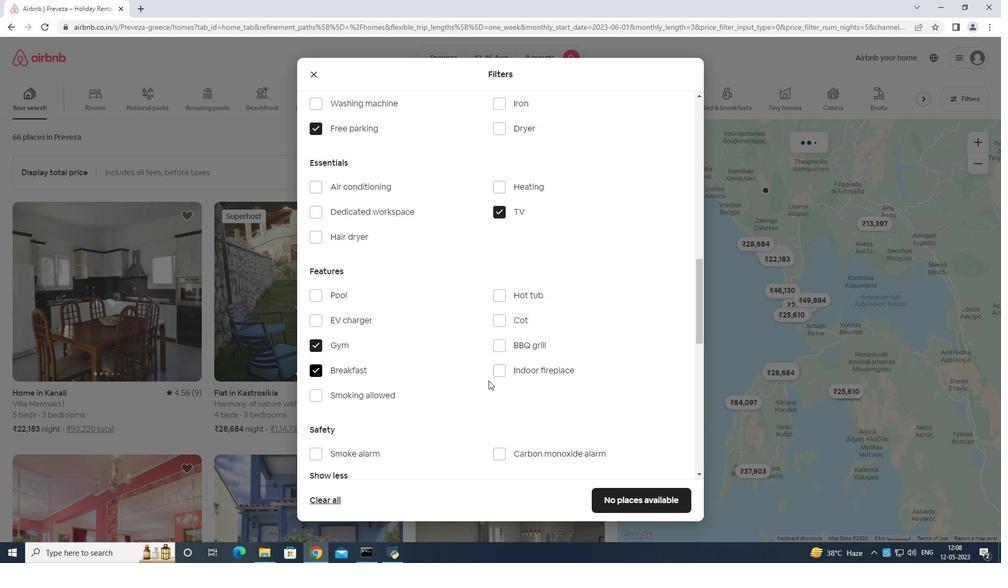 
Action: Mouse moved to (655, 434)
Screenshot: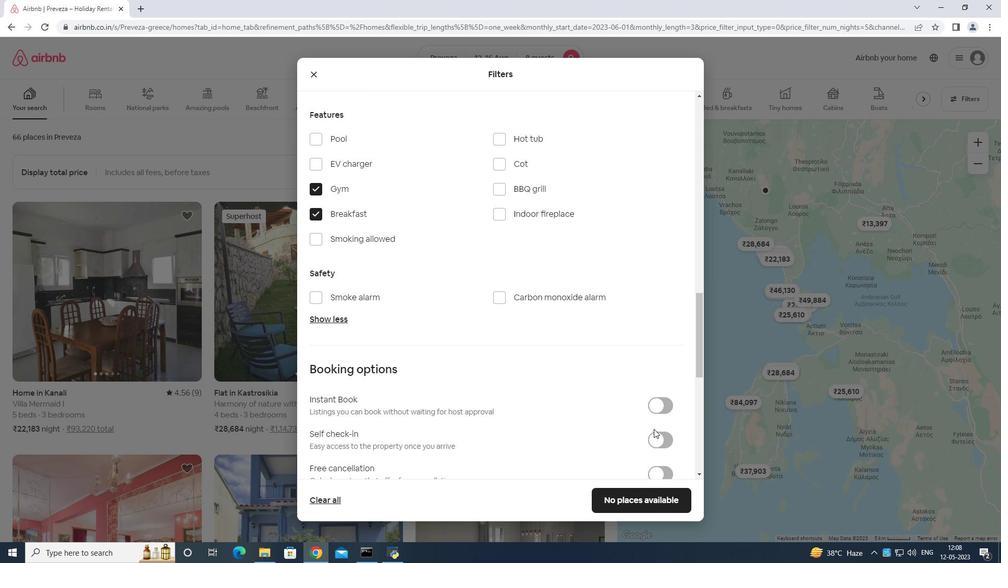 
Action: Mouse pressed left at (655, 434)
Screenshot: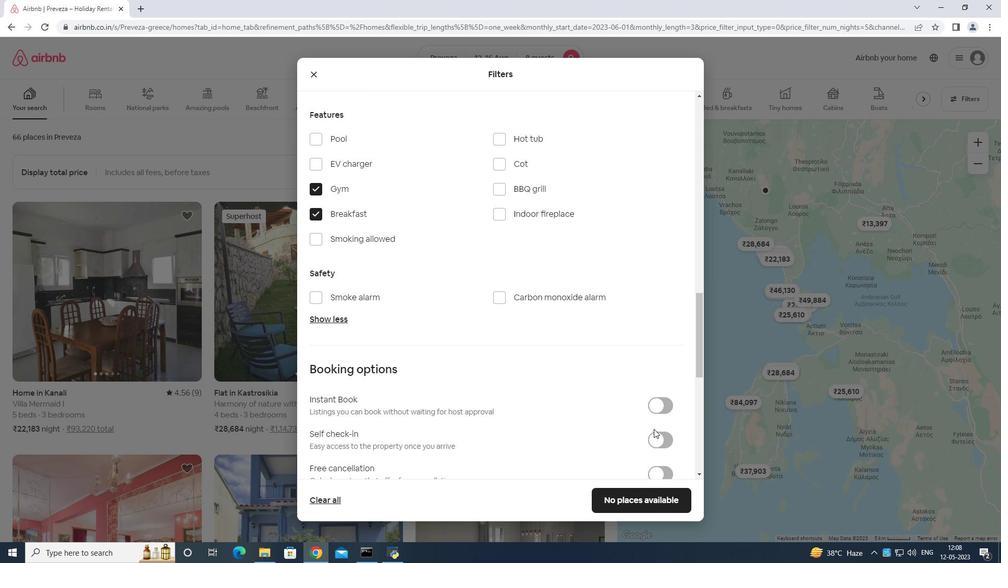 
Action: Mouse moved to (658, 432)
Screenshot: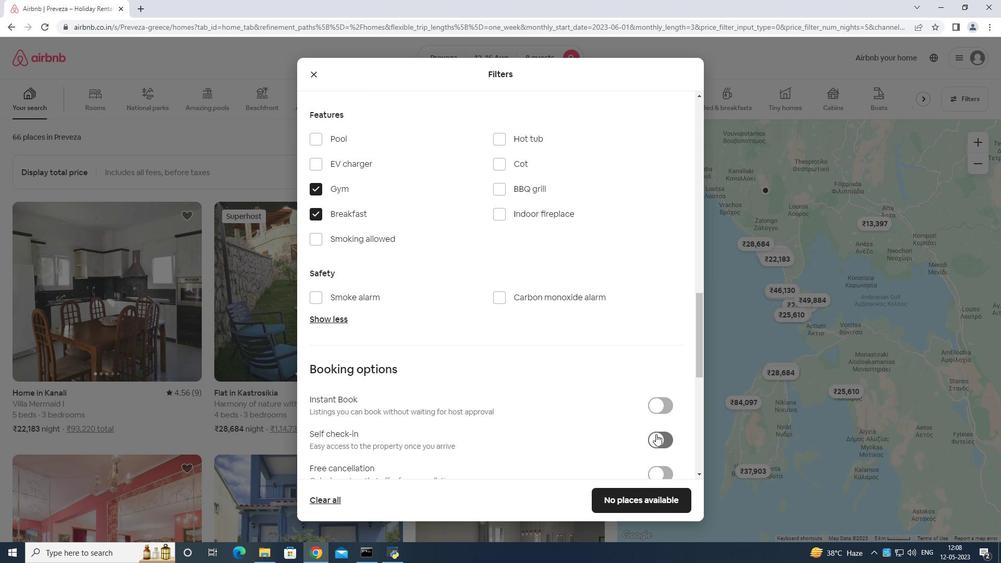 
Action: Mouse scrolled (658, 432) with delta (0, 0)
Screenshot: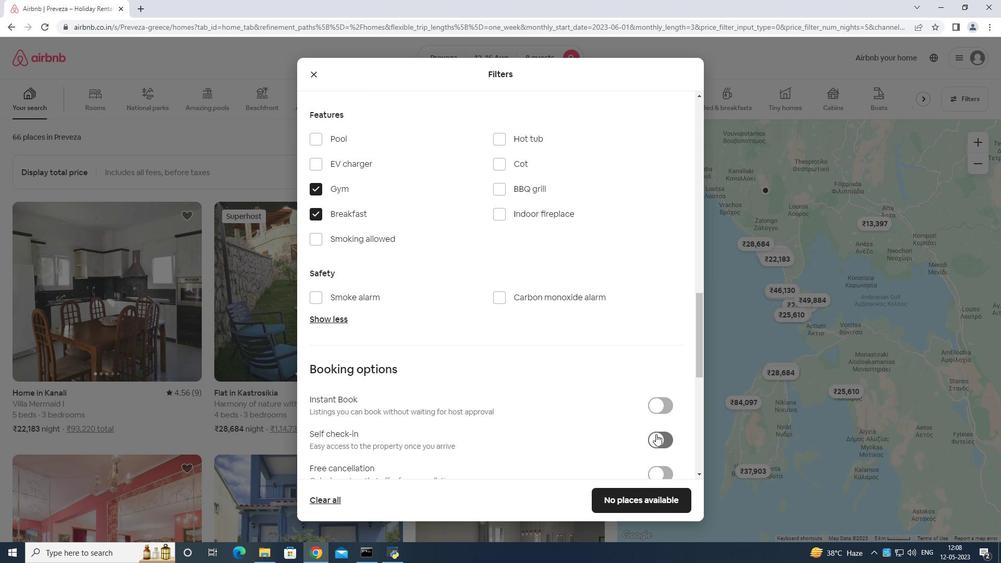 
Action: Mouse moved to (658, 432)
Screenshot: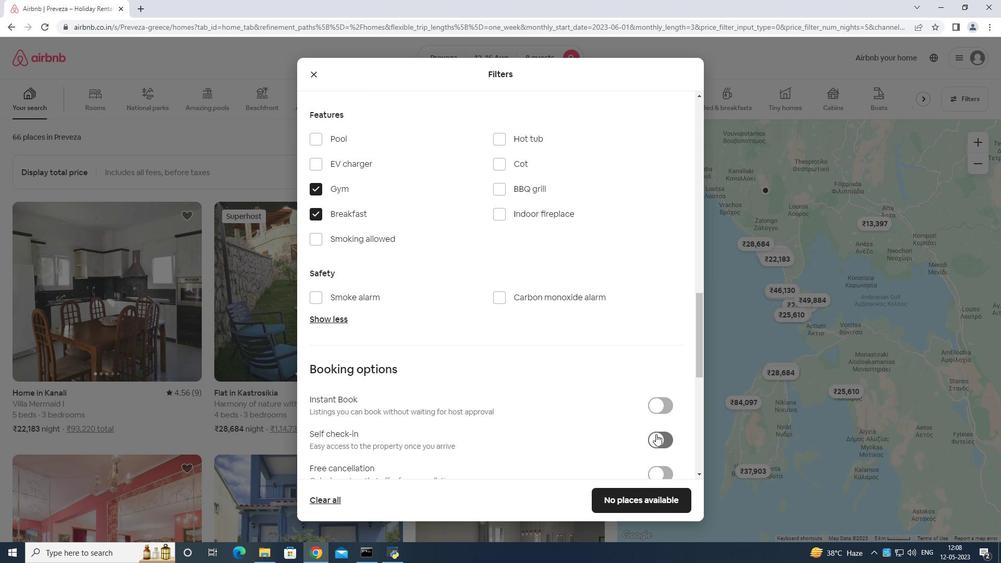 
Action: Mouse scrolled (658, 432) with delta (0, 0)
Screenshot: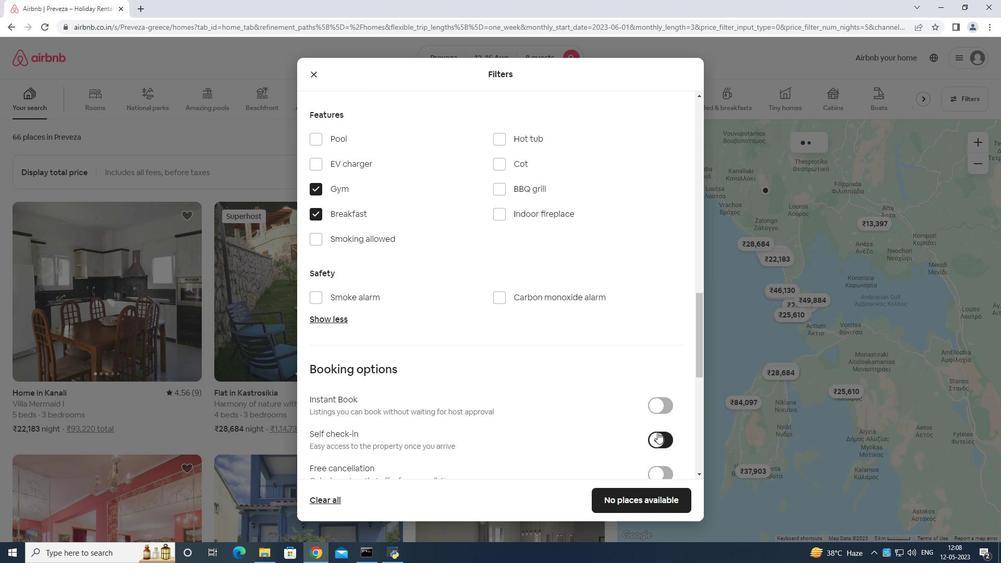 
Action: Mouse scrolled (658, 432) with delta (0, 0)
Screenshot: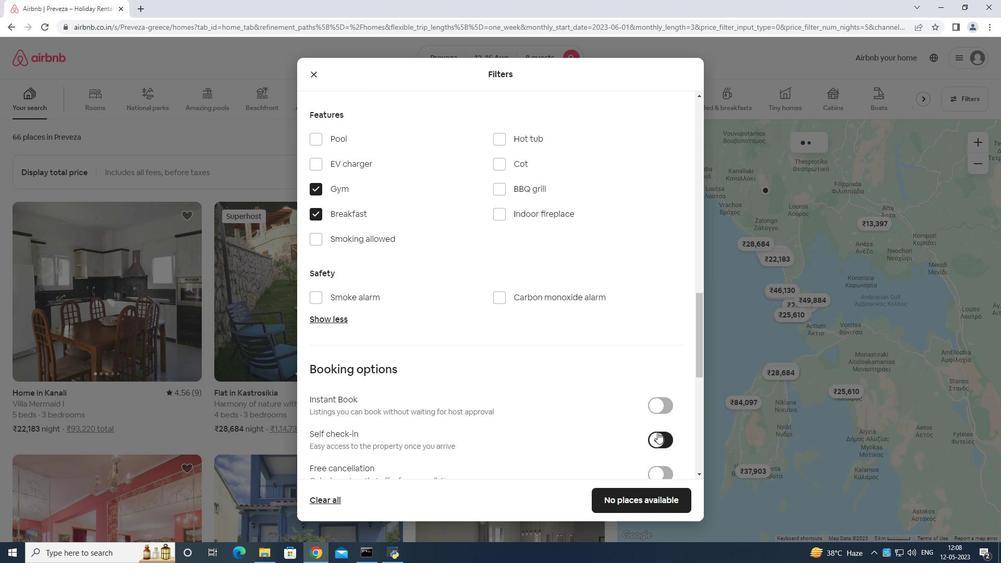 
Action: Mouse scrolled (658, 432) with delta (0, 0)
Screenshot: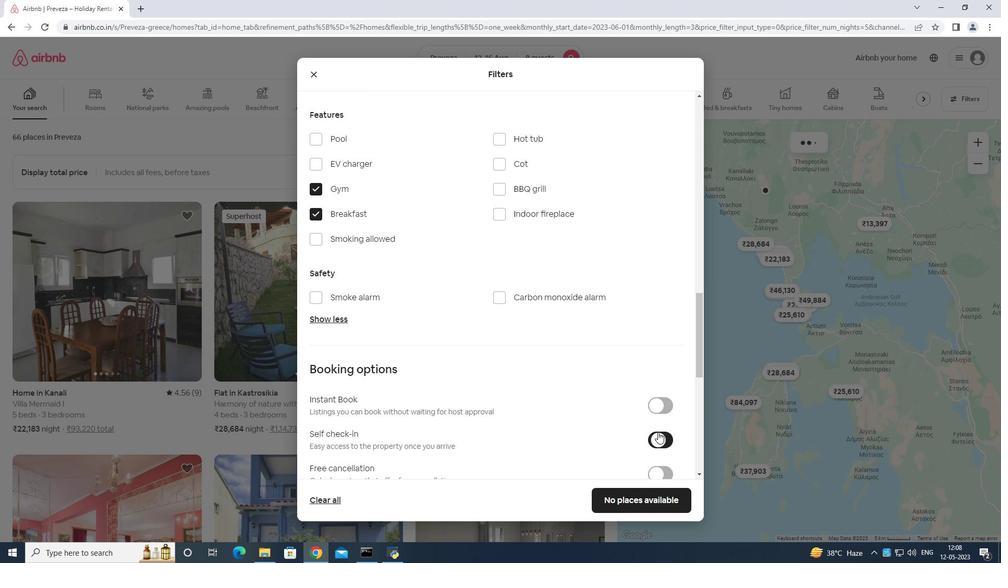 
Action: Mouse moved to (658, 433)
Screenshot: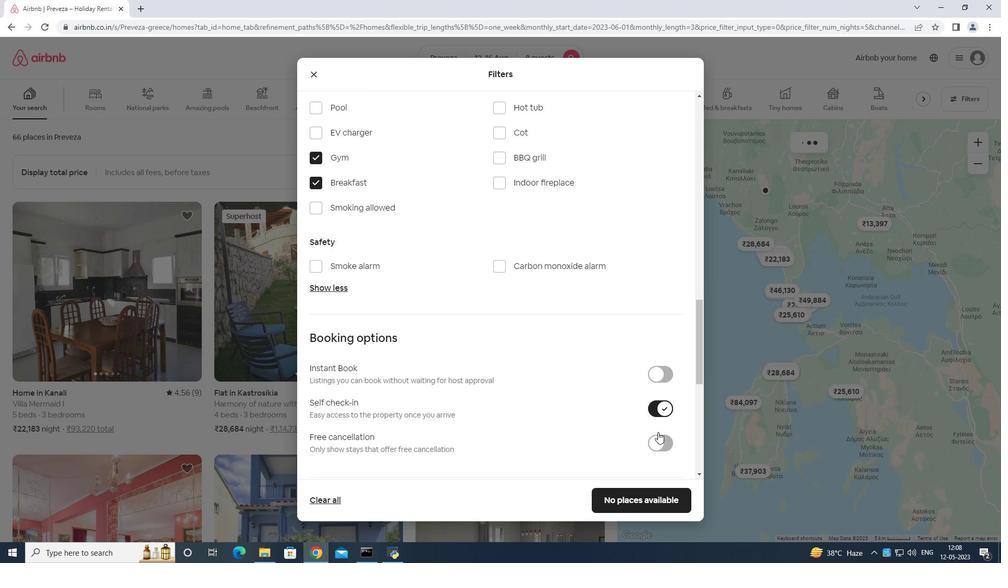 
Action: Mouse scrolled (658, 433) with delta (0, 0)
Screenshot: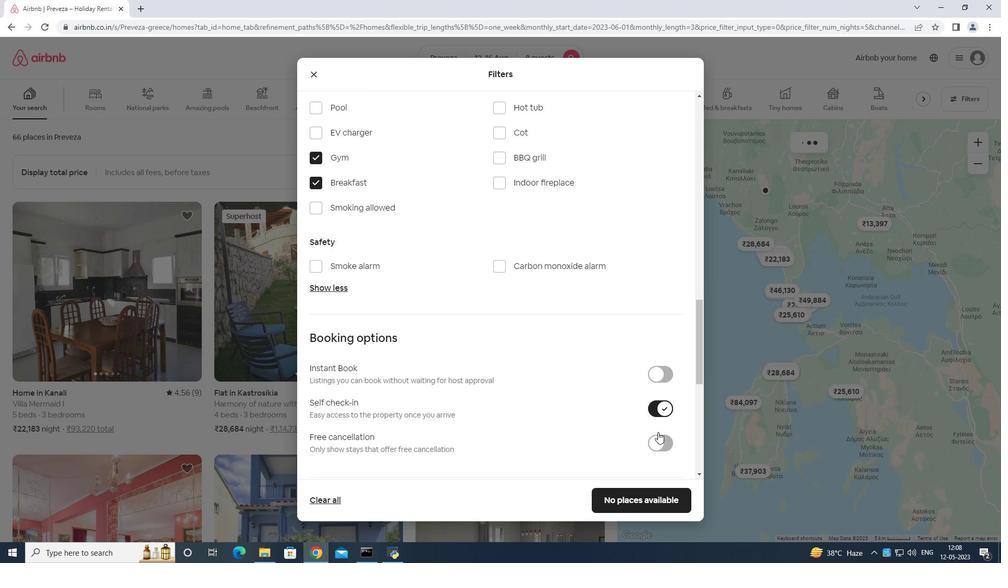 
Action: Mouse scrolled (658, 433) with delta (0, 0)
Screenshot: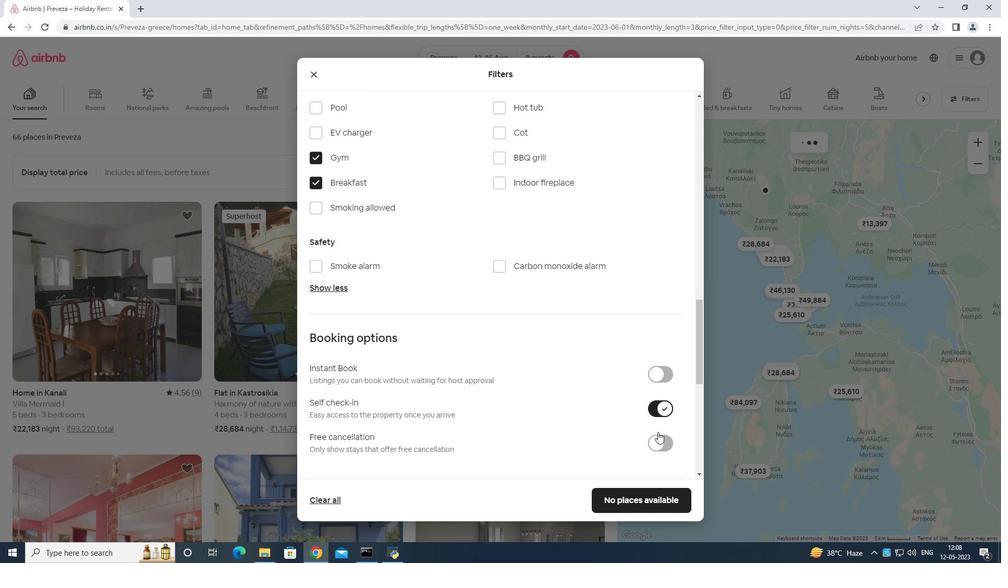 
Action: Mouse moved to (655, 433)
Screenshot: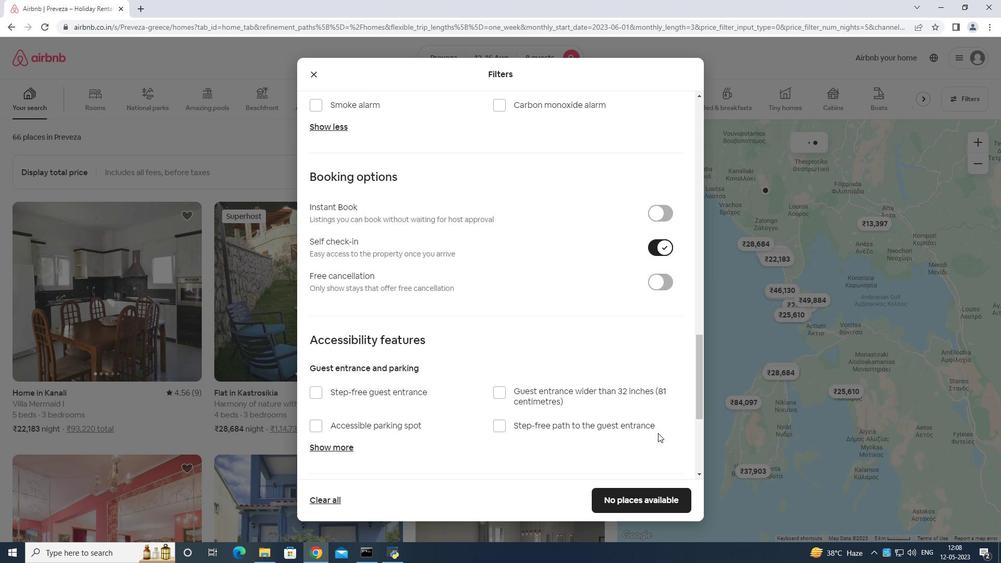 
Action: Mouse scrolled (655, 433) with delta (0, 0)
Screenshot: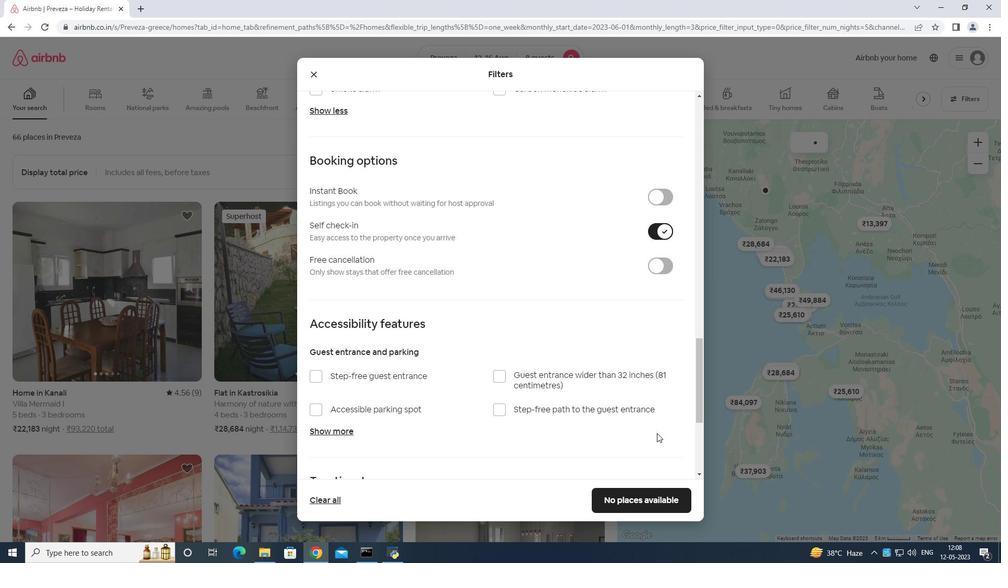 
Action: Mouse scrolled (655, 433) with delta (0, 0)
Screenshot: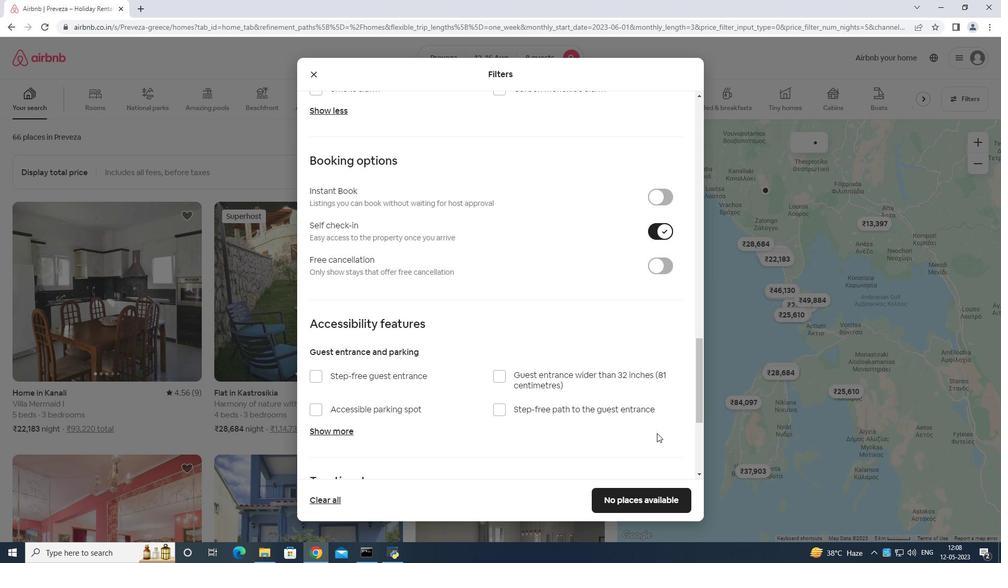 
Action: Mouse scrolled (655, 433) with delta (0, 0)
Screenshot: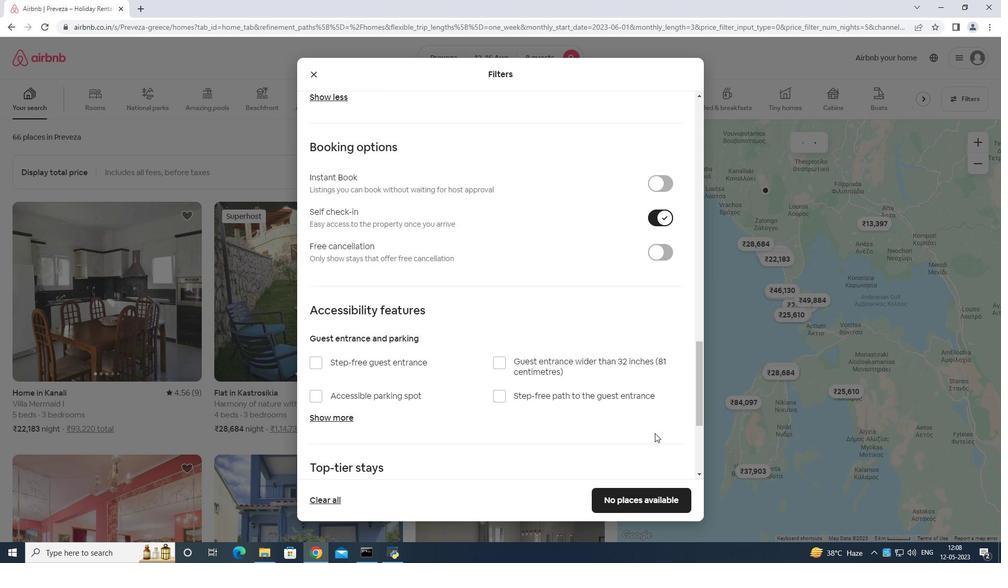 
Action: Mouse scrolled (655, 433) with delta (0, 0)
Screenshot: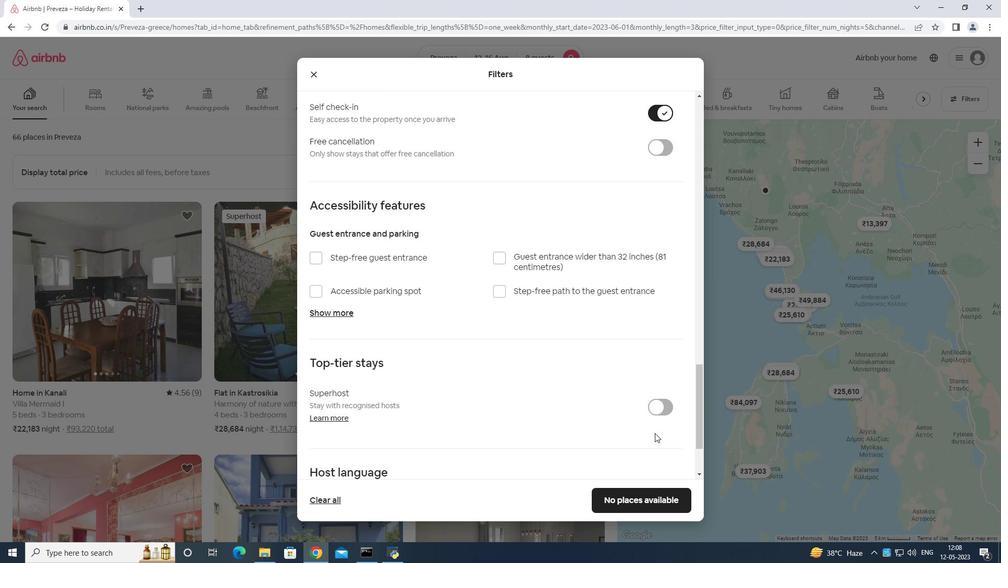 
Action: Mouse scrolled (655, 433) with delta (0, 0)
Screenshot: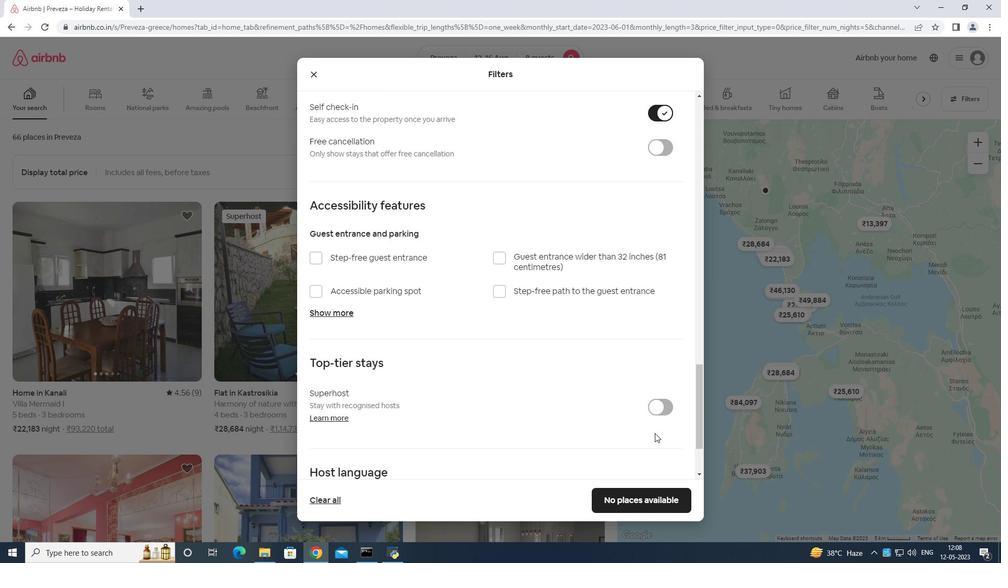 
Action: Mouse moved to (319, 407)
Screenshot: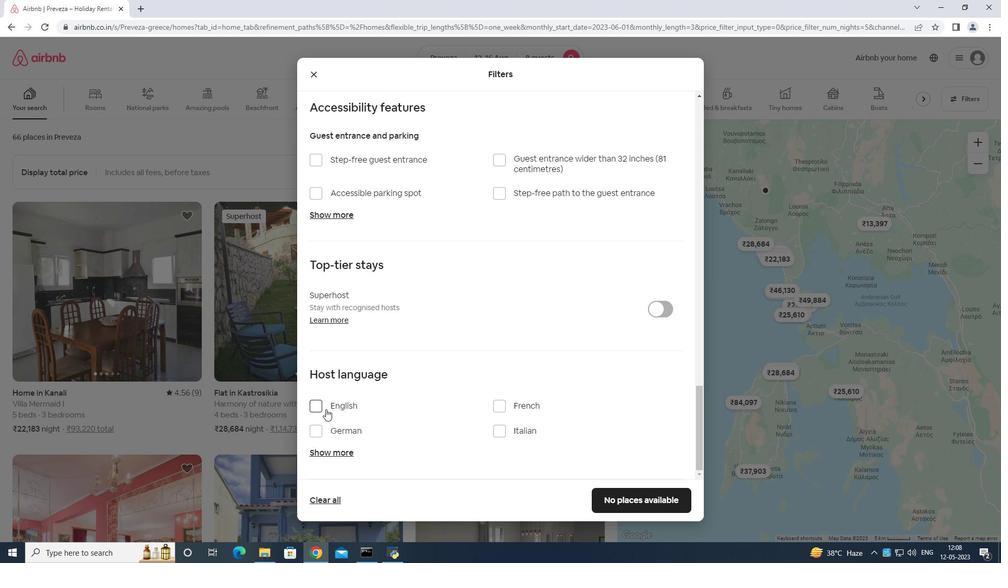 
Action: Mouse pressed left at (319, 407)
Screenshot: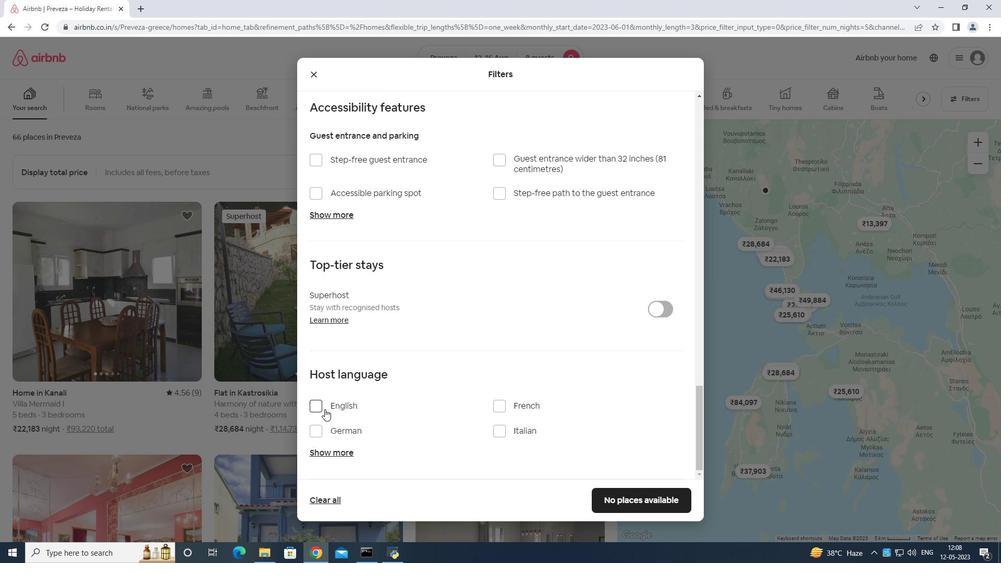 
Action: Mouse moved to (649, 502)
Screenshot: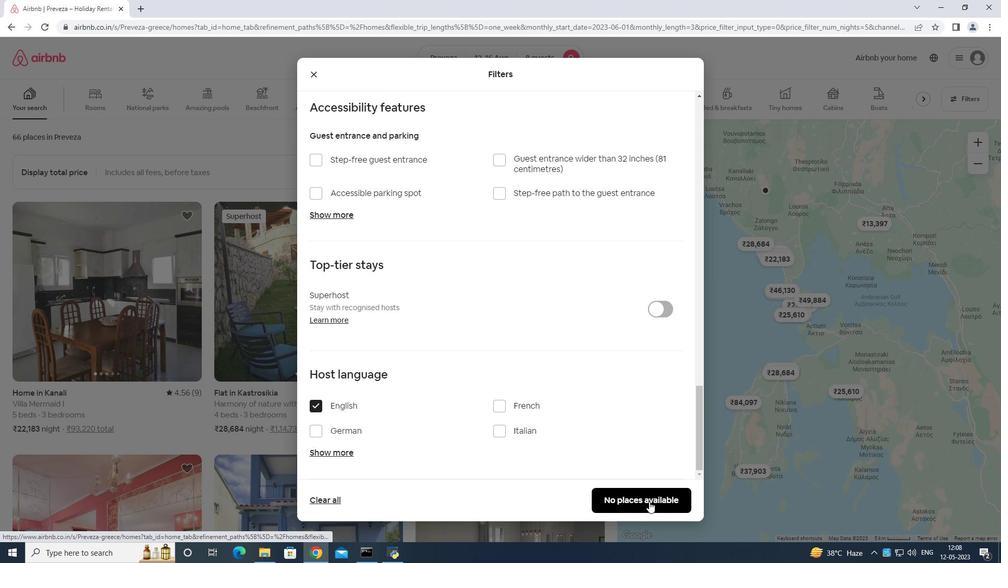 
